 Task: Find connections with filter location Ábidos with filter topic #2021with filter profile language English with filter current company G R Infraprojects Limited with filter school Jawahar Navodaya Vidyalaya (JNV) with filter industry Blockchain Services with filter service category Commercial Real Estate with filter keywords title Bus Person
Action: Mouse moved to (552, 105)
Screenshot: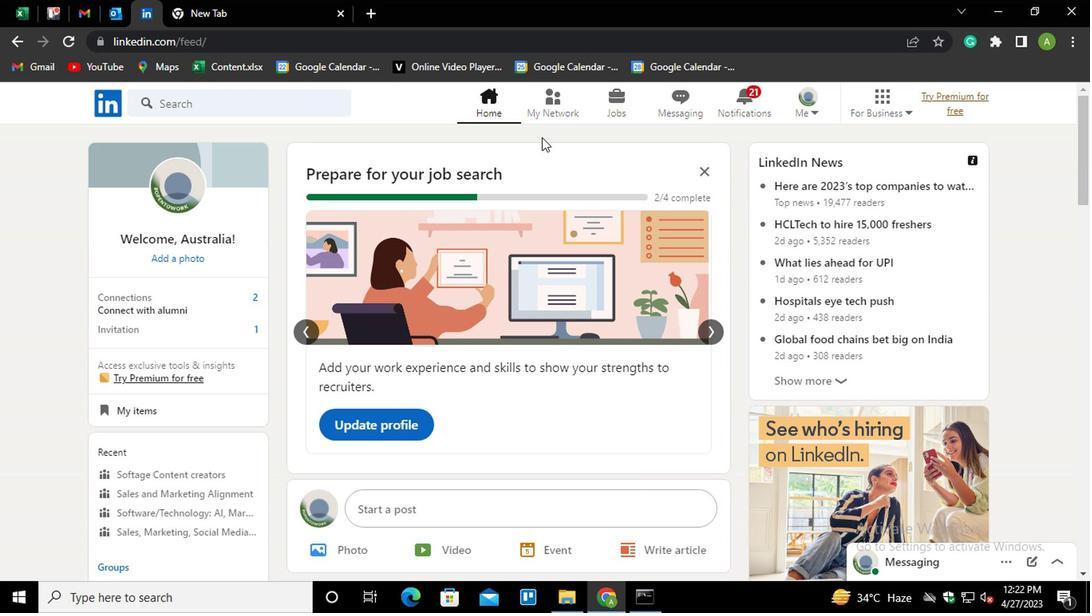 
Action: Mouse pressed left at (552, 105)
Screenshot: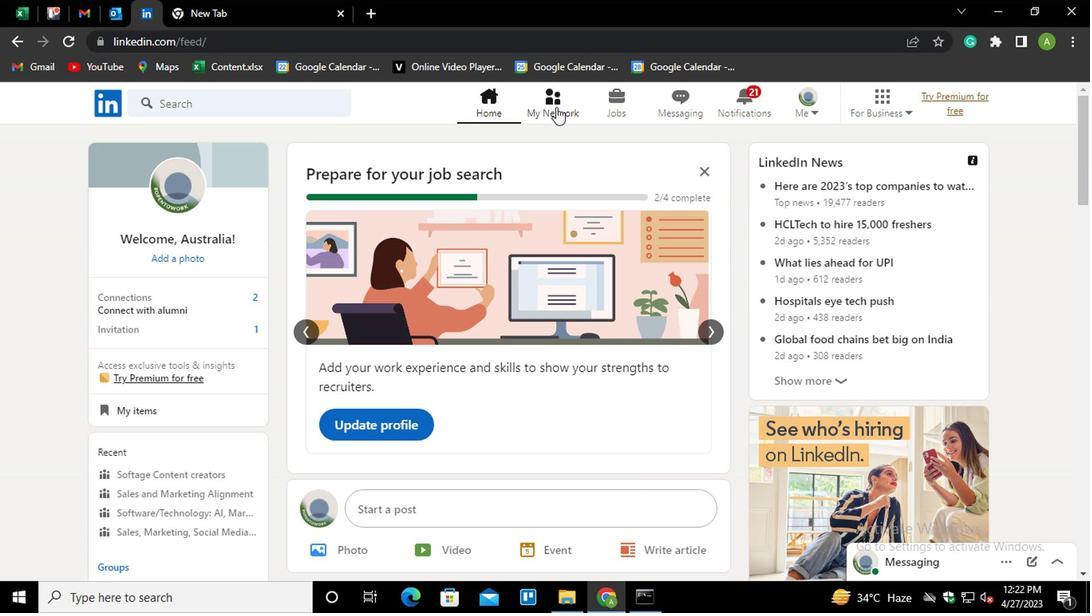 
Action: Mouse moved to (173, 194)
Screenshot: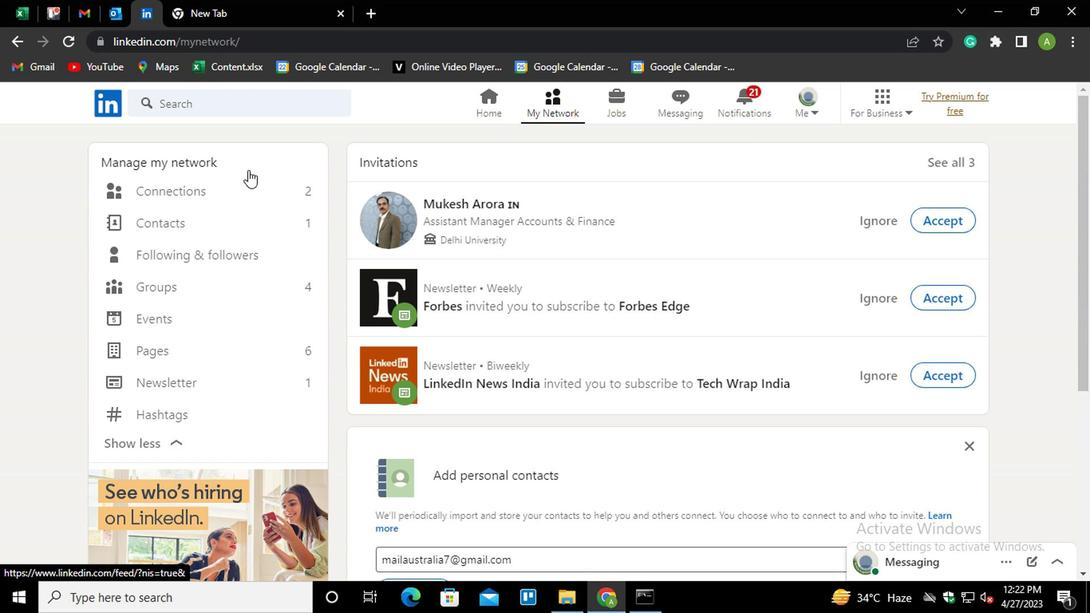
Action: Mouse pressed left at (173, 194)
Screenshot: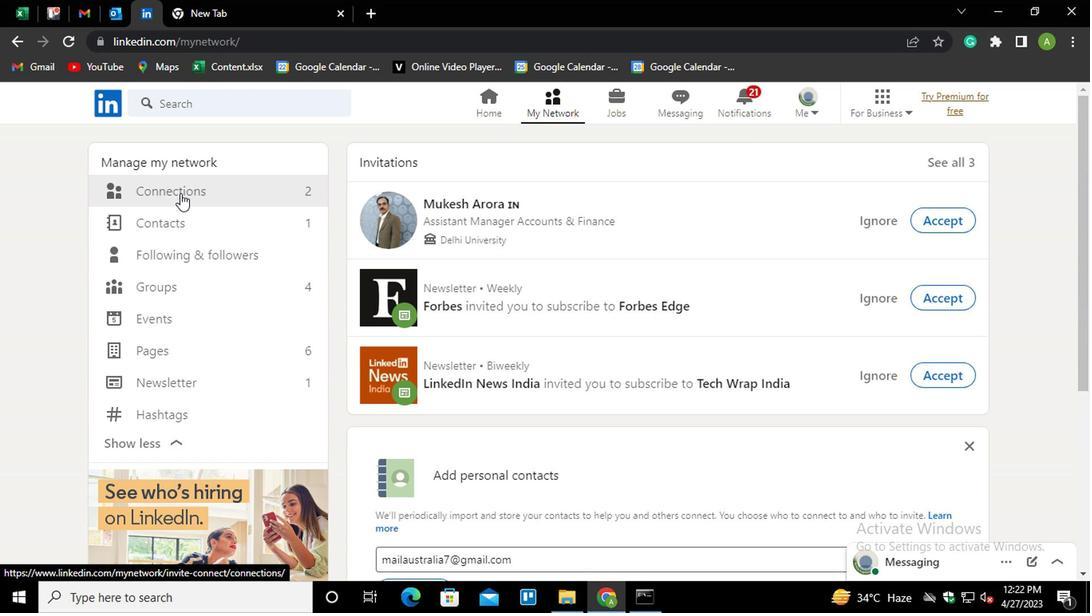 
Action: Mouse moved to (644, 197)
Screenshot: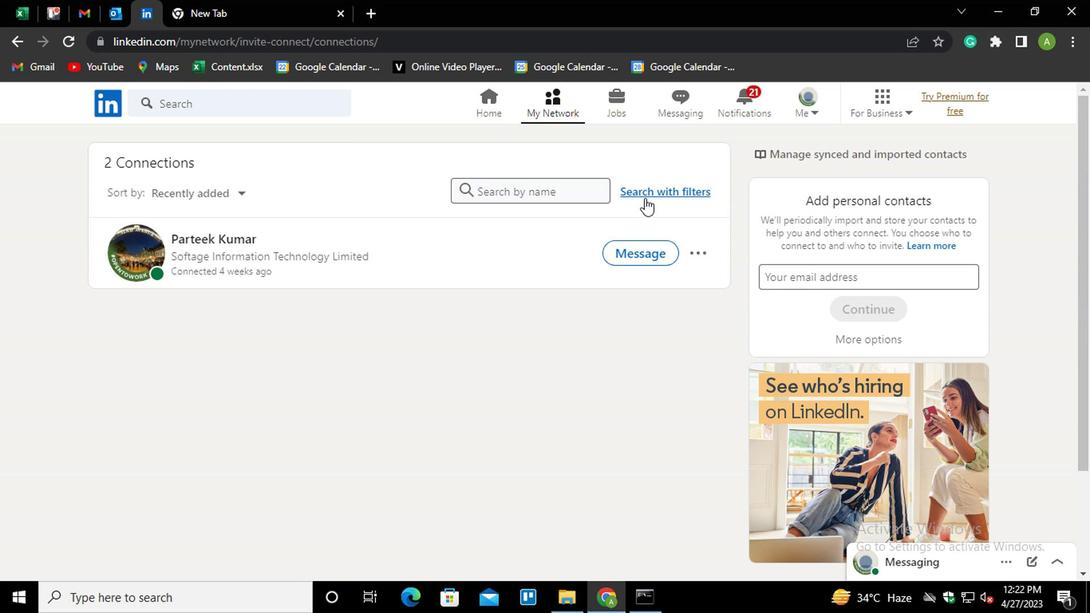 
Action: Mouse pressed left at (644, 197)
Screenshot: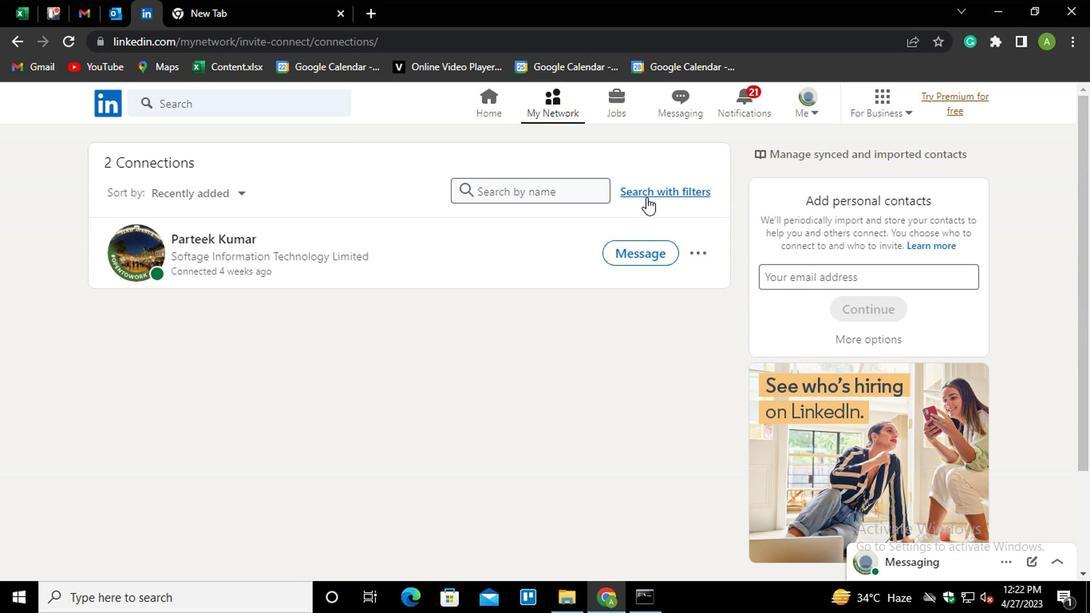 
Action: Mouse moved to (588, 146)
Screenshot: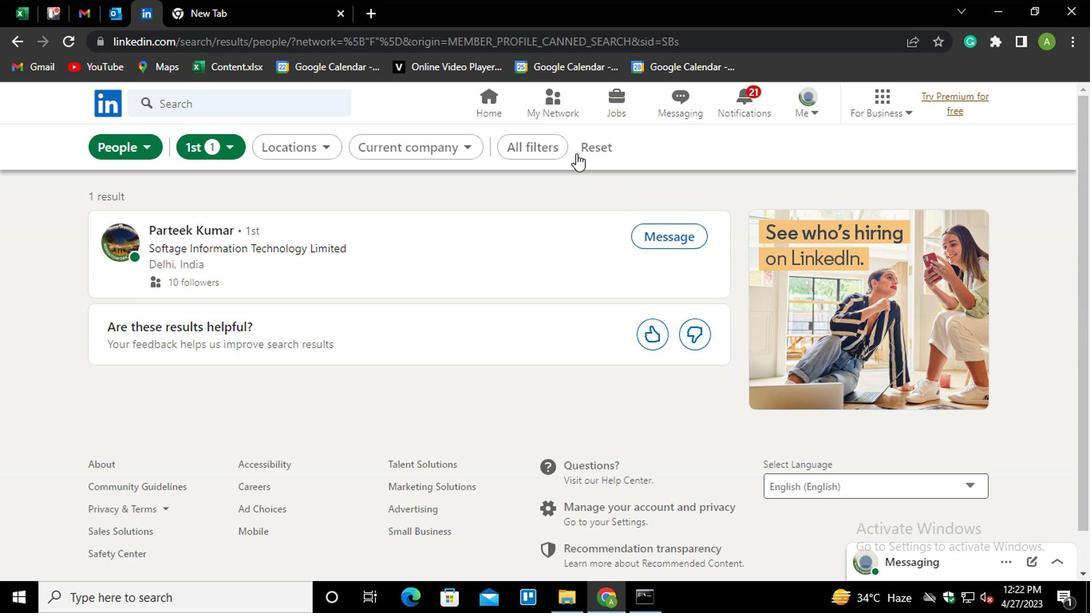 
Action: Mouse pressed left at (588, 146)
Screenshot: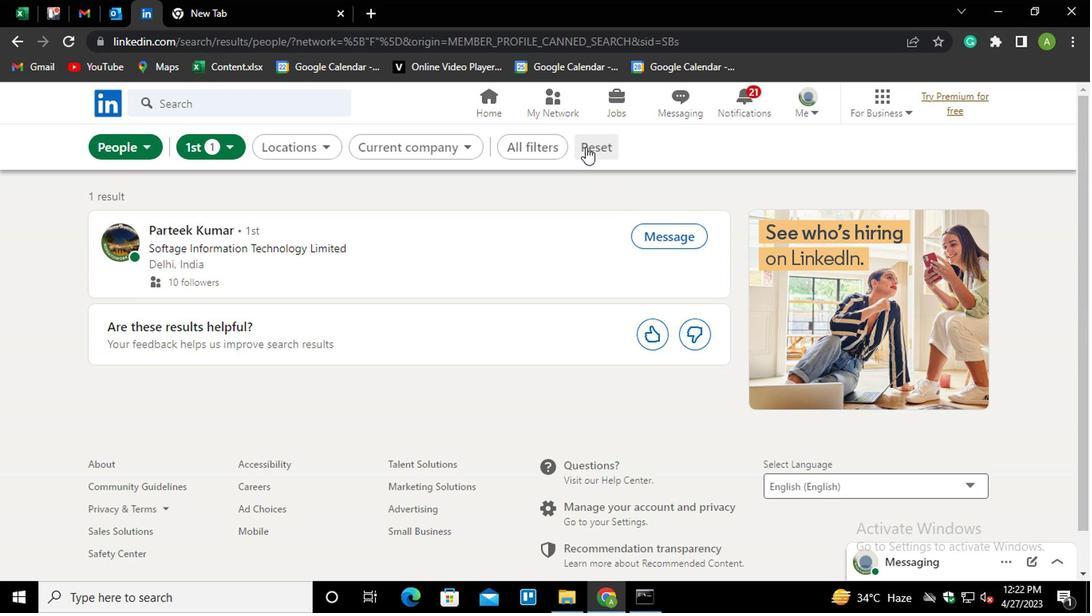 
Action: Mouse moved to (588, 146)
Screenshot: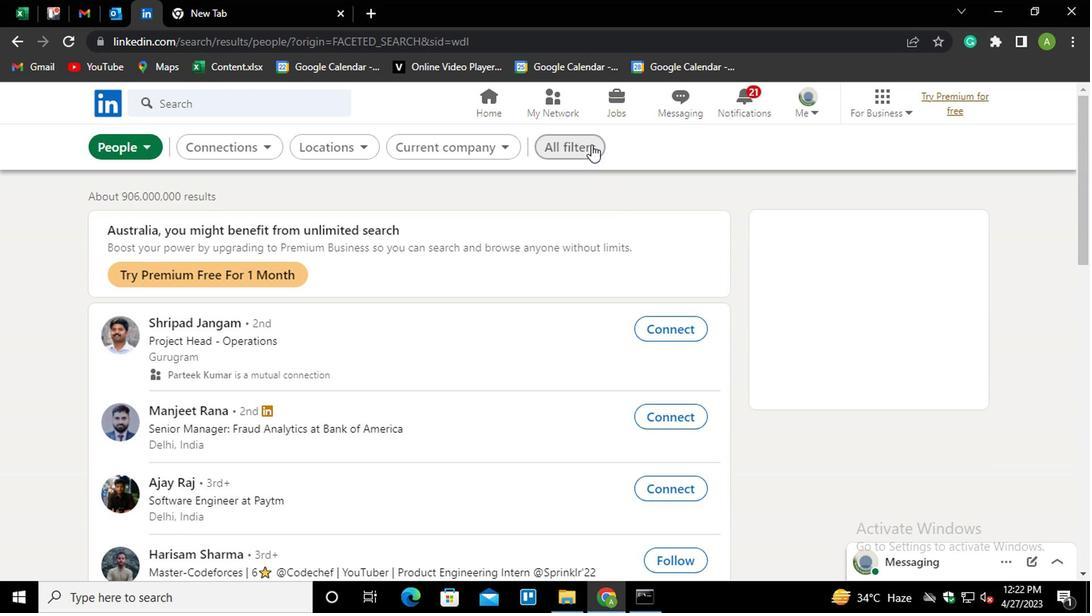 
Action: Mouse pressed left at (588, 146)
Screenshot: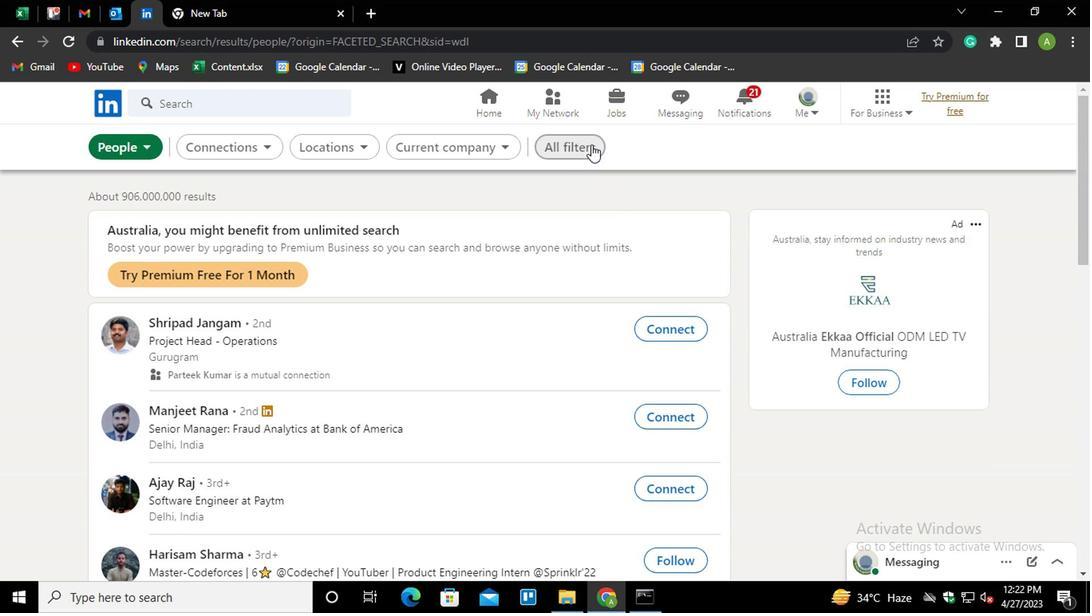 
Action: Mouse moved to (573, 149)
Screenshot: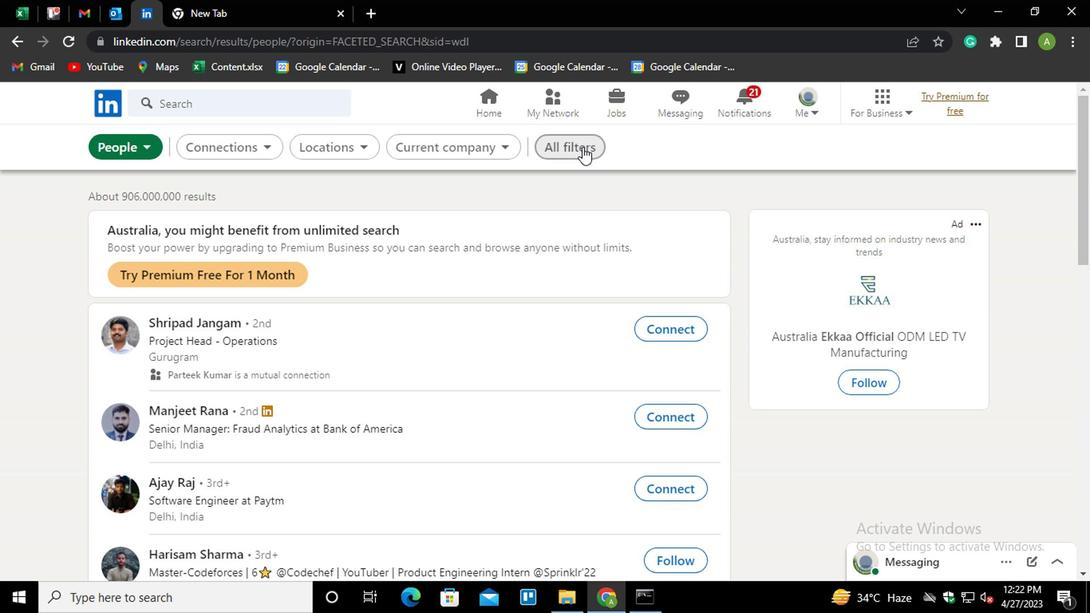 
Action: Mouse pressed left at (573, 149)
Screenshot: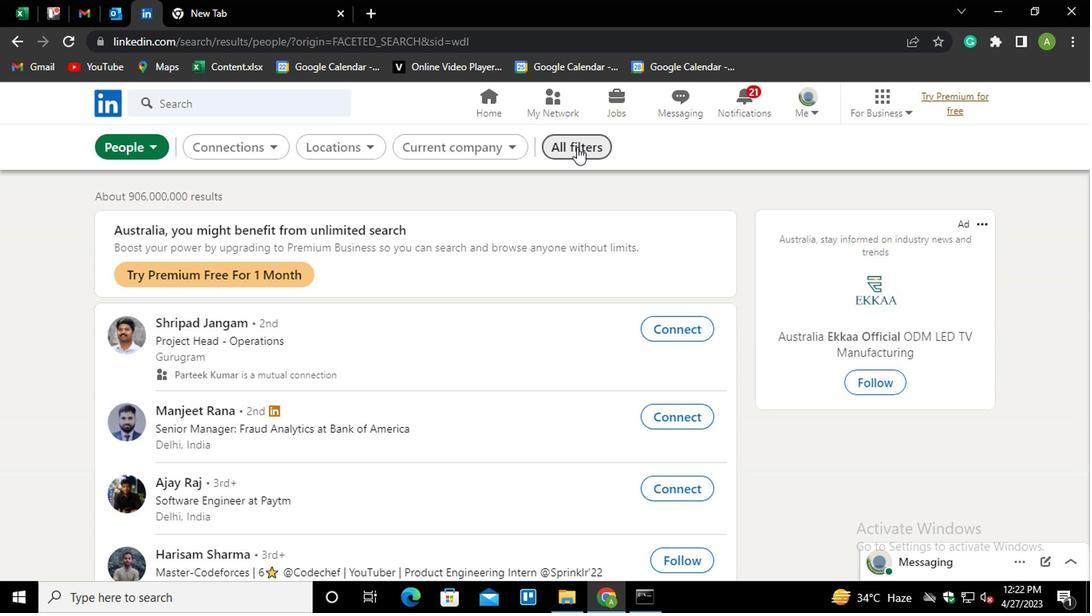 
Action: Mouse moved to (734, 306)
Screenshot: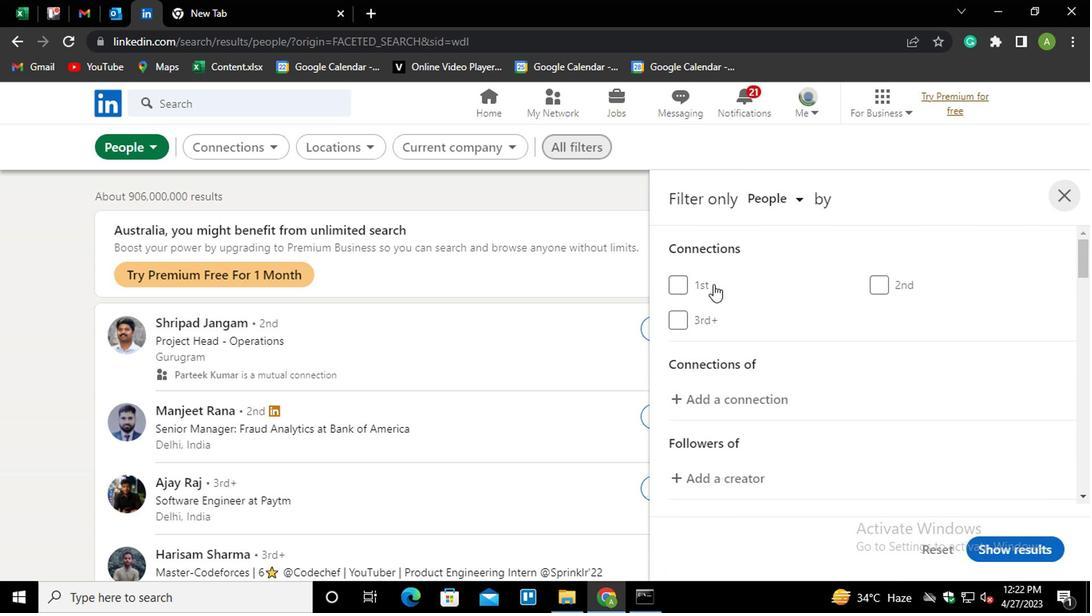
Action: Mouse scrolled (734, 305) with delta (0, 0)
Screenshot: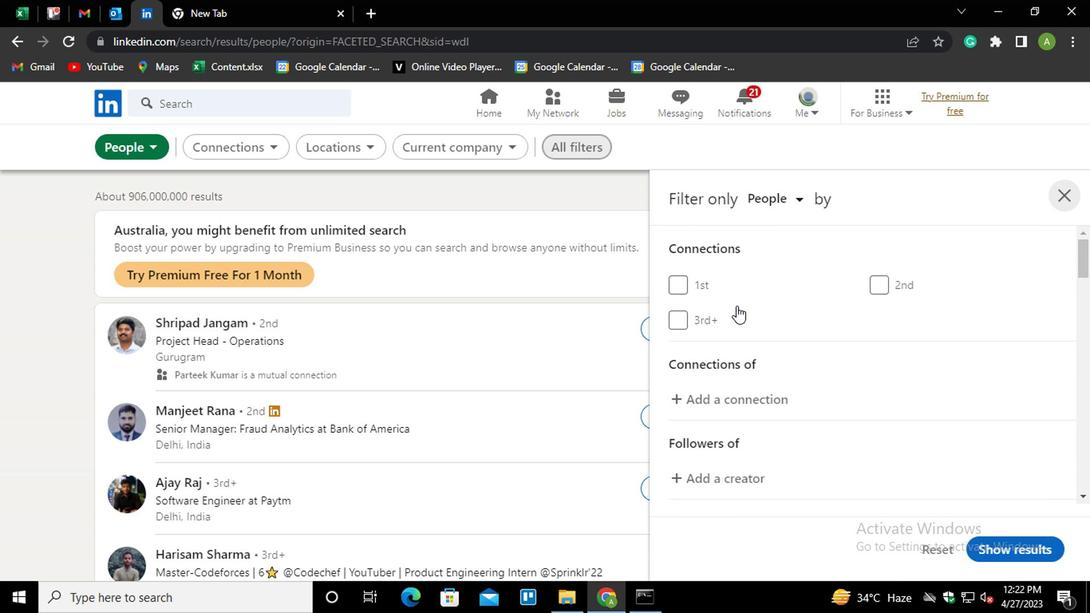 
Action: Mouse moved to (567, 143)
Screenshot: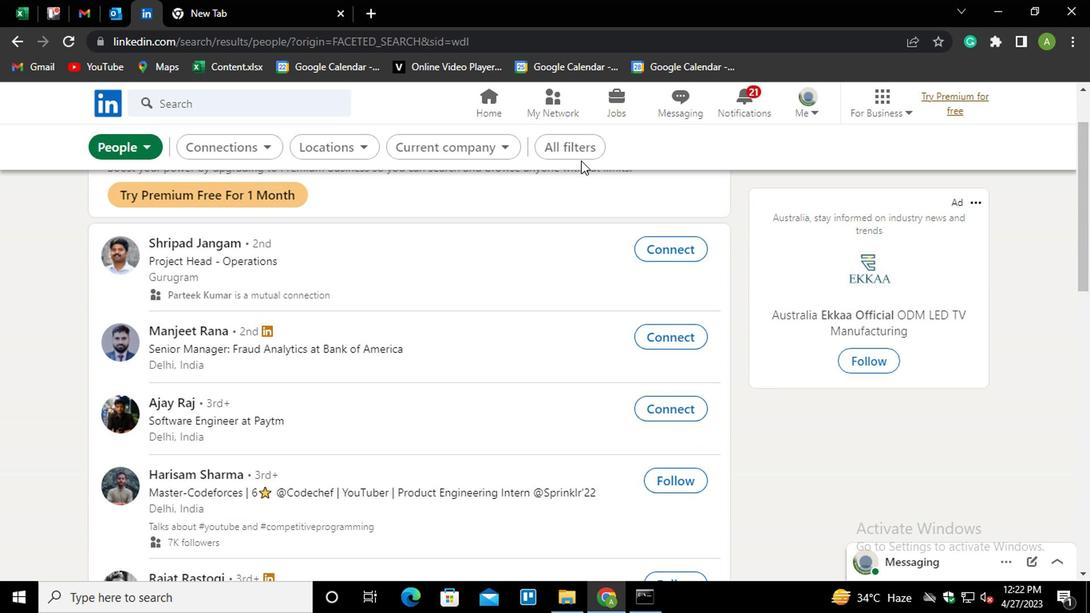 
Action: Mouse pressed left at (567, 143)
Screenshot: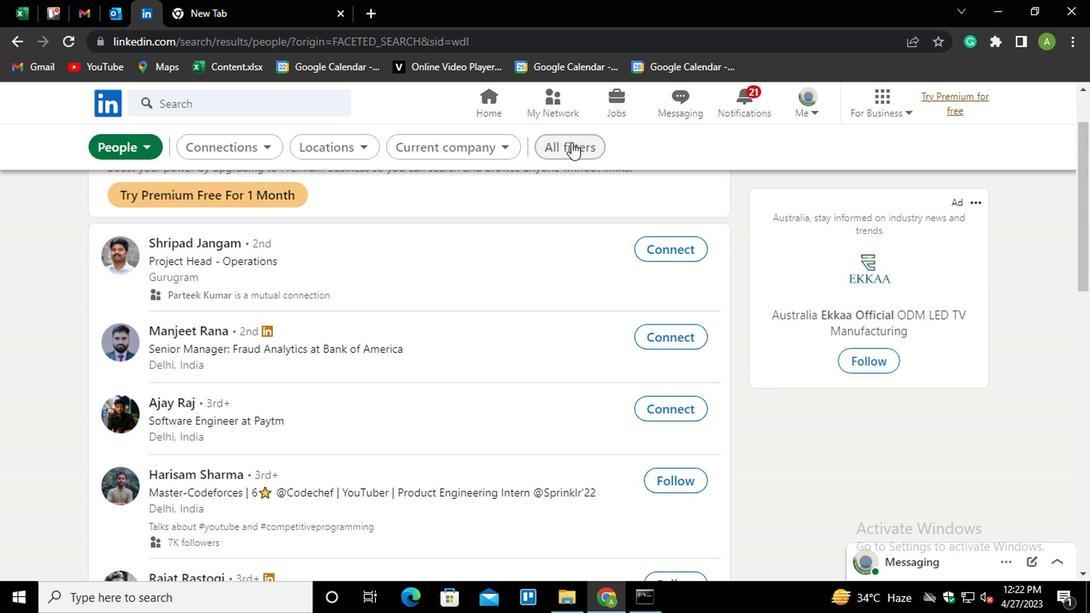 
Action: Mouse moved to (731, 270)
Screenshot: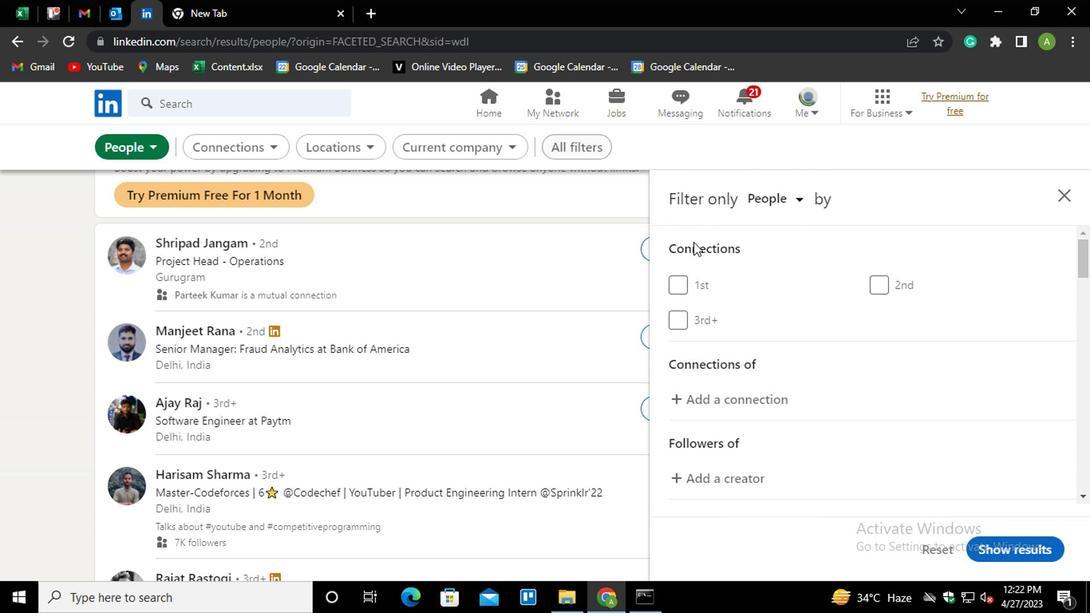 
Action: Mouse scrolled (731, 269) with delta (0, -1)
Screenshot: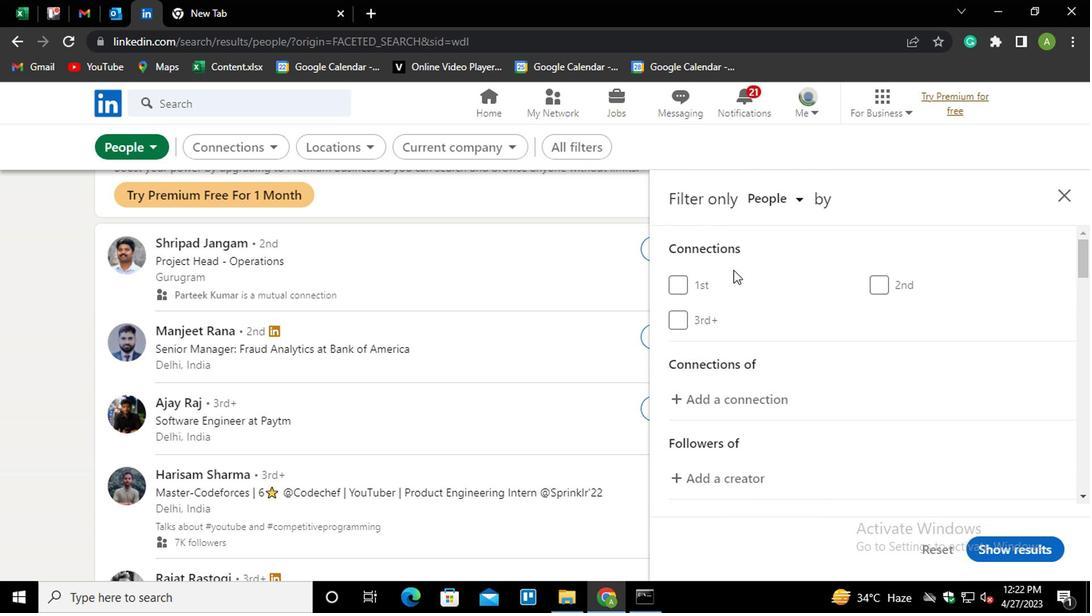 
Action: Mouse scrolled (731, 269) with delta (0, -1)
Screenshot: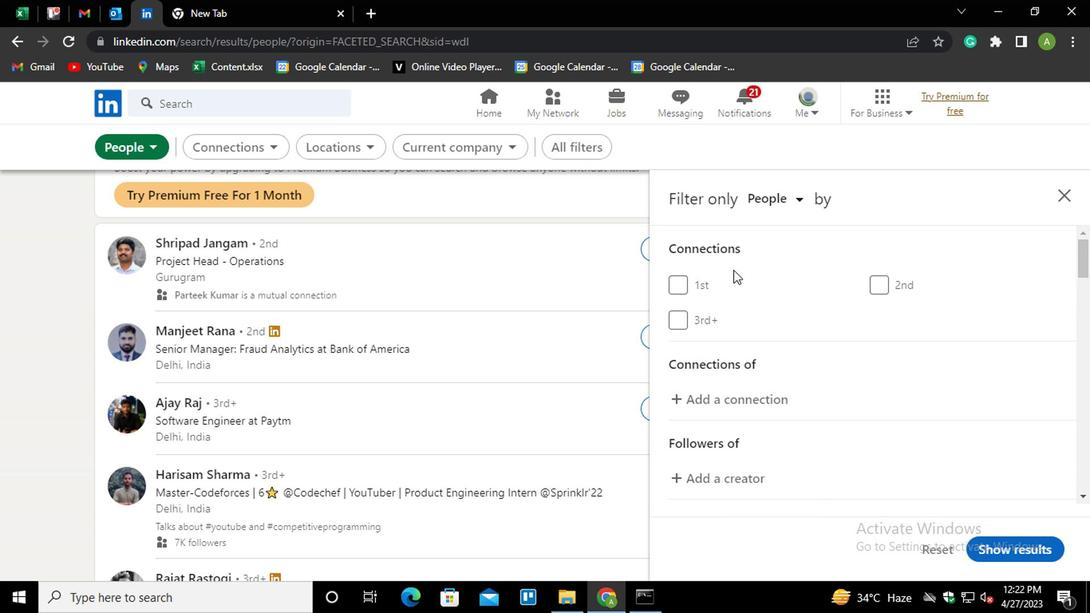 
Action: Mouse scrolled (731, 269) with delta (0, -1)
Screenshot: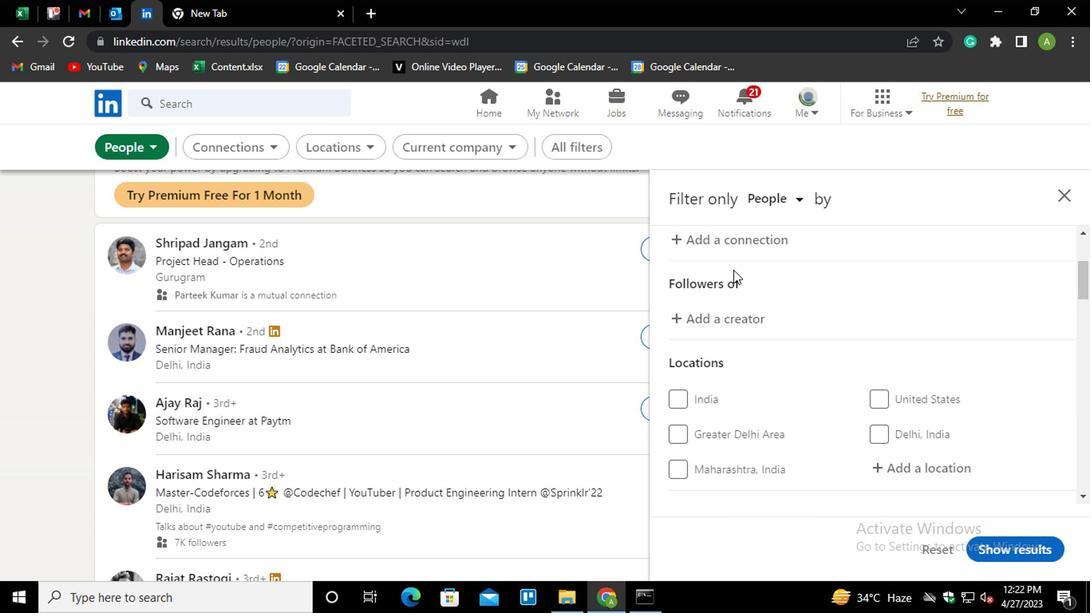
Action: Mouse moved to (902, 380)
Screenshot: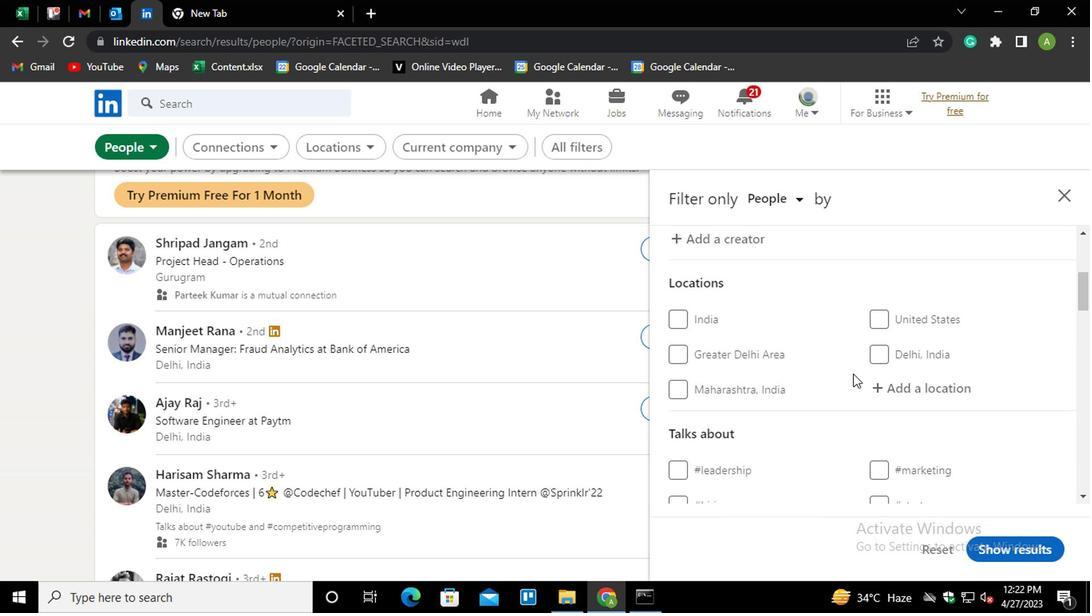 
Action: Mouse pressed left at (902, 380)
Screenshot: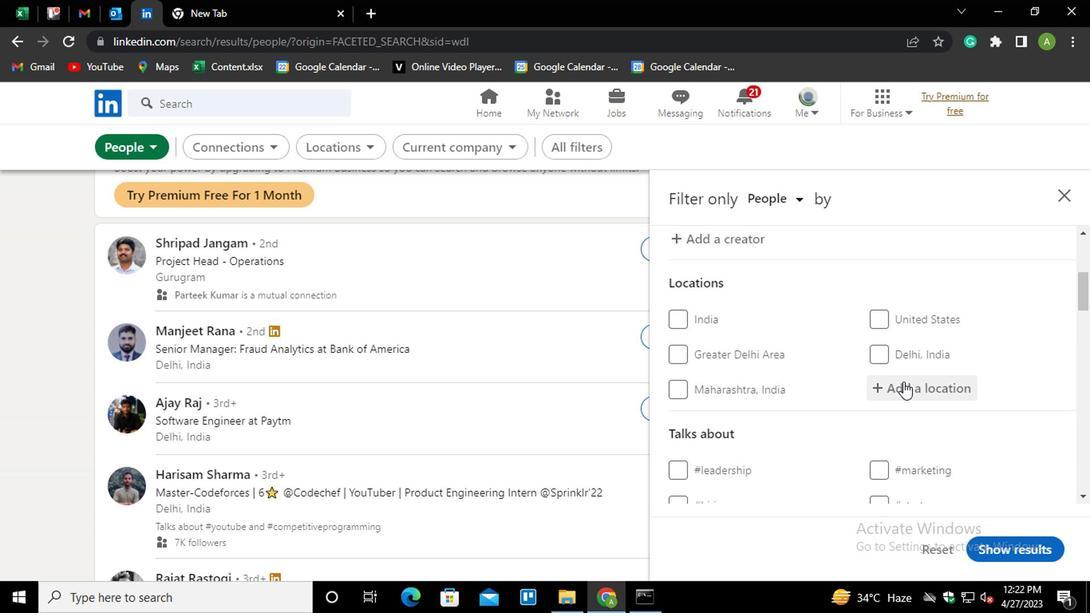 
Action: Mouse moved to (903, 388)
Screenshot: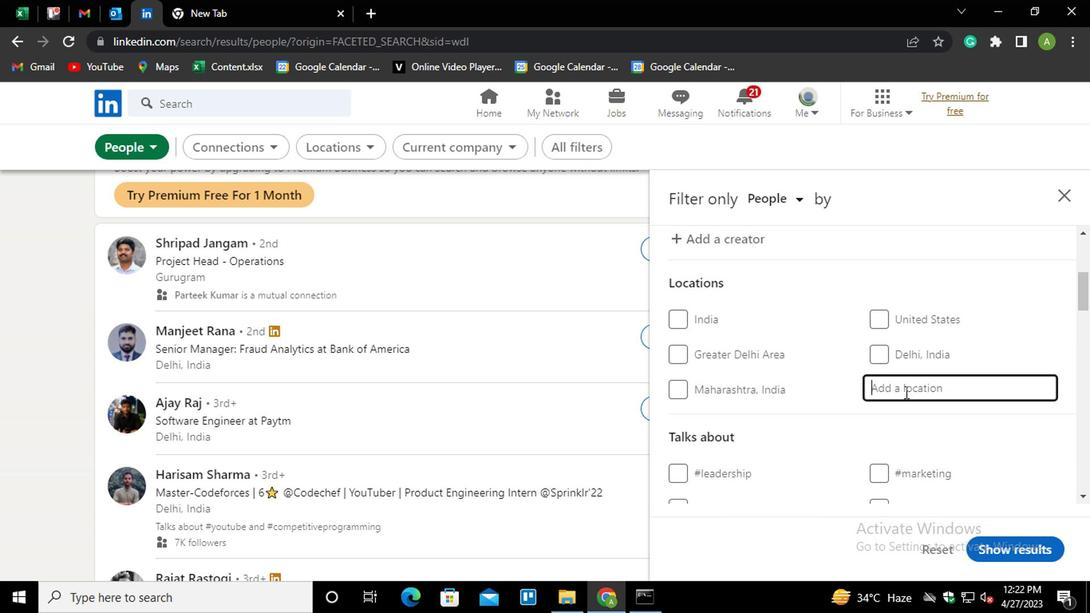 
Action: Mouse pressed left at (903, 388)
Screenshot: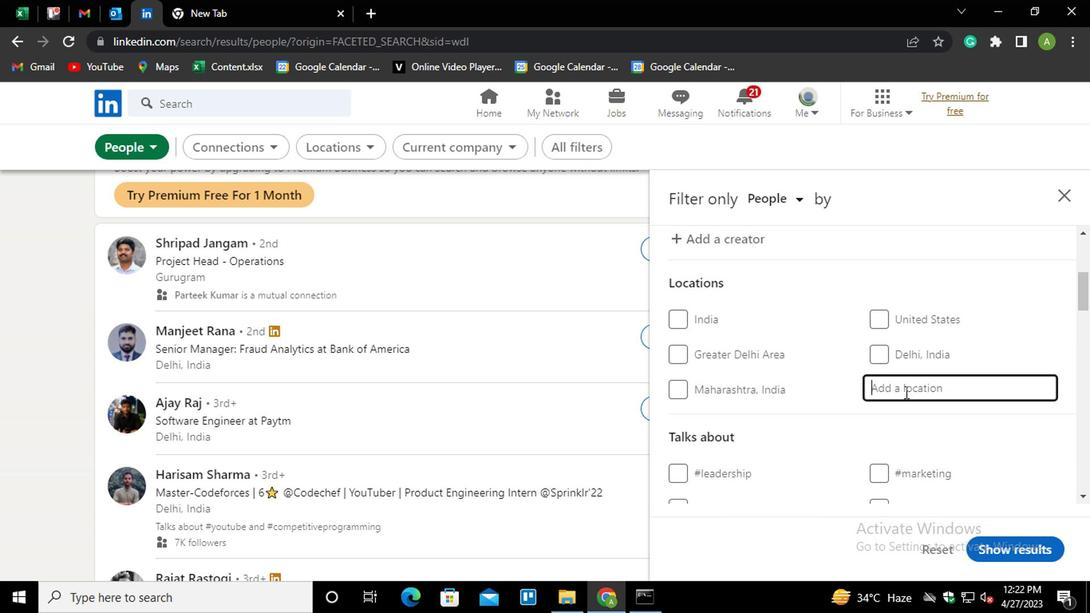 
Action: Mouse moved to (931, 370)
Screenshot: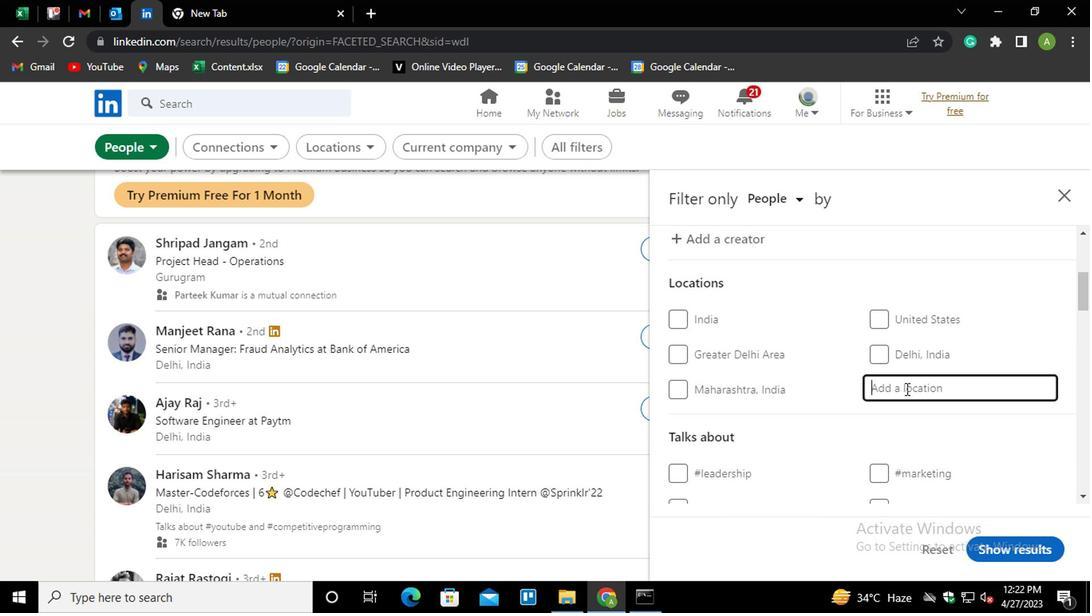 
Action: Key pressed <Key.shift>ABIDOS<Key.down><Key.enter>
Screenshot: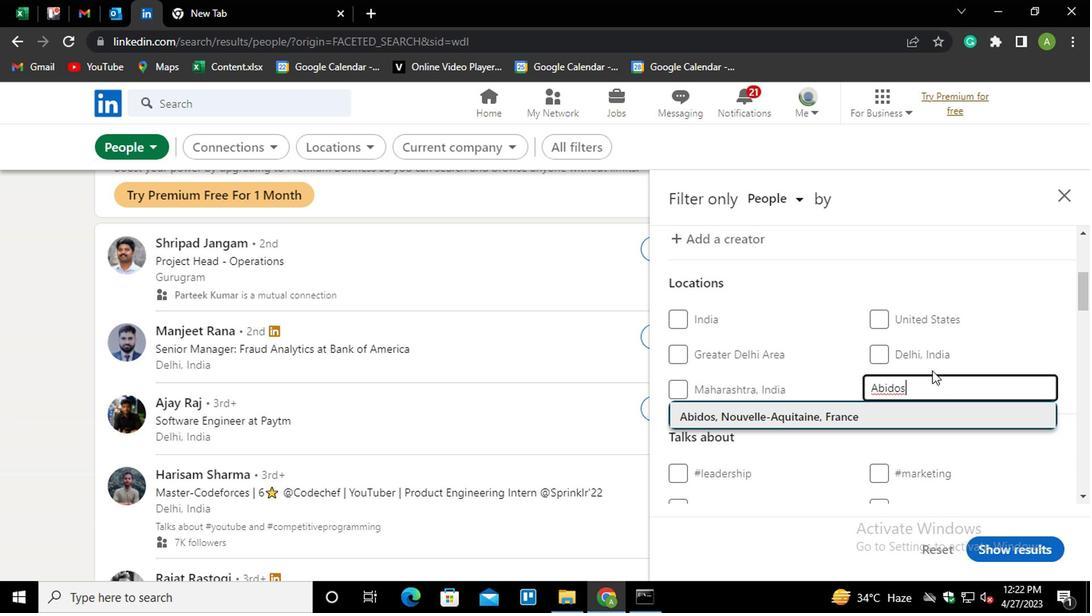 
Action: Mouse moved to (932, 369)
Screenshot: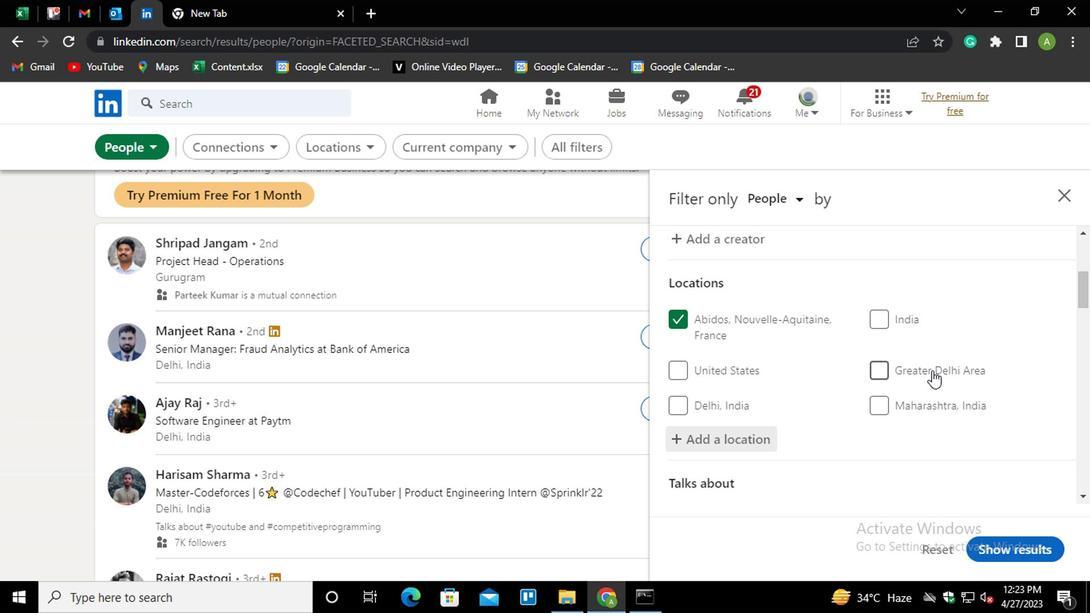 
Action: Mouse scrolled (932, 368) with delta (0, 0)
Screenshot: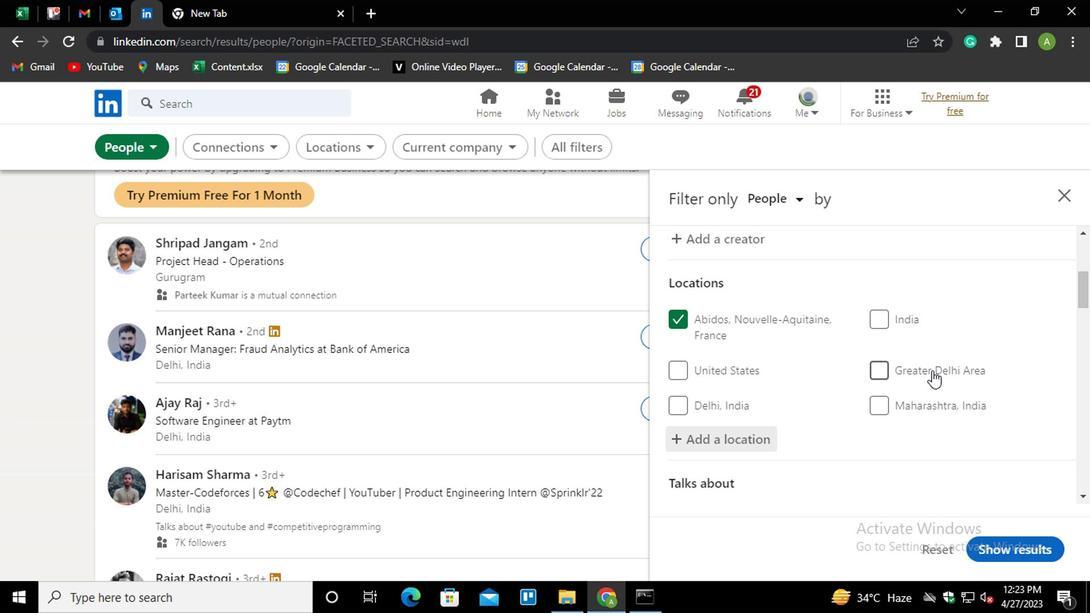 
Action: Mouse scrolled (932, 368) with delta (0, 0)
Screenshot: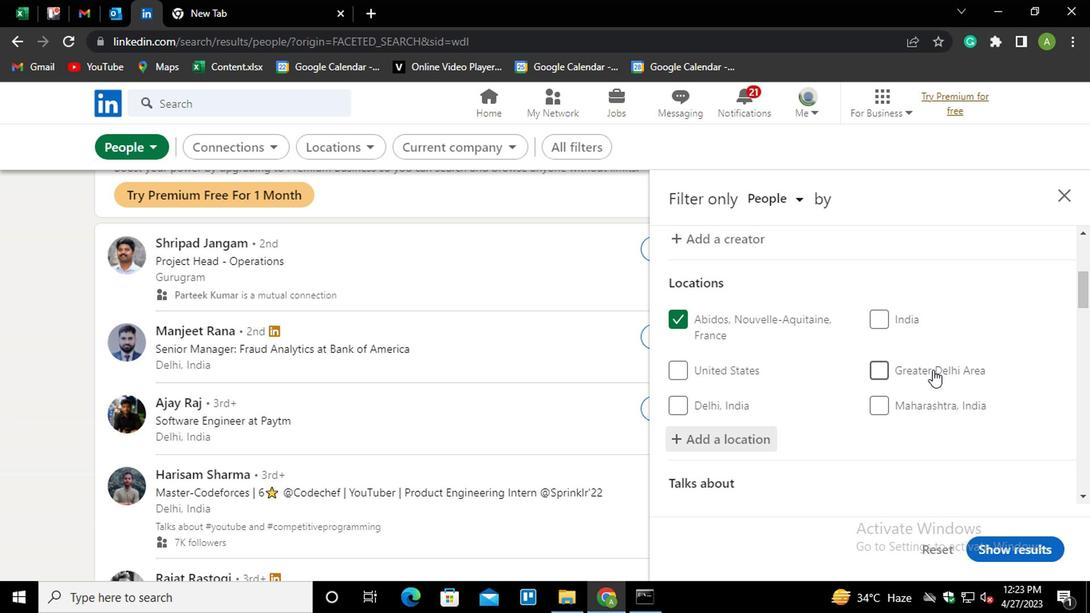 
Action: Mouse moved to (932, 369)
Screenshot: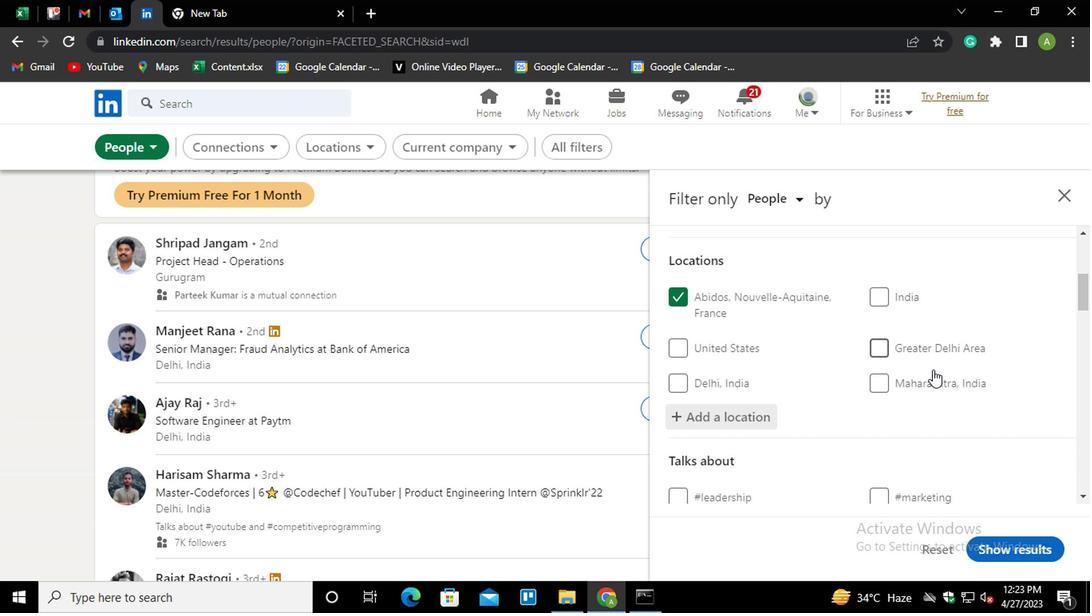 
Action: Mouse scrolled (932, 368) with delta (0, 0)
Screenshot: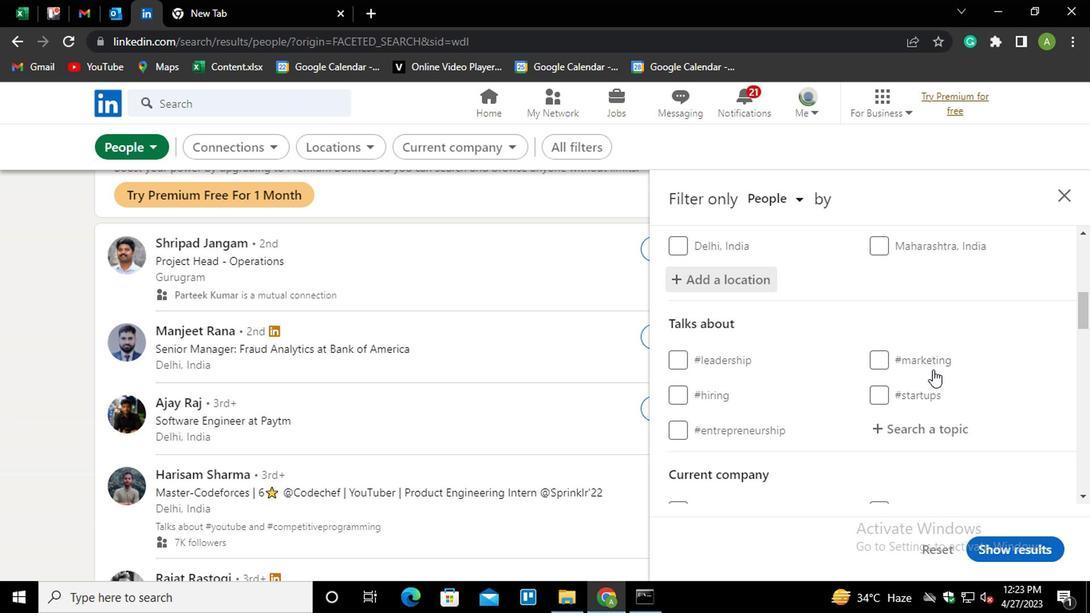 
Action: Mouse moved to (913, 350)
Screenshot: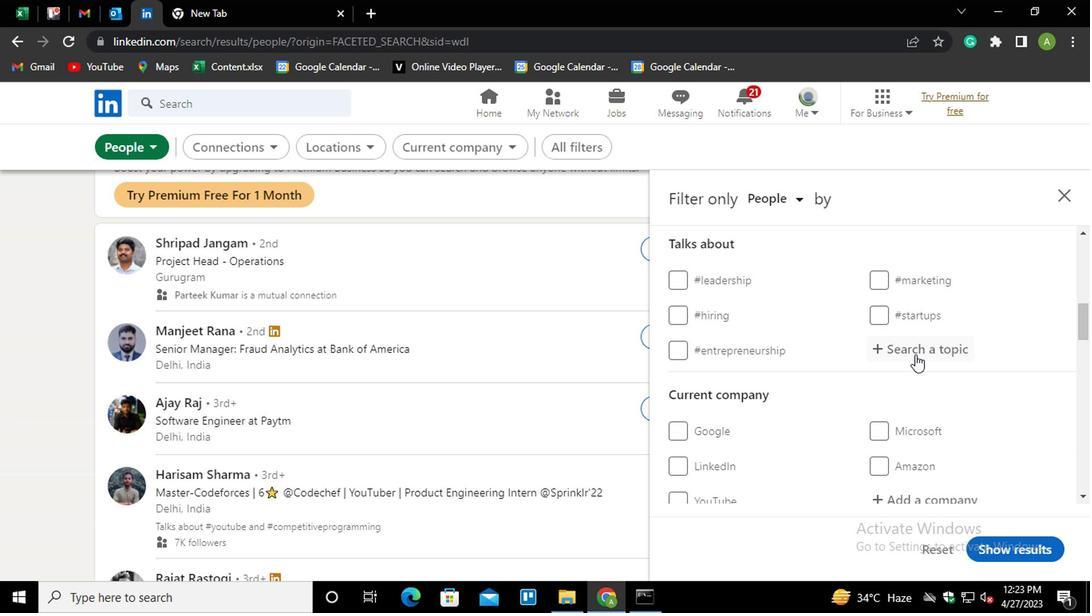 
Action: Mouse pressed left at (913, 350)
Screenshot: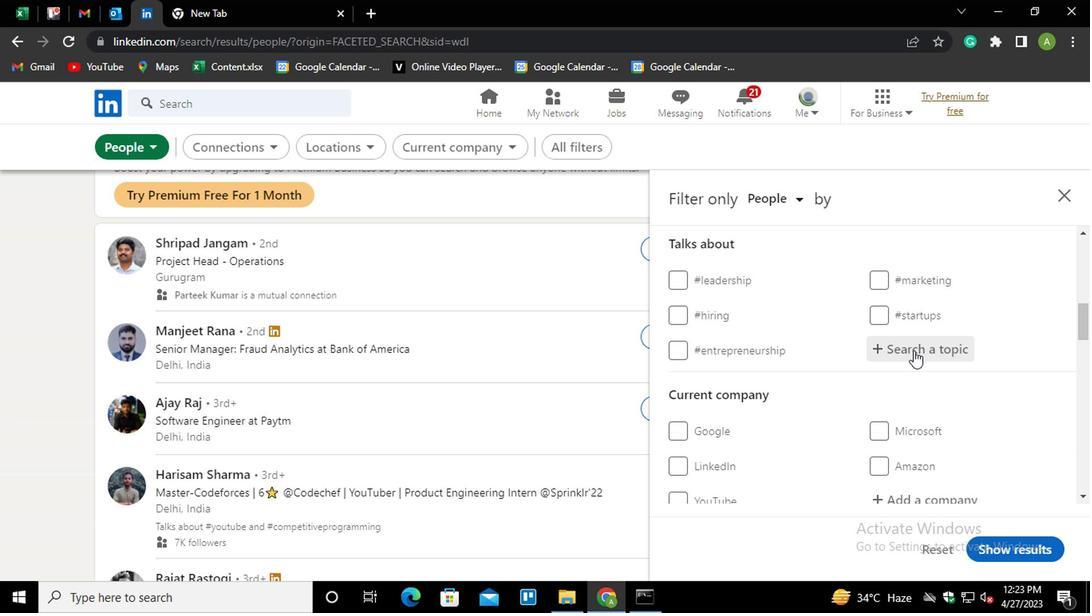
Action: Key pressed <Key.shift>
Screenshot: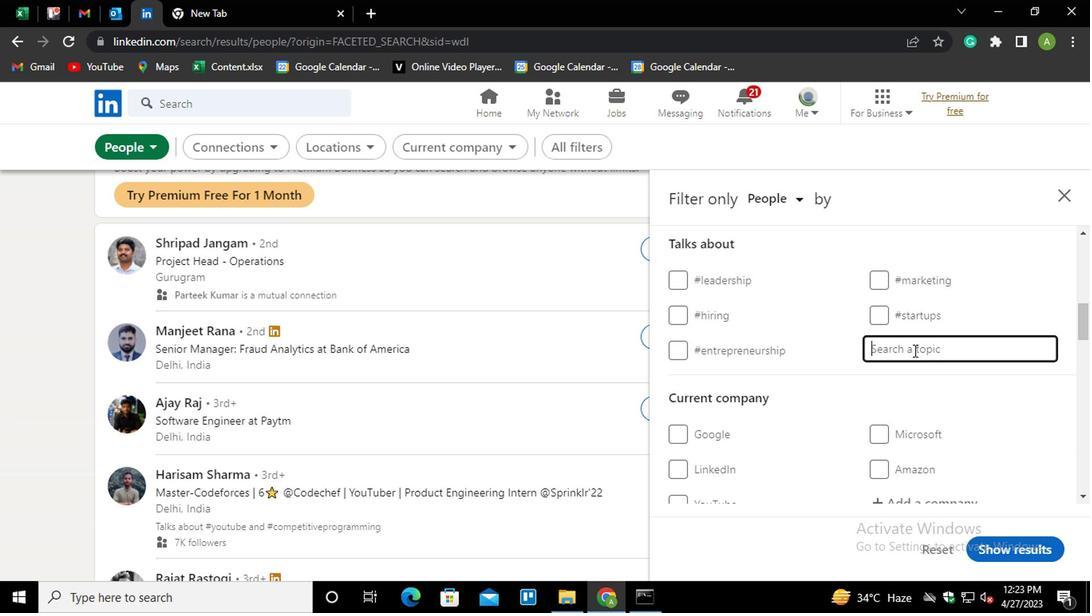 
Action: Mouse moved to (906, 353)
Screenshot: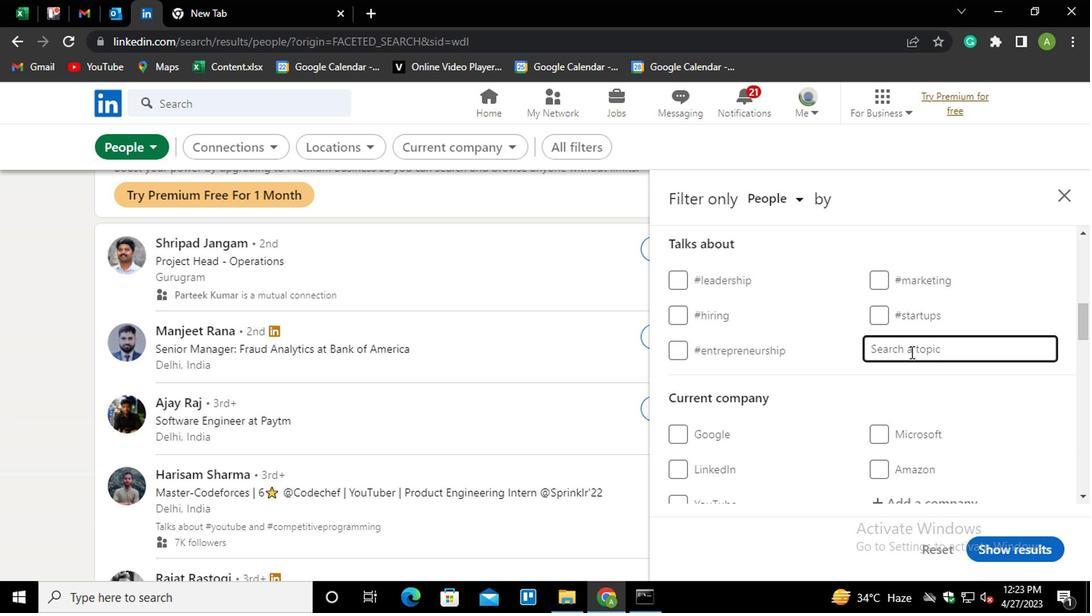 
Action: Key pressed <Key.shift><Key.shift><Key.shift><Key.shift><Key.shift><Key.shift><Key.shift>#2O2<Key.backspace><Key.backspace>021
Screenshot: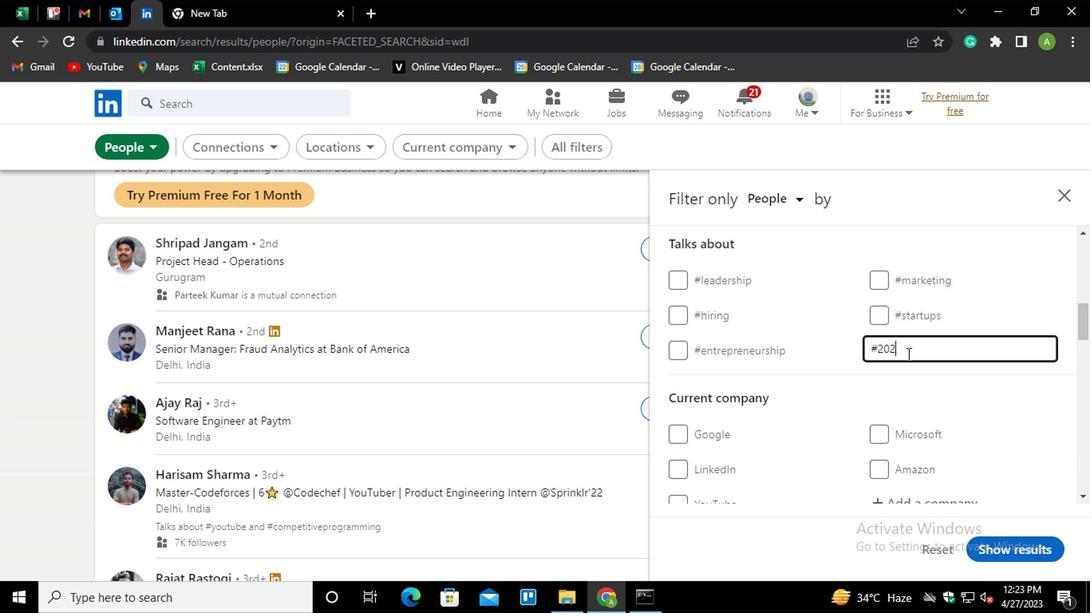 
Action: Mouse moved to (965, 386)
Screenshot: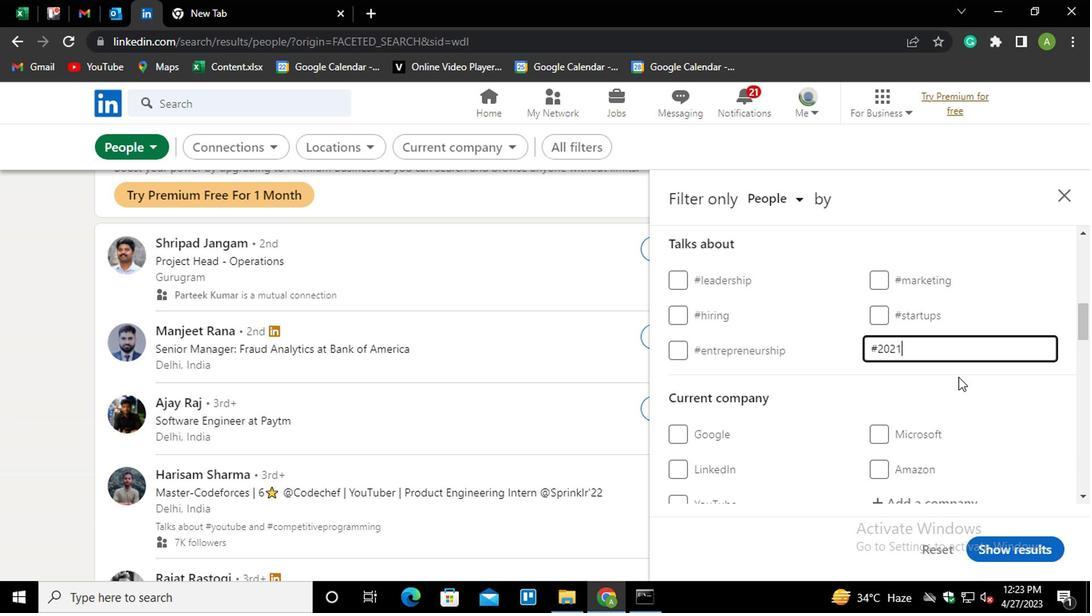 
Action: Mouse pressed left at (965, 386)
Screenshot: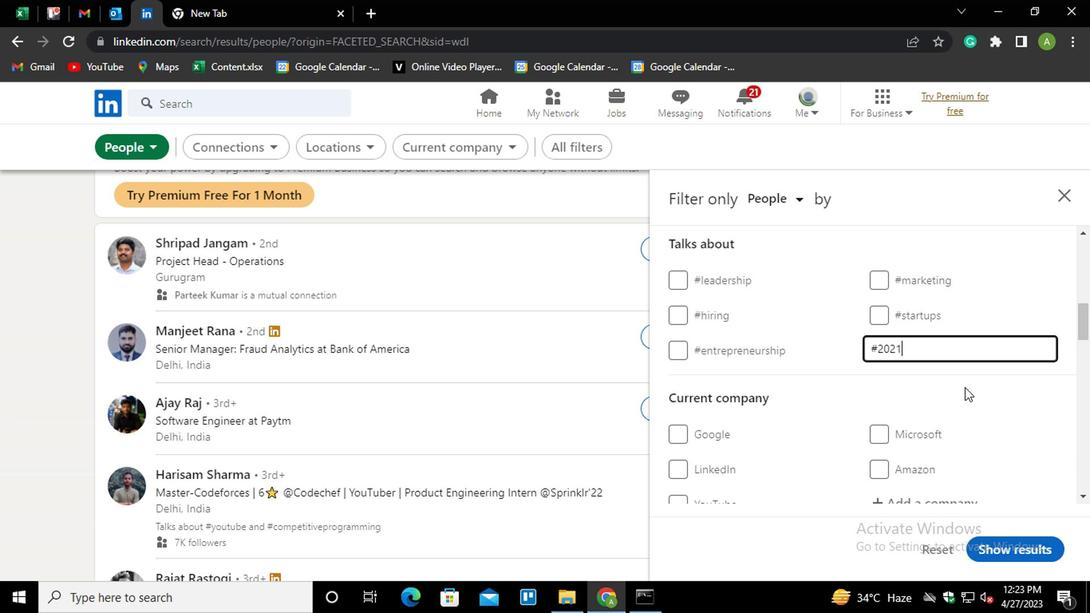 
Action: Mouse moved to (965, 386)
Screenshot: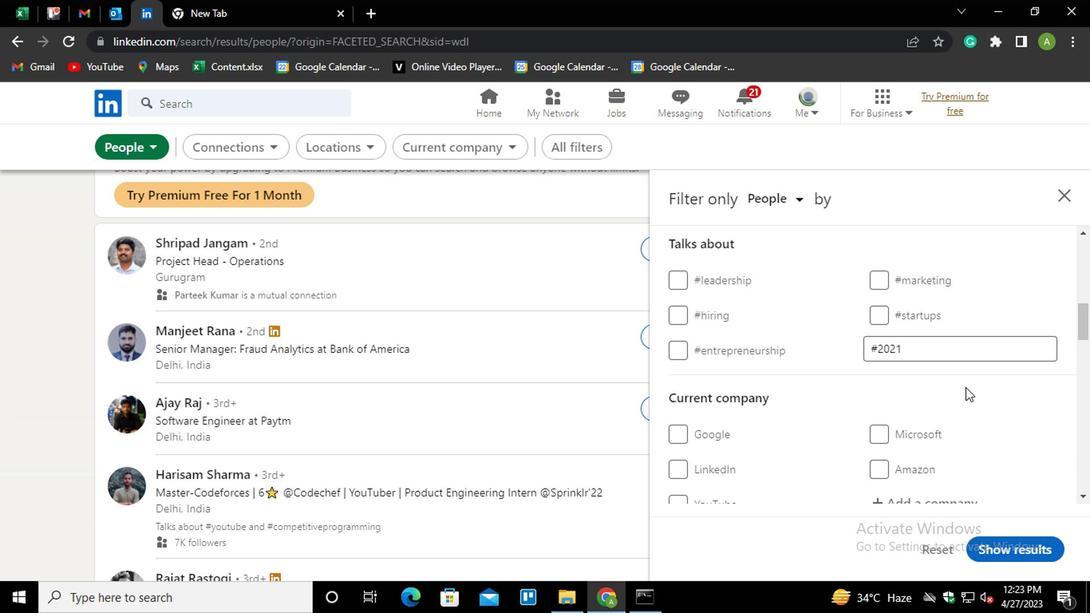
Action: Mouse scrolled (965, 385) with delta (0, -1)
Screenshot: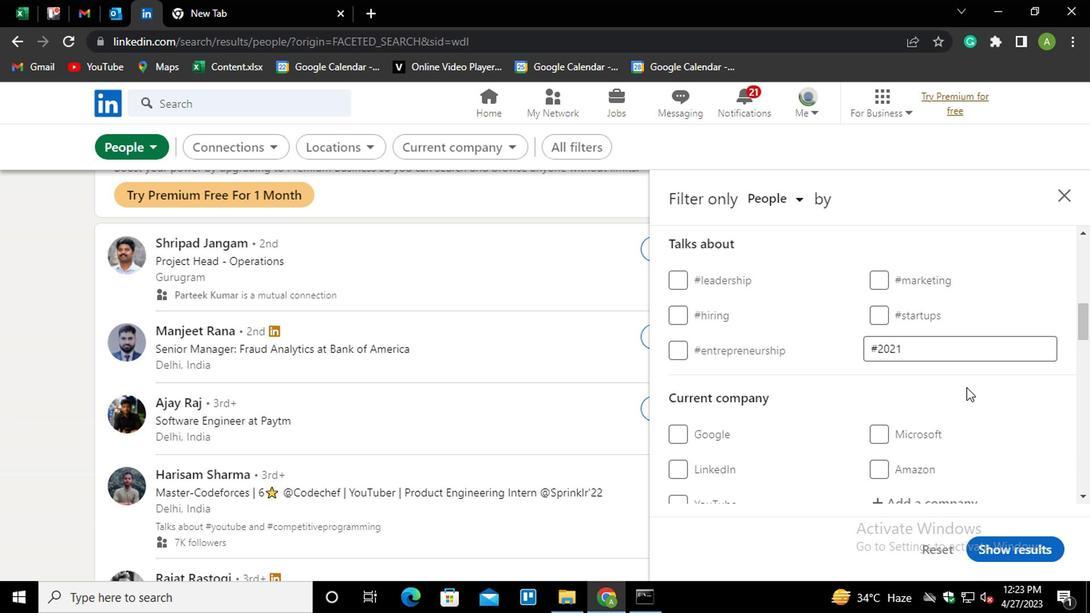 
Action: Mouse scrolled (965, 385) with delta (0, -1)
Screenshot: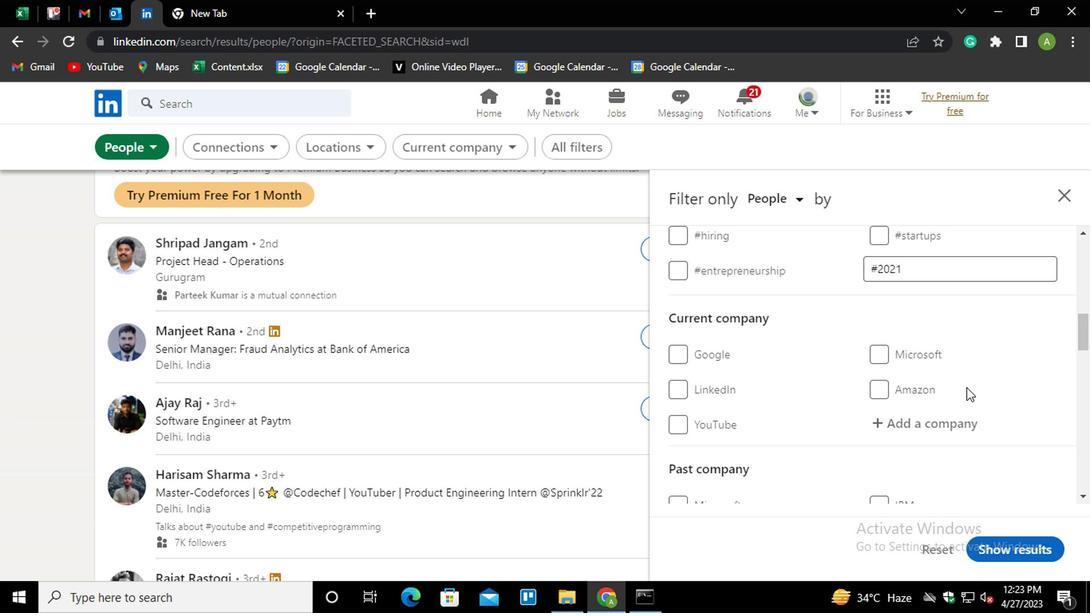 
Action: Mouse scrolled (965, 385) with delta (0, -1)
Screenshot: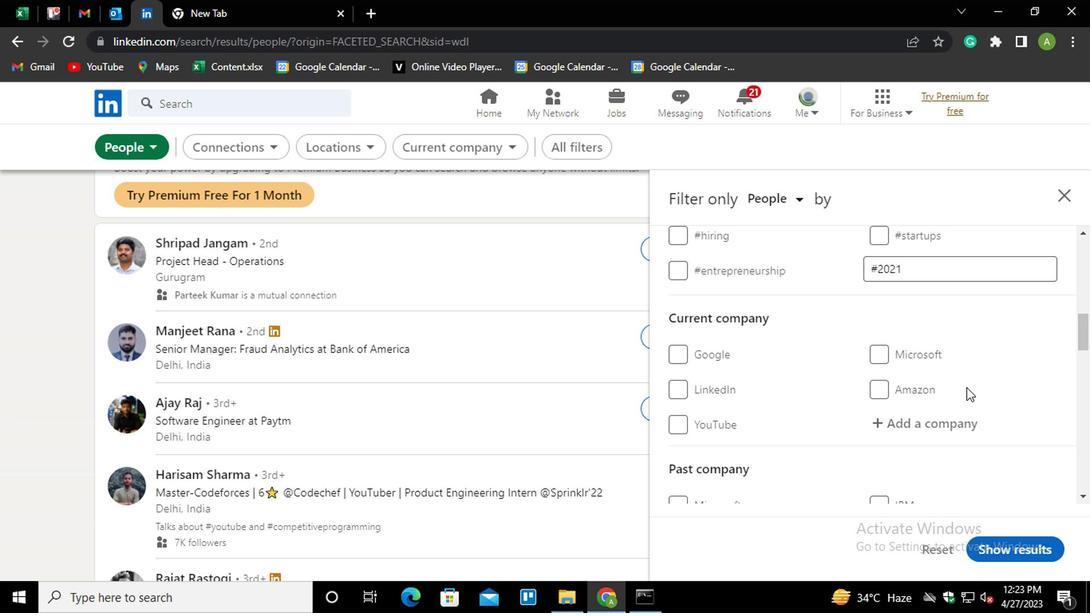 
Action: Mouse scrolled (965, 385) with delta (0, -1)
Screenshot: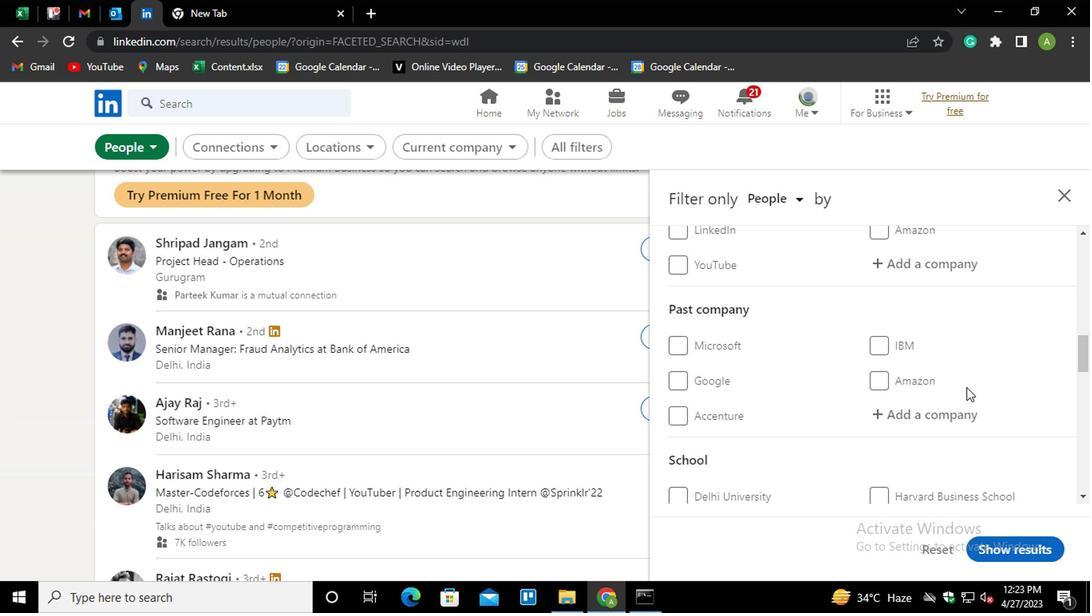 
Action: Mouse scrolled (965, 385) with delta (0, -1)
Screenshot: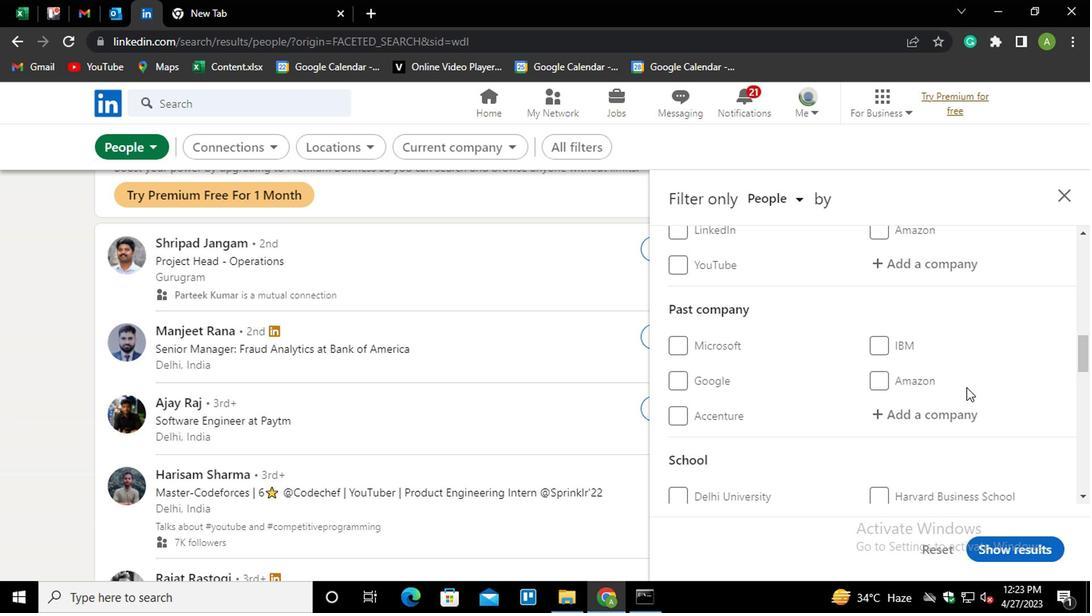 
Action: Mouse scrolled (965, 385) with delta (0, -1)
Screenshot: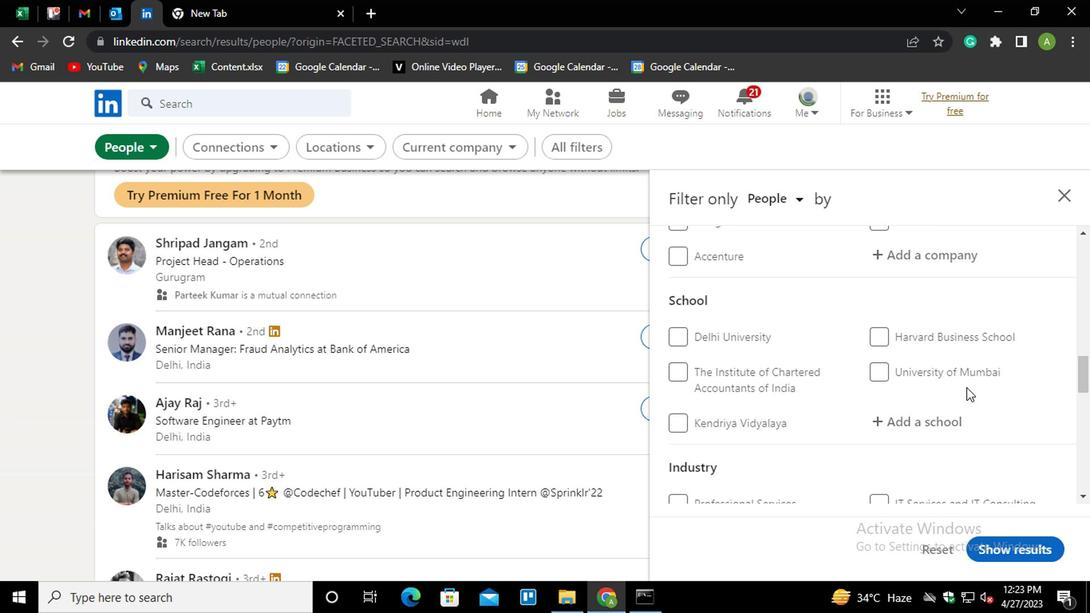 
Action: Mouse scrolled (965, 385) with delta (0, -1)
Screenshot: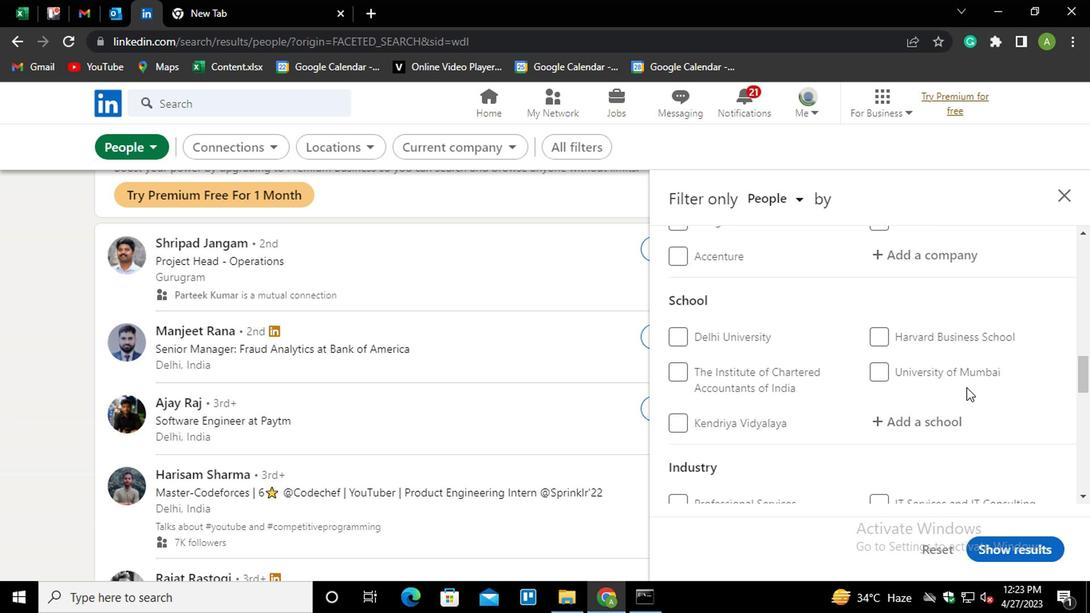 
Action: Mouse scrolled (965, 385) with delta (0, -1)
Screenshot: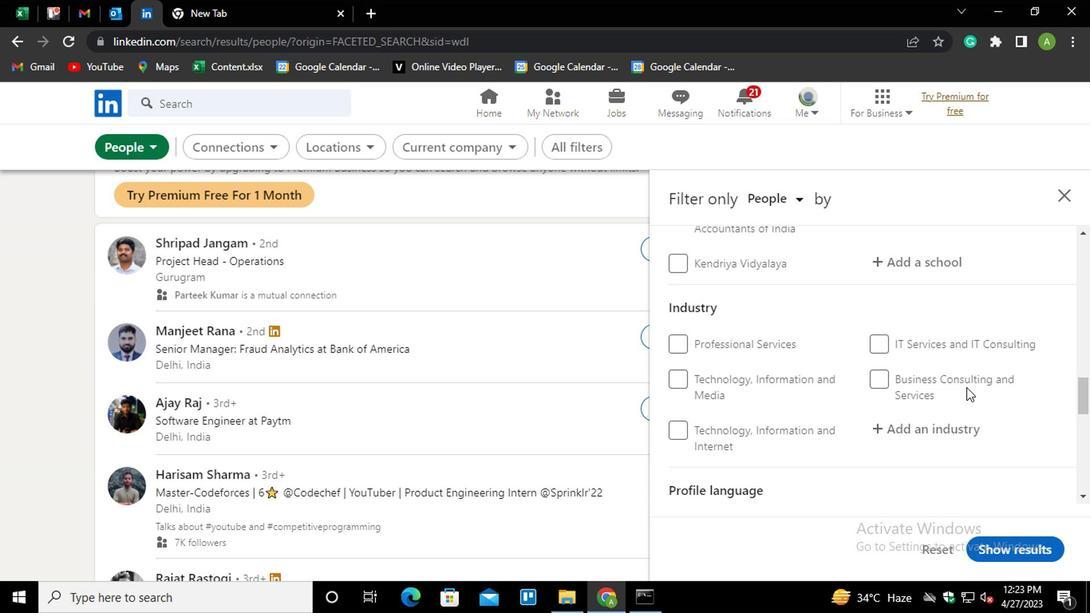 
Action: Mouse scrolled (965, 385) with delta (0, -1)
Screenshot: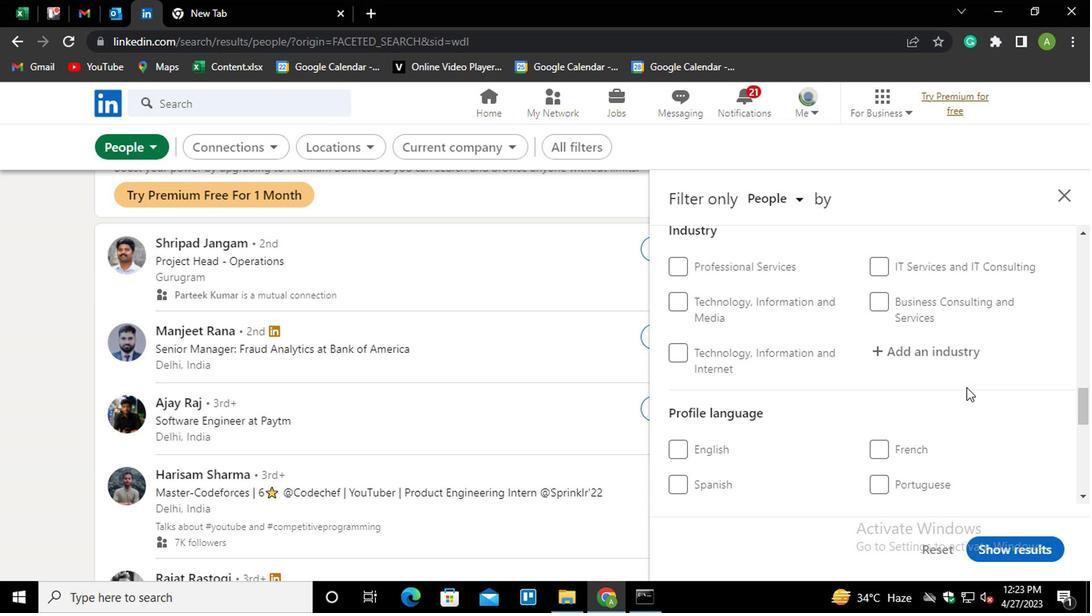 
Action: Mouse scrolled (965, 385) with delta (0, -1)
Screenshot: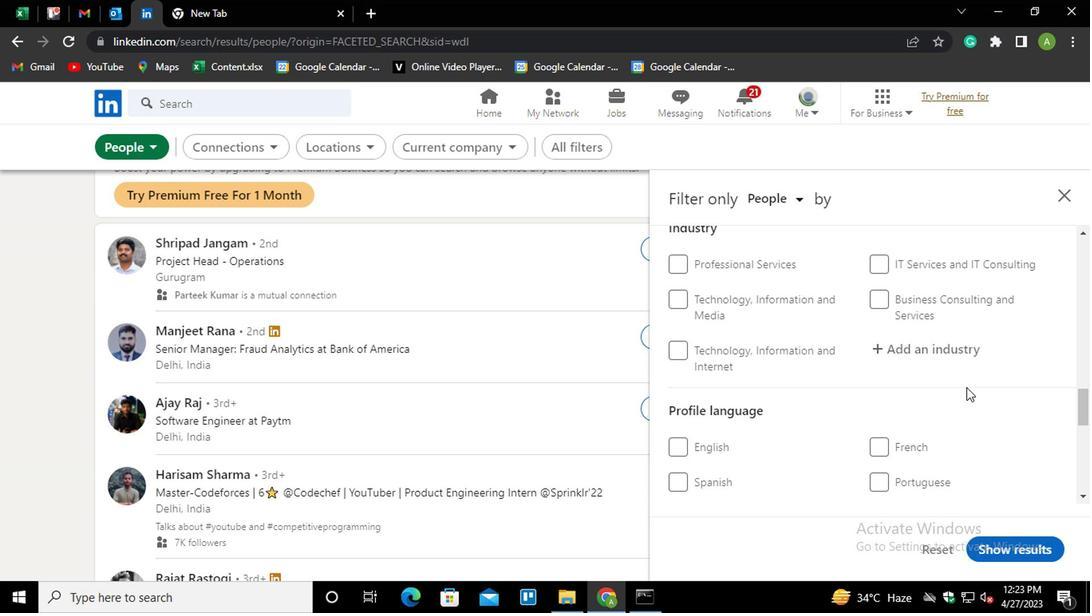 
Action: Mouse moved to (688, 292)
Screenshot: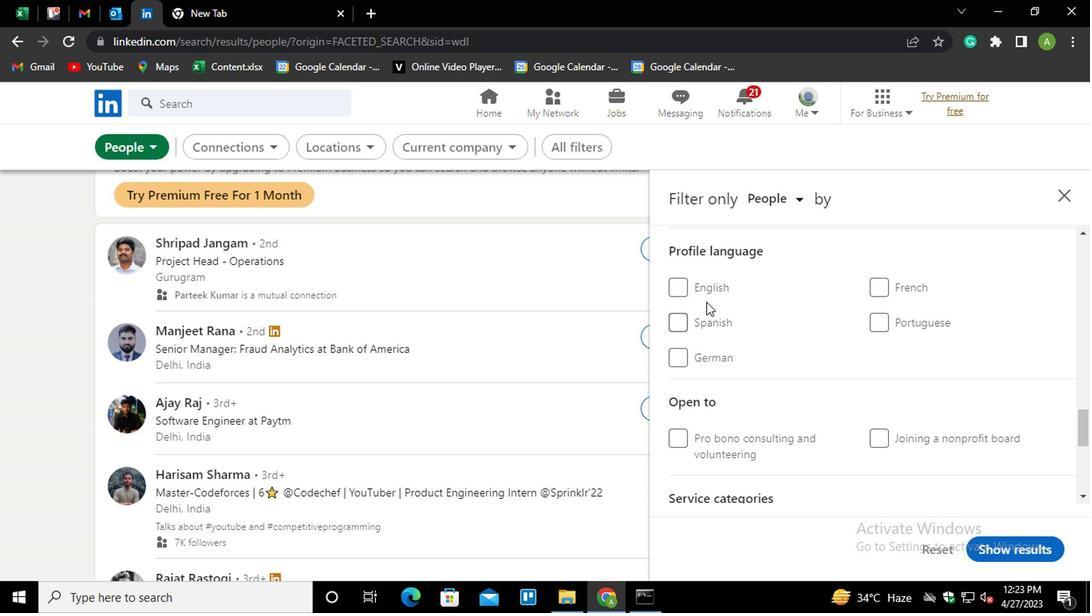 
Action: Mouse pressed left at (688, 292)
Screenshot: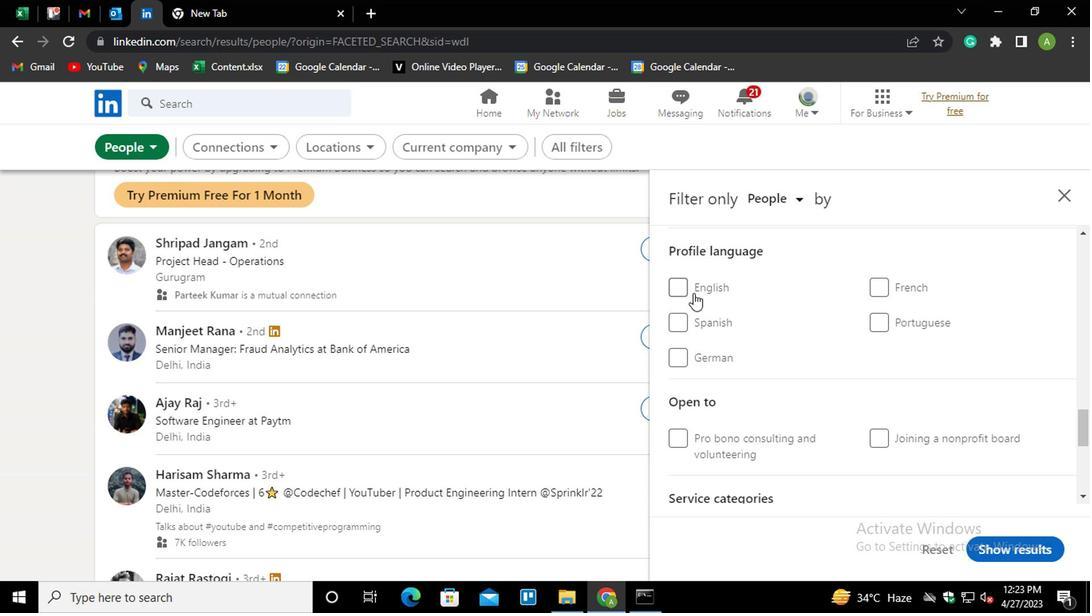 
Action: Mouse moved to (830, 380)
Screenshot: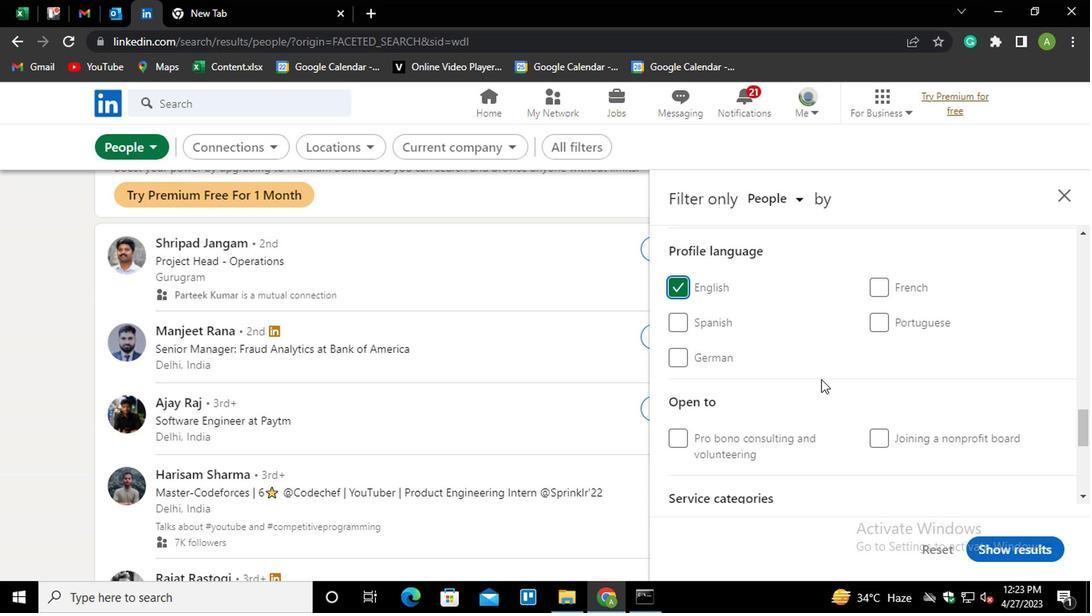 
Action: Mouse scrolled (830, 382) with delta (0, 1)
Screenshot: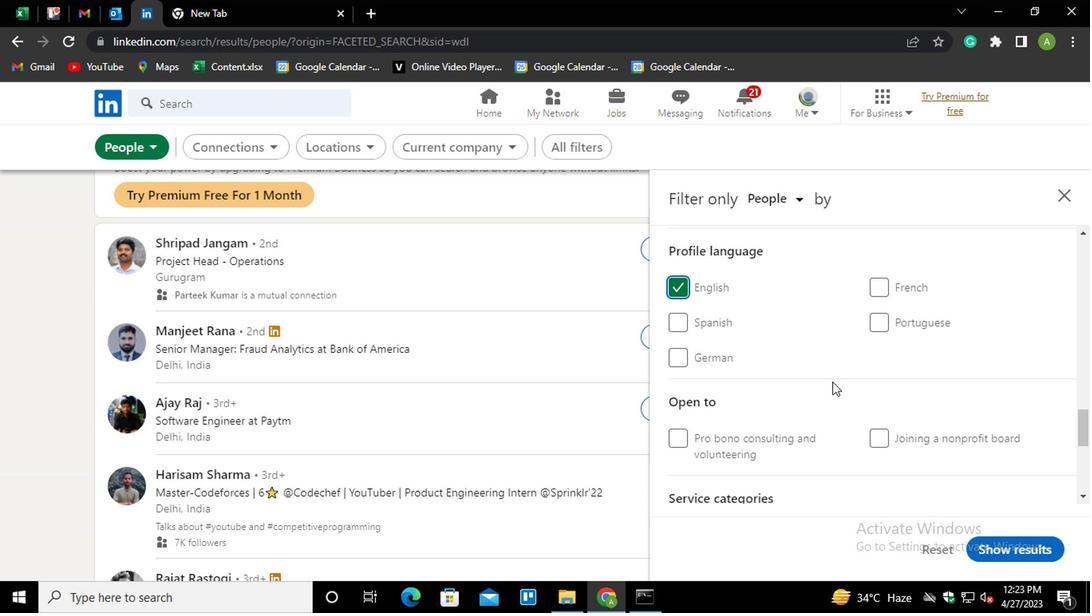 
Action: Mouse scrolled (830, 382) with delta (0, 1)
Screenshot: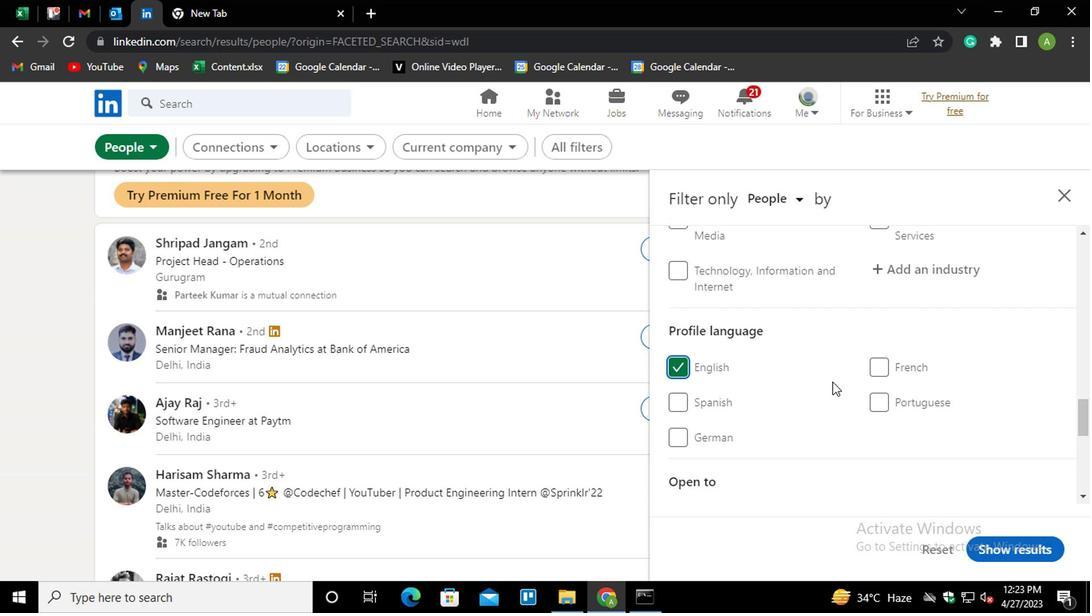 
Action: Mouse scrolled (830, 382) with delta (0, 1)
Screenshot: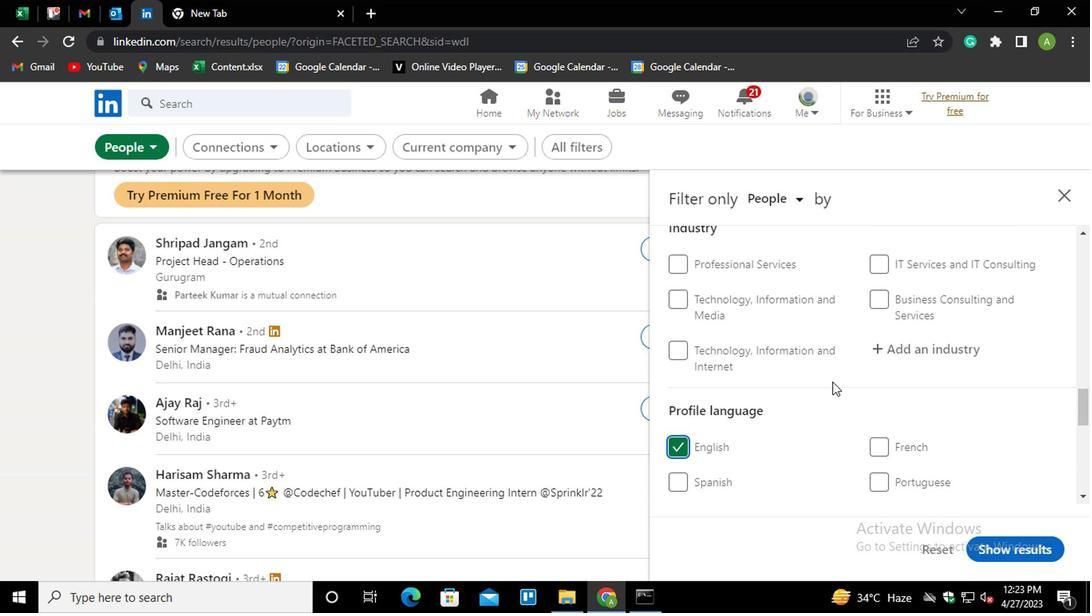
Action: Mouse scrolled (830, 382) with delta (0, 1)
Screenshot: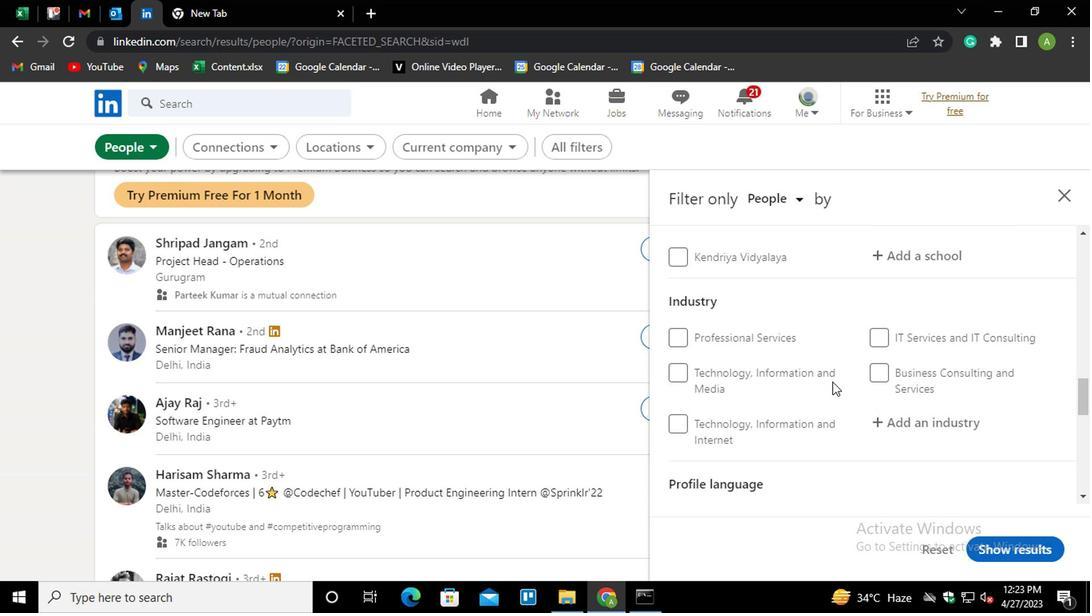
Action: Mouse scrolled (830, 382) with delta (0, 1)
Screenshot: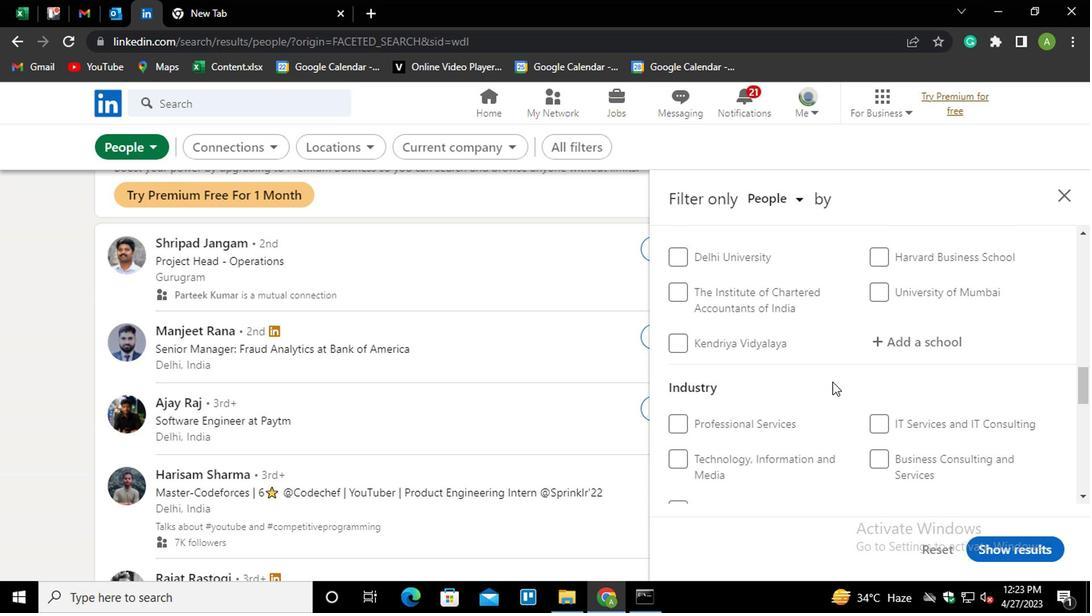 
Action: Mouse scrolled (830, 382) with delta (0, 1)
Screenshot: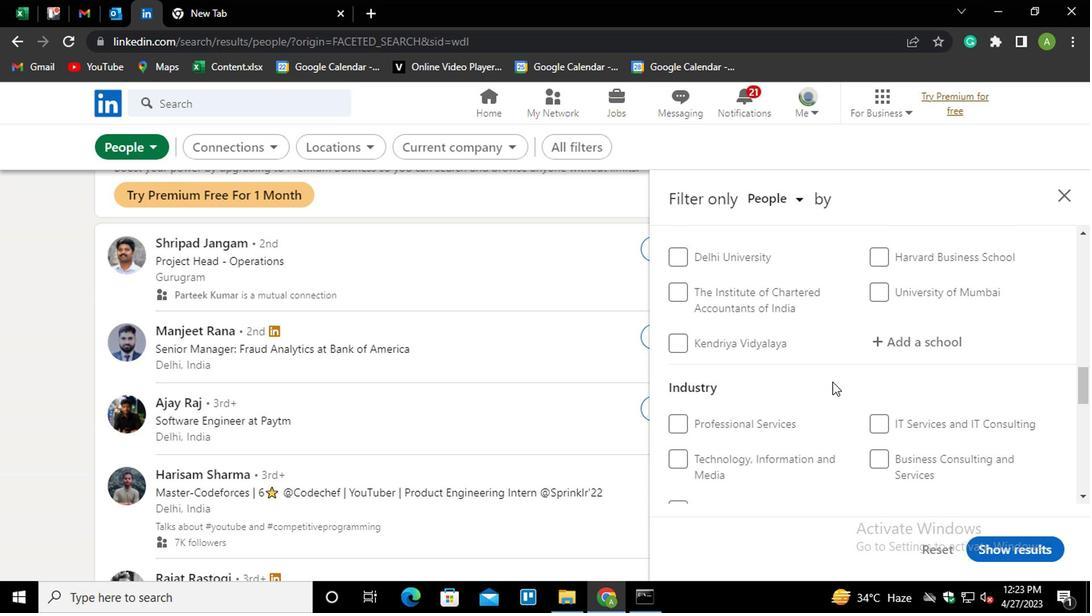 
Action: Mouse scrolled (830, 382) with delta (0, 1)
Screenshot: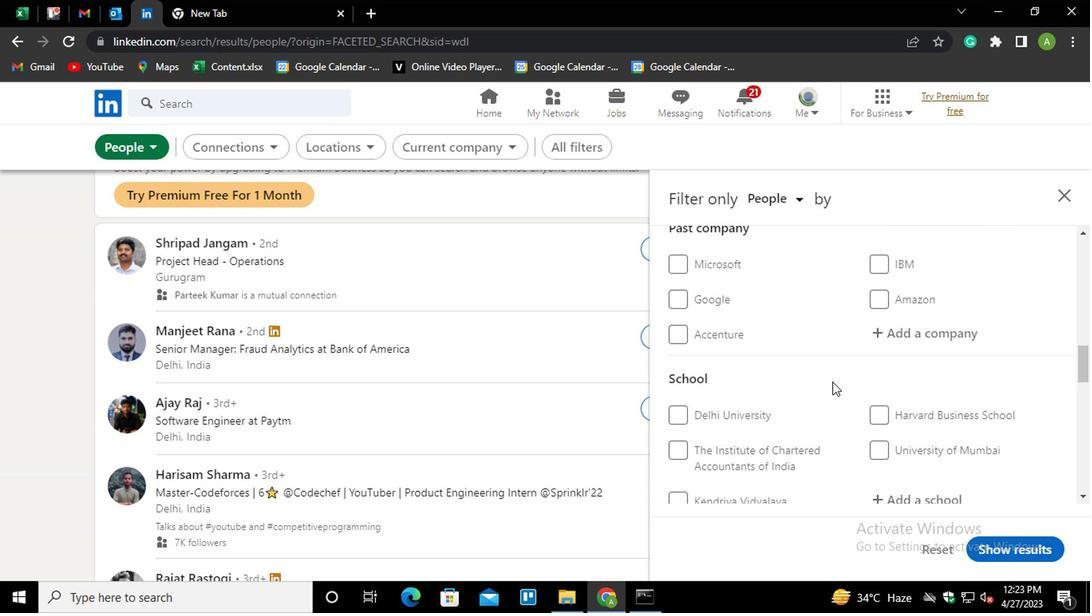 
Action: Mouse moved to (832, 399)
Screenshot: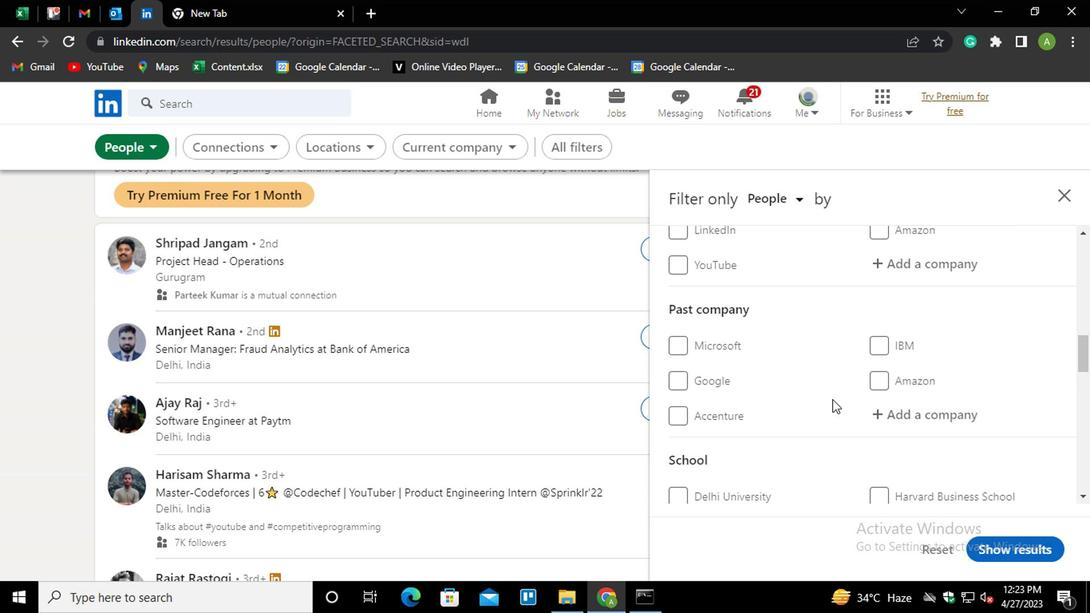 
Action: Mouse scrolled (832, 399) with delta (0, 0)
Screenshot: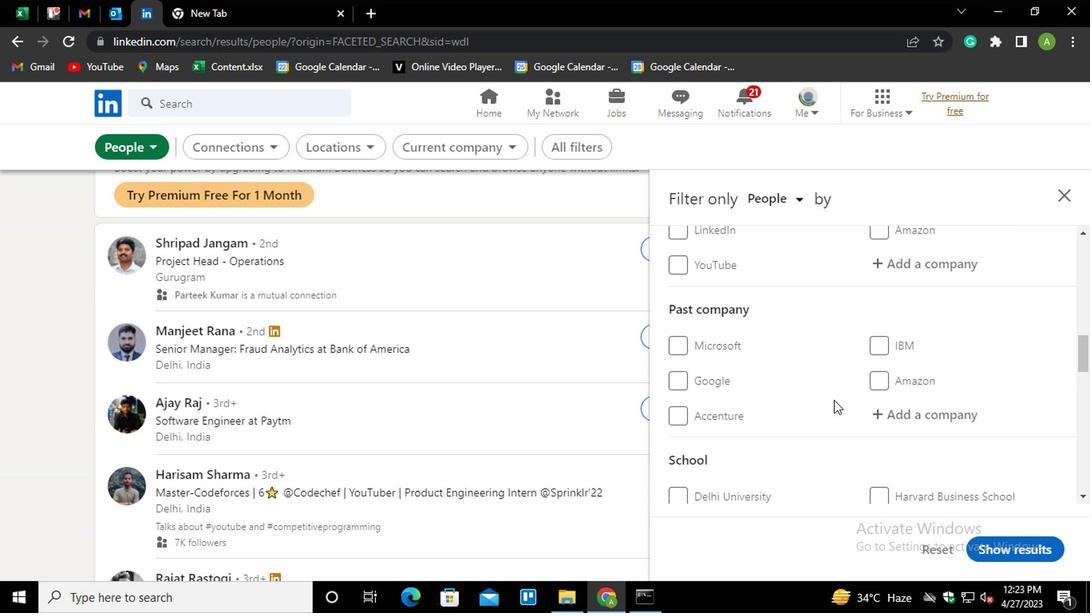 
Action: Mouse moved to (892, 350)
Screenshot: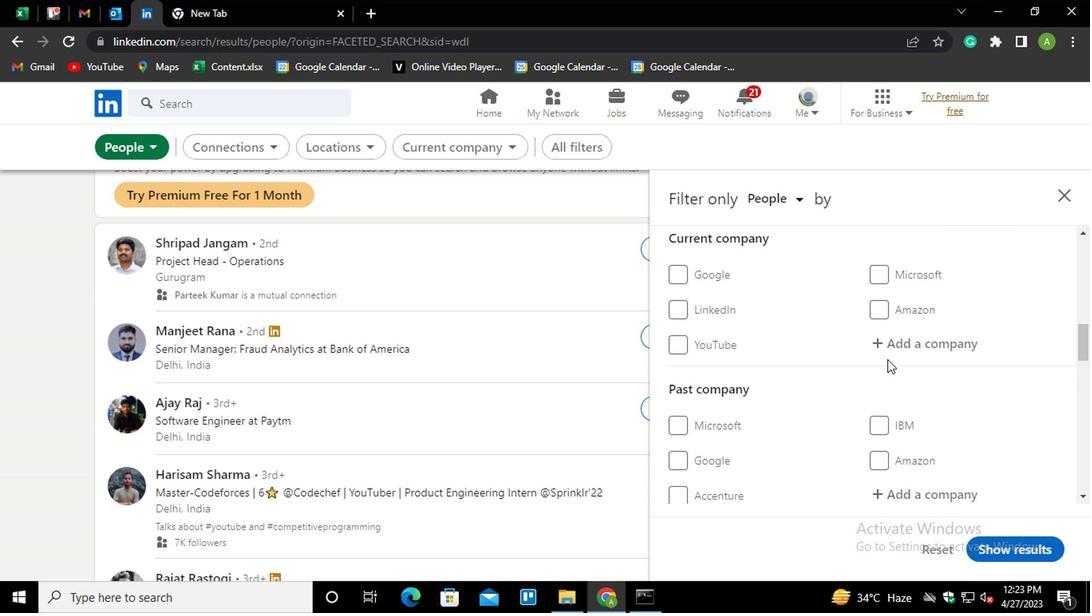 
Action: Mouse pressed left at (892, 350)
Screenshot: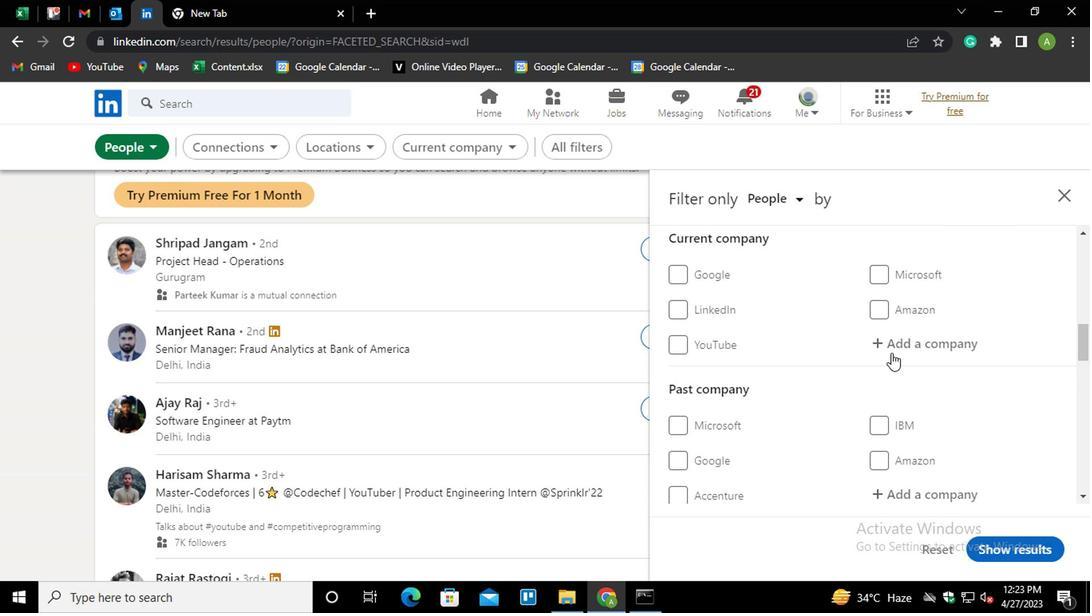 
Action: Key pressed <Key.shift>G
Screenshot: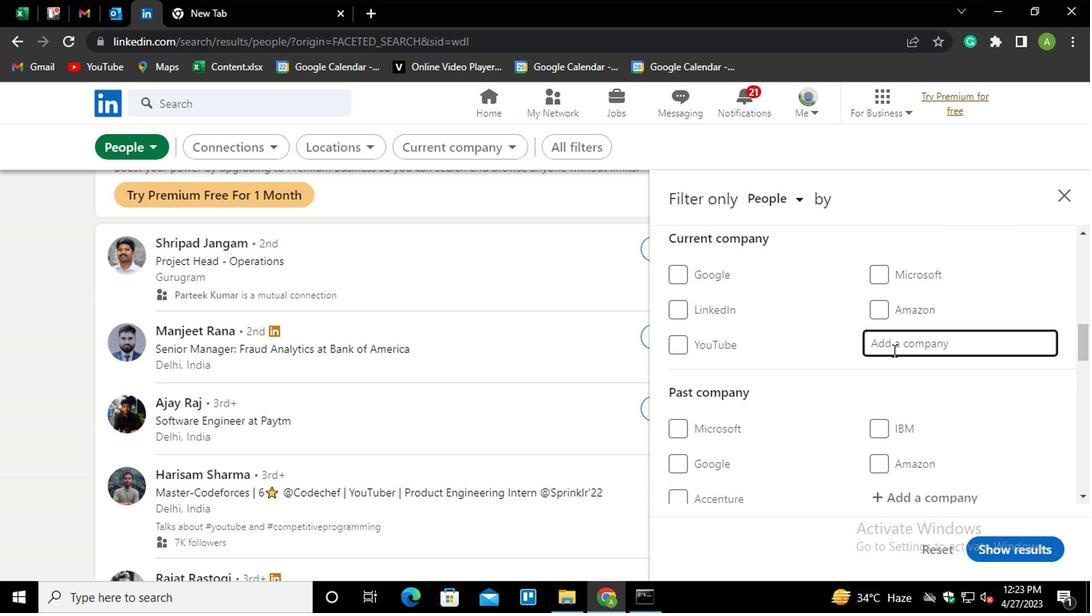
Action: Mouse moved to (961, 303)
Screenshot: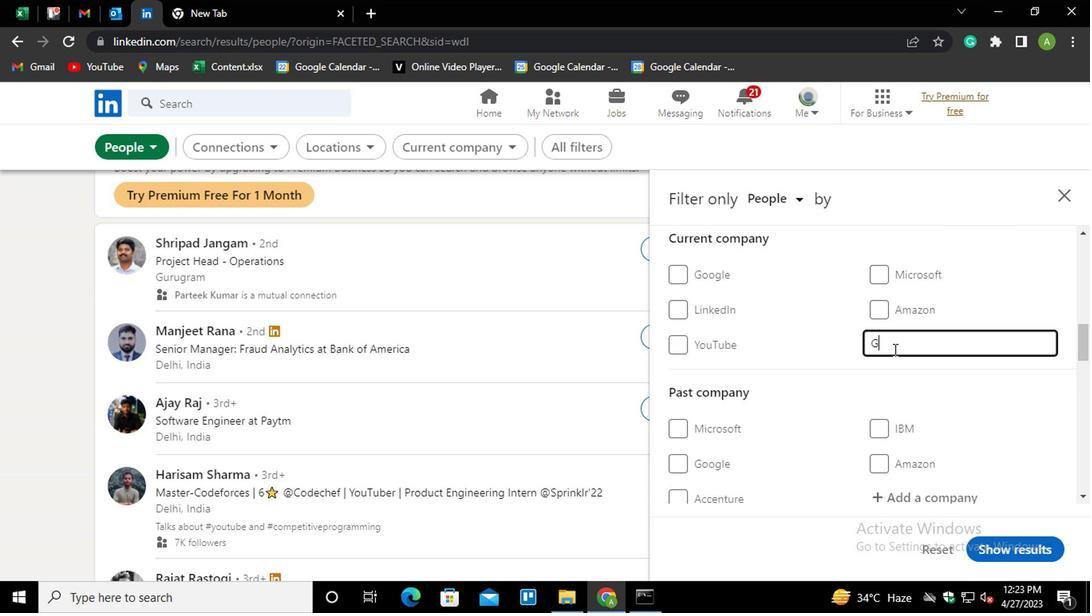
Action: Key pressed R<Key.space>INFRA<Key.down><Key.enter>
Screenshot: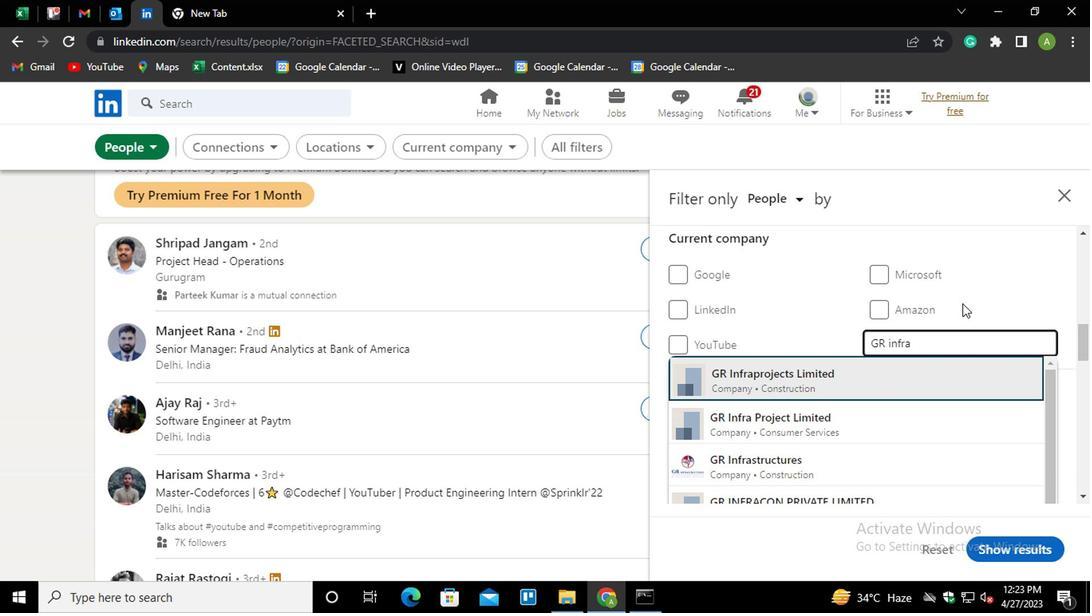 
Action: Mouse moved to (965, 302)
Screenshot: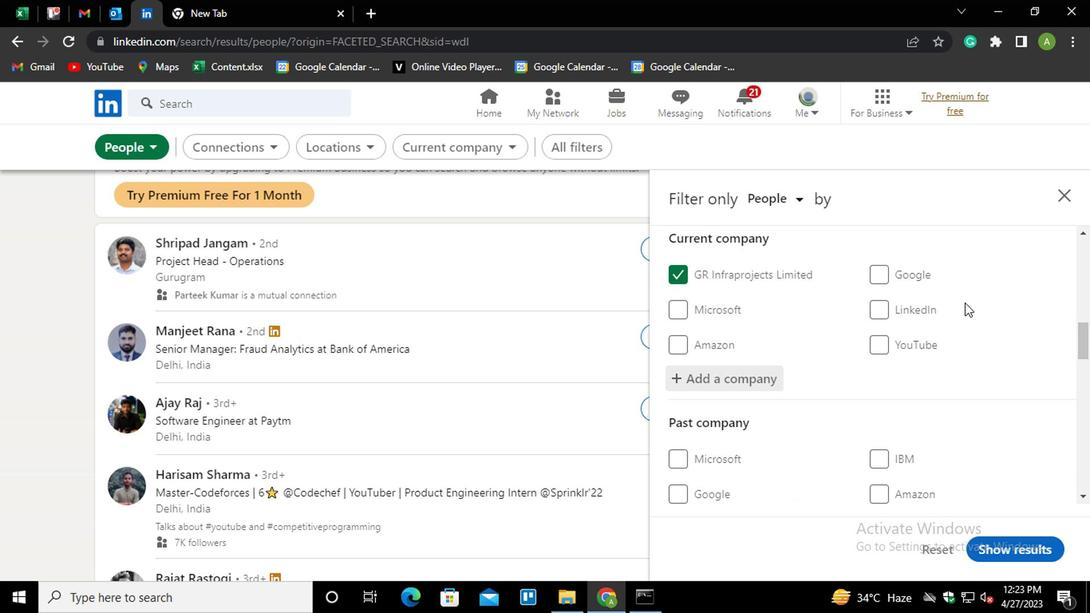 
Action: Mouse scrolled (965, 301) with delta (0, 0)
Screenshot: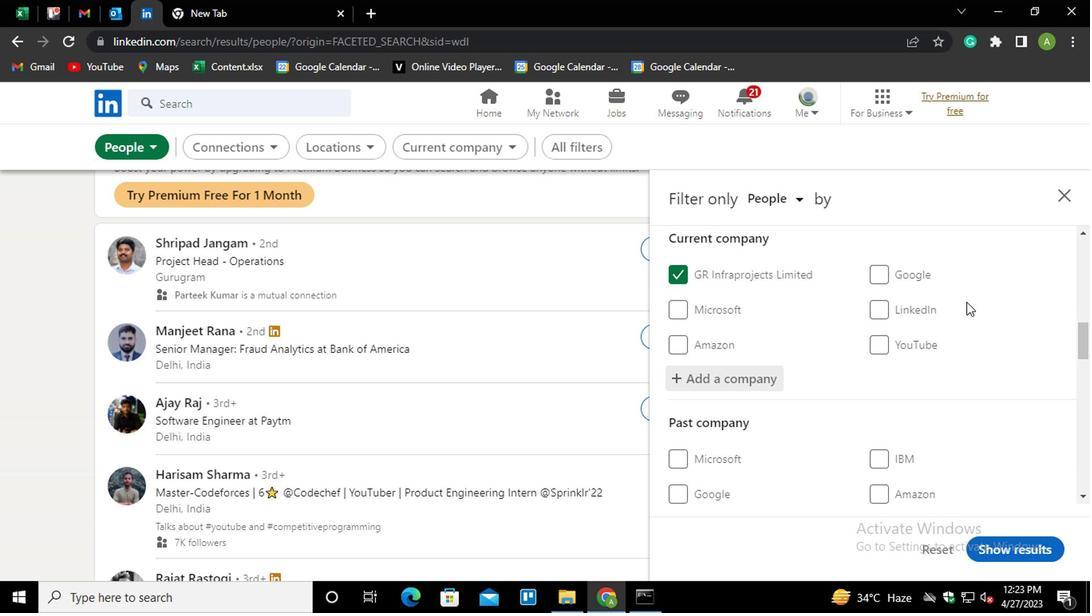
Action: Mouse scrolled (965, 301) with delta (0, 0)
Screenshot: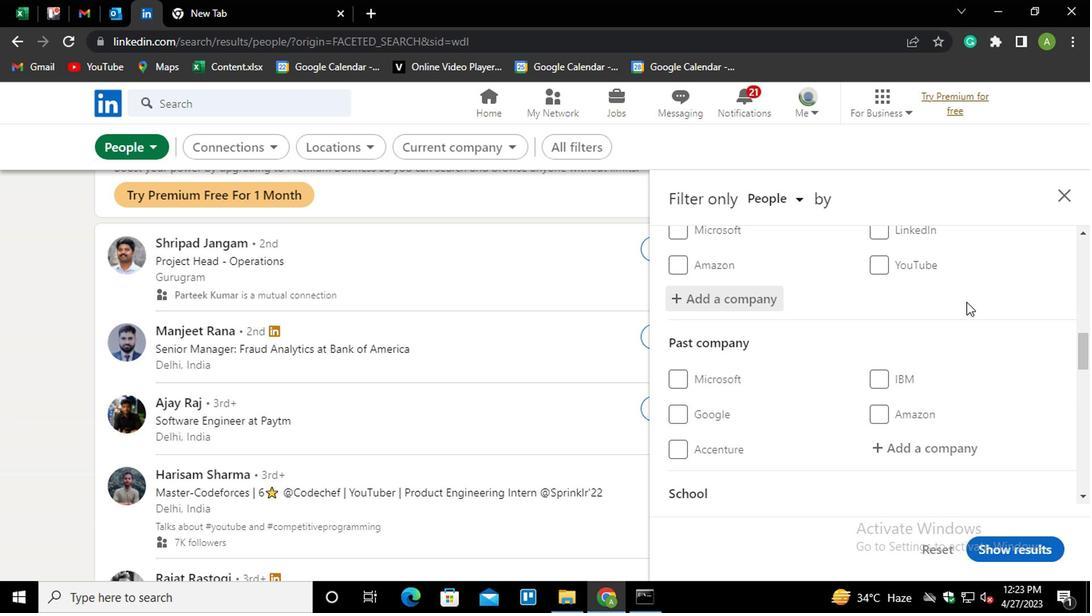 
Action: Mouse moved to (966, 302)
Screenshot: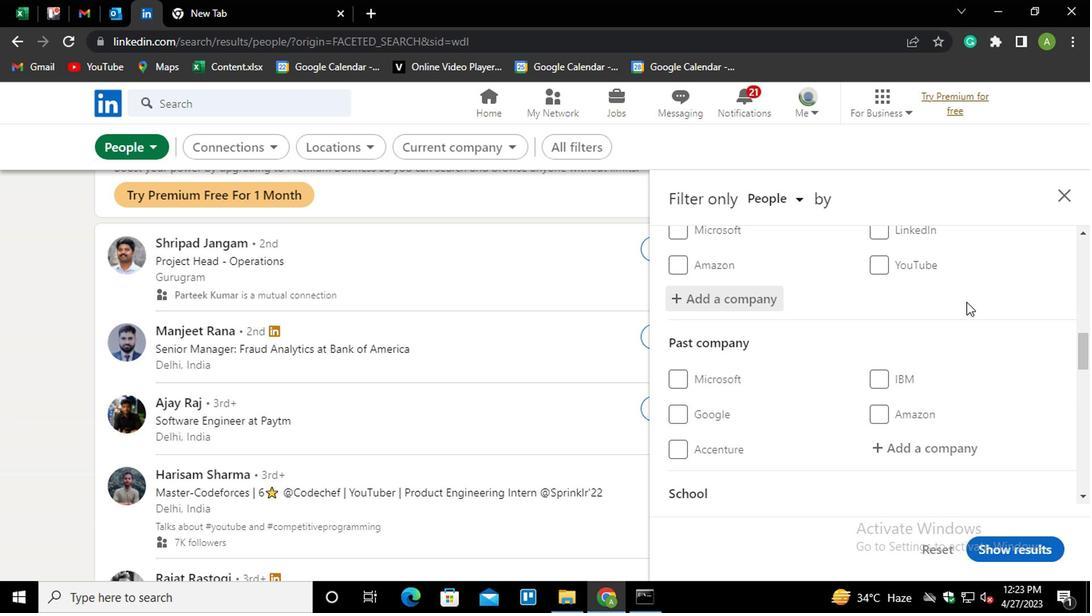 
Action: Mouse scrolled (966, 301) with delta (0, 0)
Screenshot: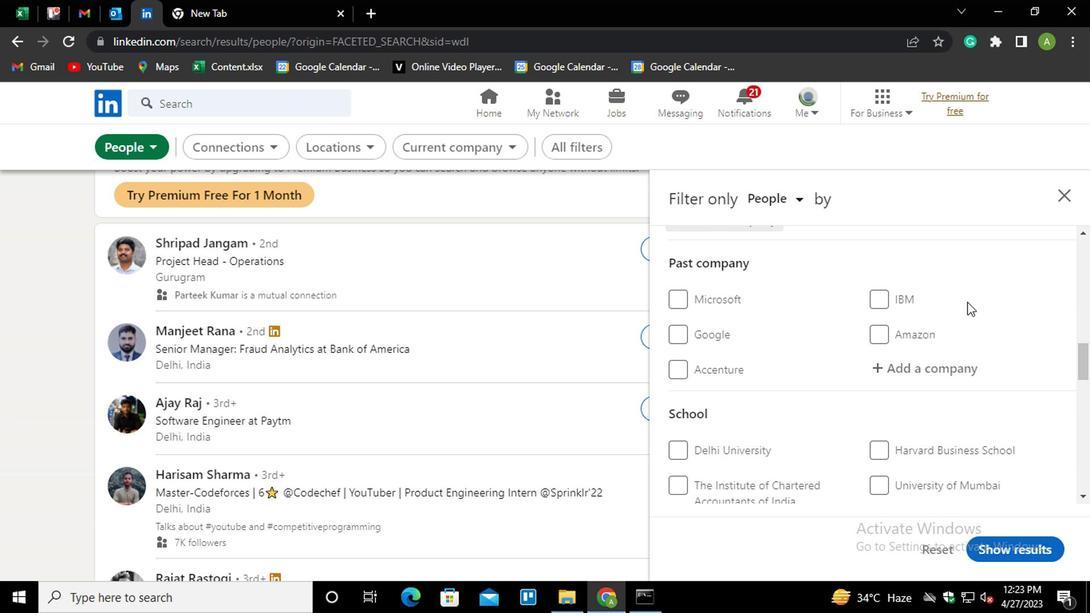 
Action: Mouse scrolled (966, 301) with delta (0, 0)
Screenshot: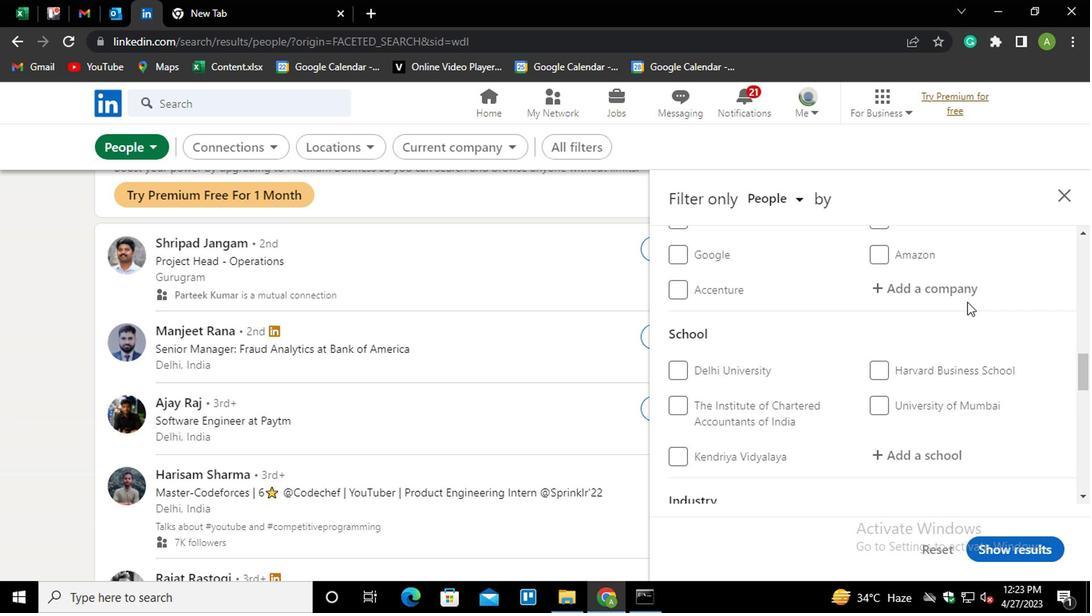 
Action: Mouse moved to (914, 372)
Screenshot: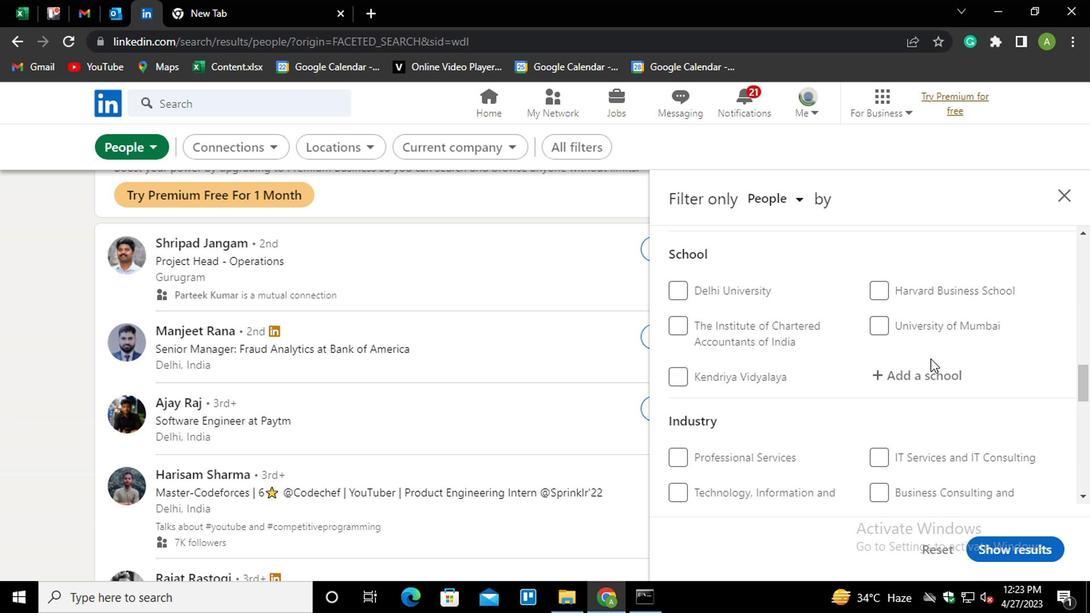 
Action: Mouse pressed left at (914, 372)
Screenshot: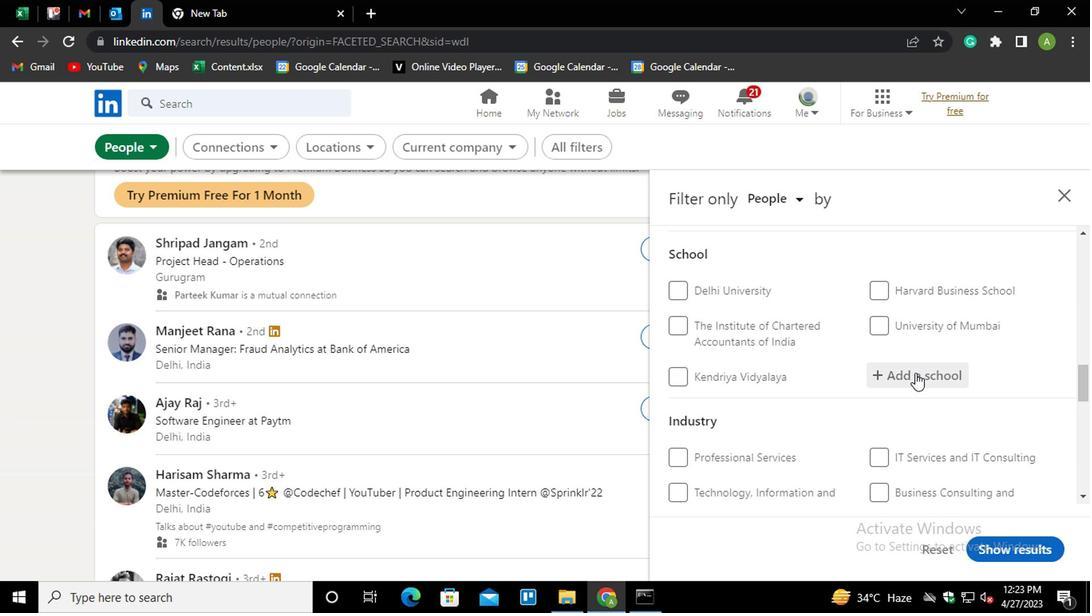 
Action: Mouse moved to (914, 373)
Screenshot: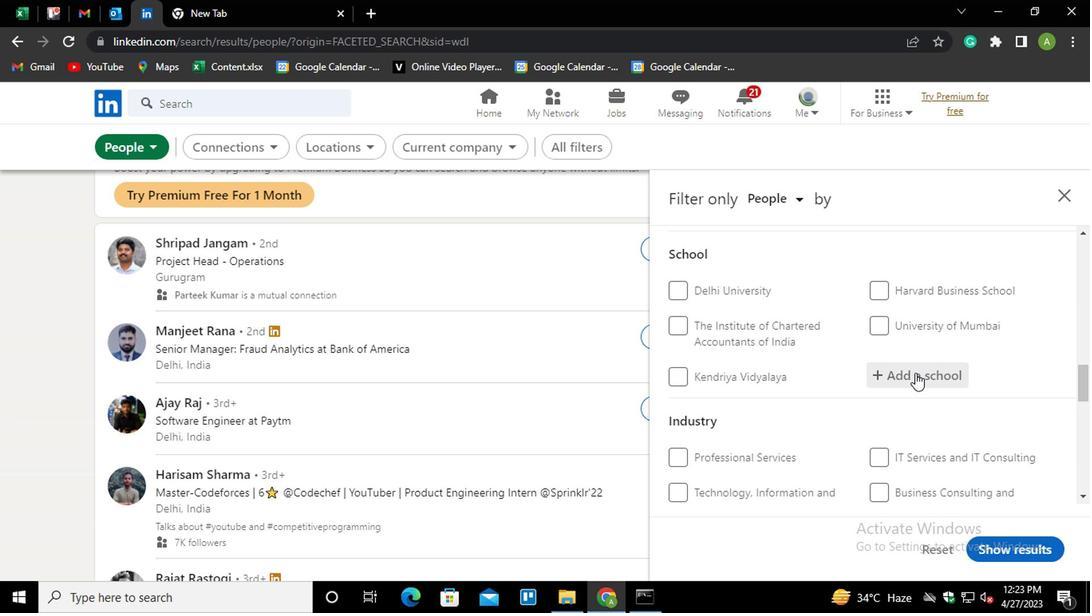
Action: Key pressed <Key.shift>JAWAHAR<Key.down><Key.enter>
Screenshot: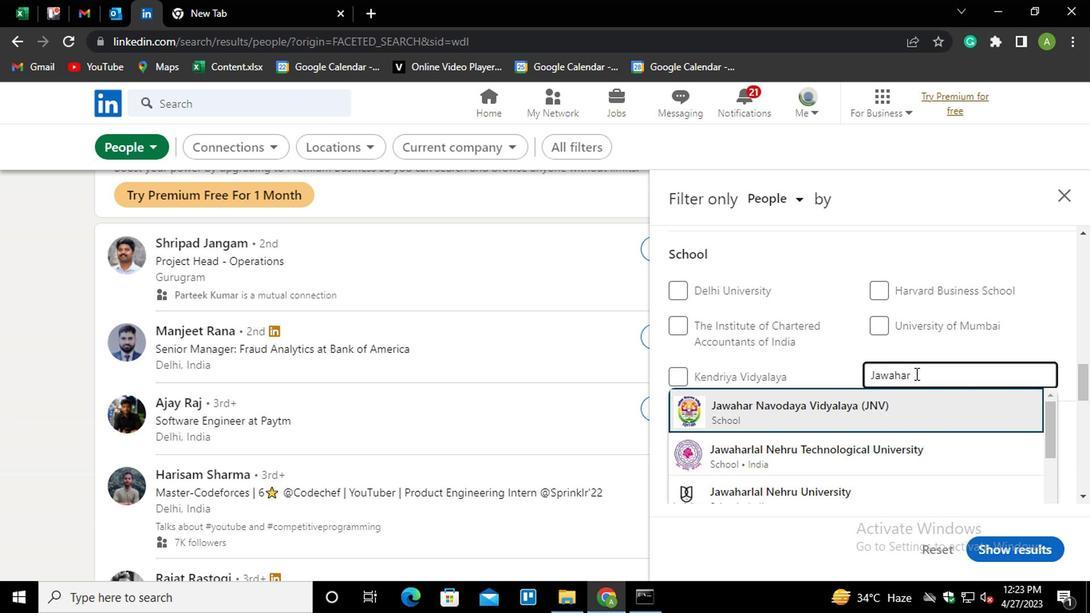 
Action: Mouse scrolled (914, 372) with delta (0, 0)
Screenshot: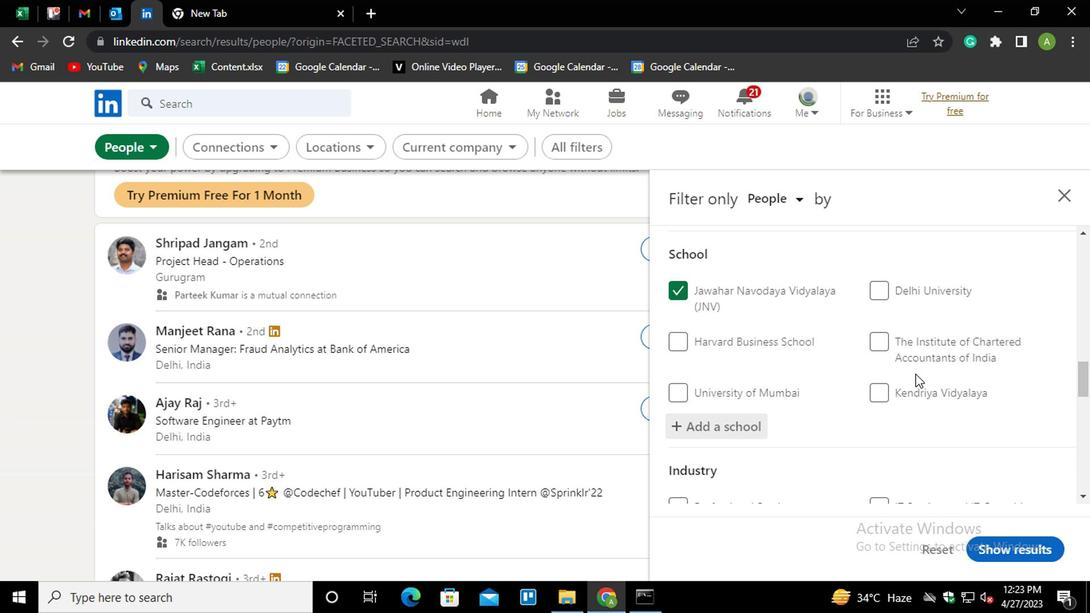 
Action: Mouse scrolled (914, 372) with delta (0, 0)
Screenshot: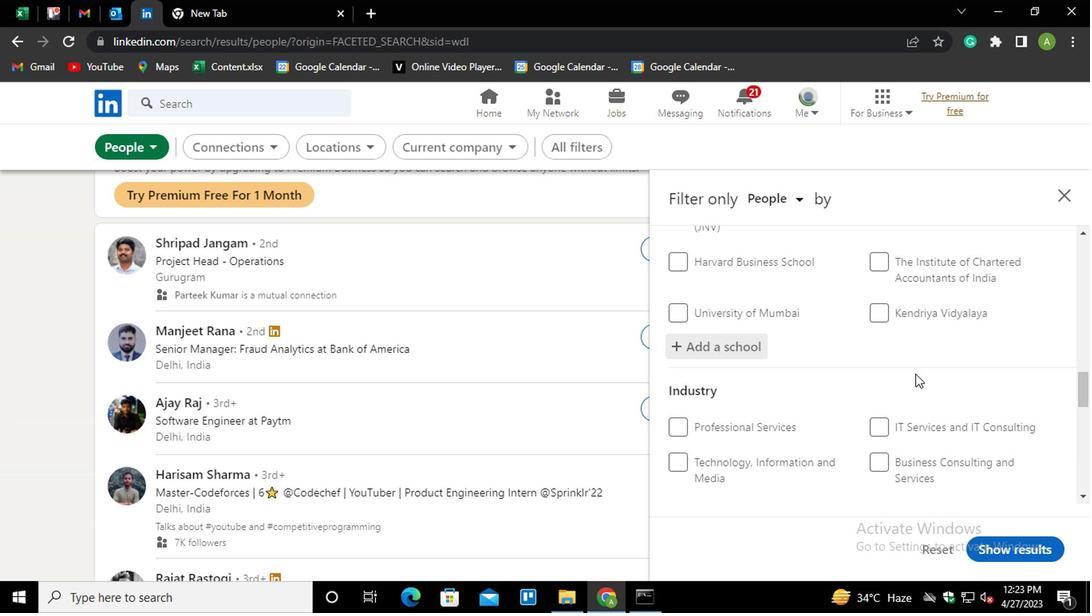
Action: Mouse moved to (902, 432)
Screenshot: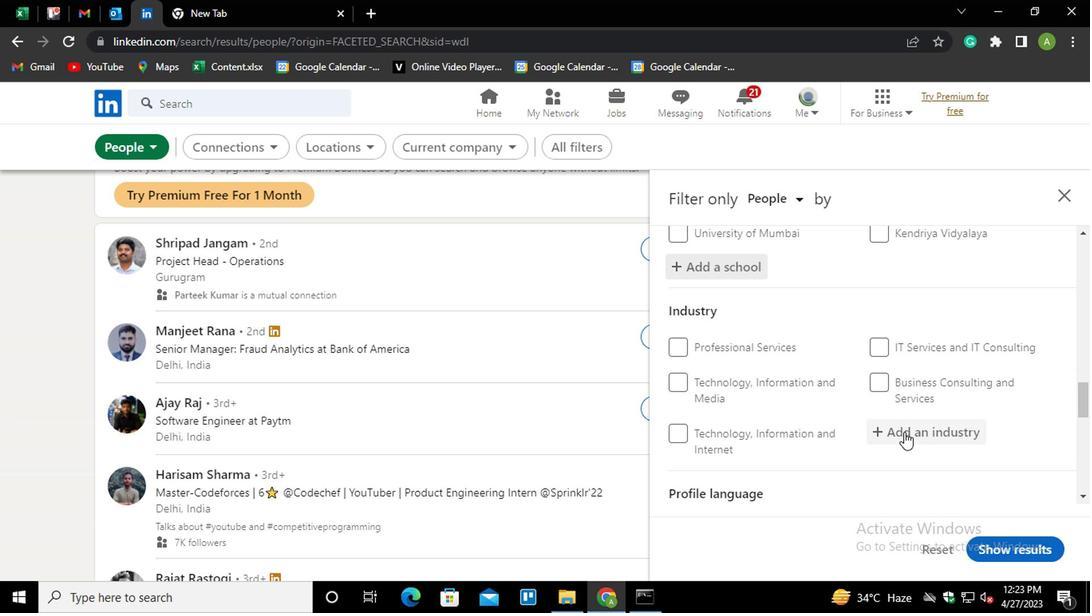 
Action: Mouse pressed left at (902, 432)
Screenshot: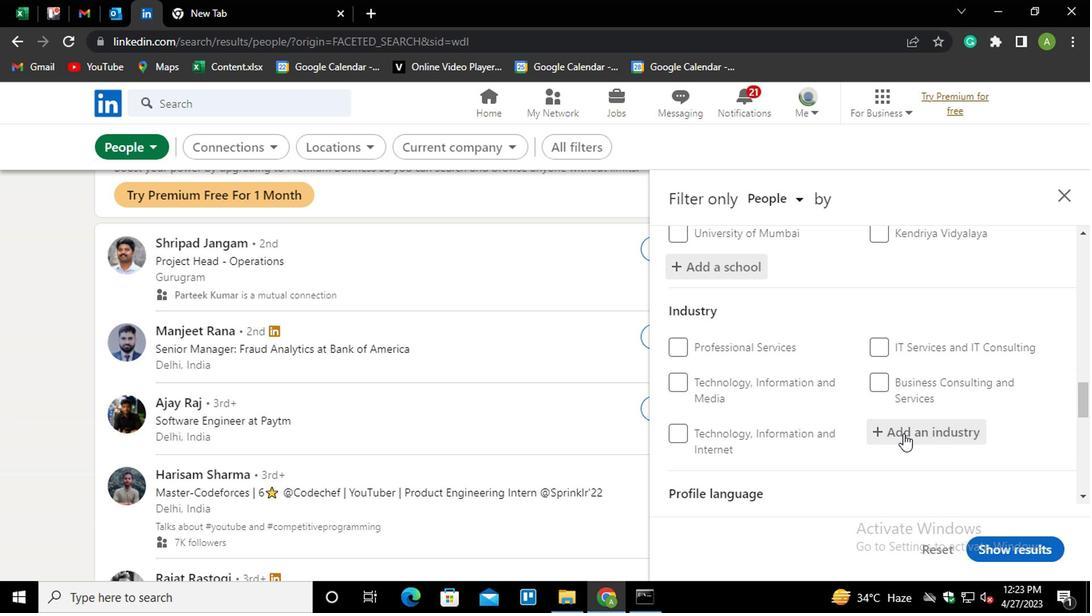 
Action: Mouse moved to (906, 426)
Screenshot: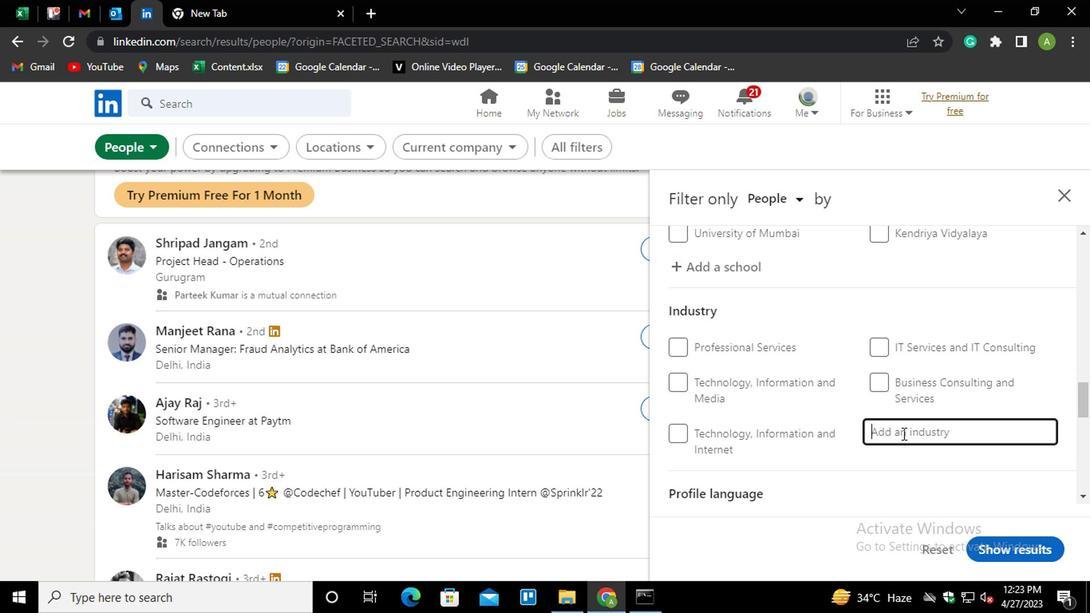 
Action: Mouse scrolled (906, 425) with delta (0, -1)
Screenshot: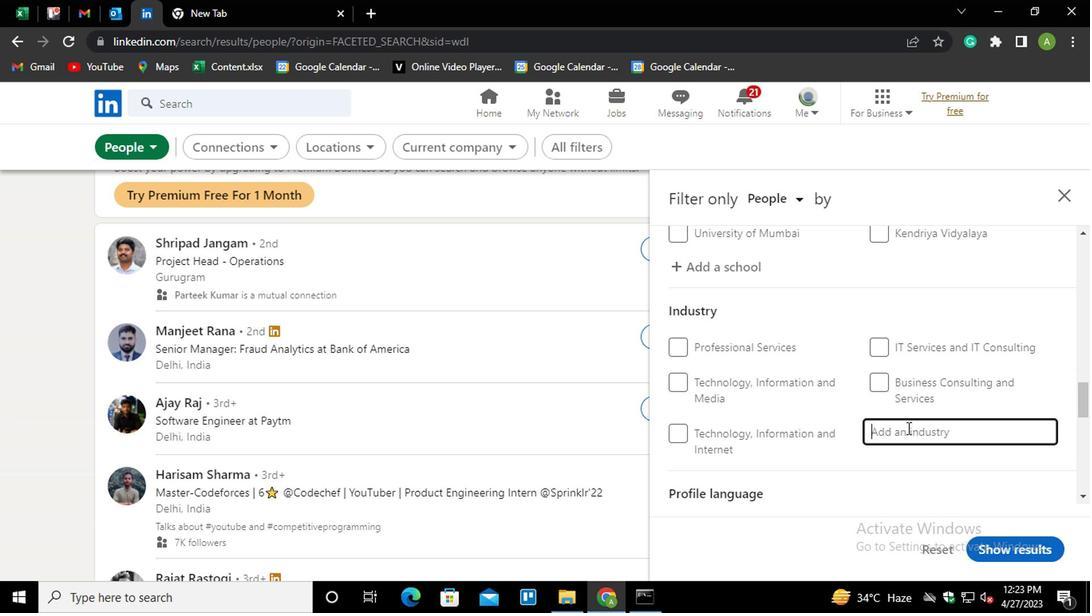 
Action: Key pressed <Key.shift>BLOCKCHAN<Key.backspace><Key.down><Key.enter>
Screenshot: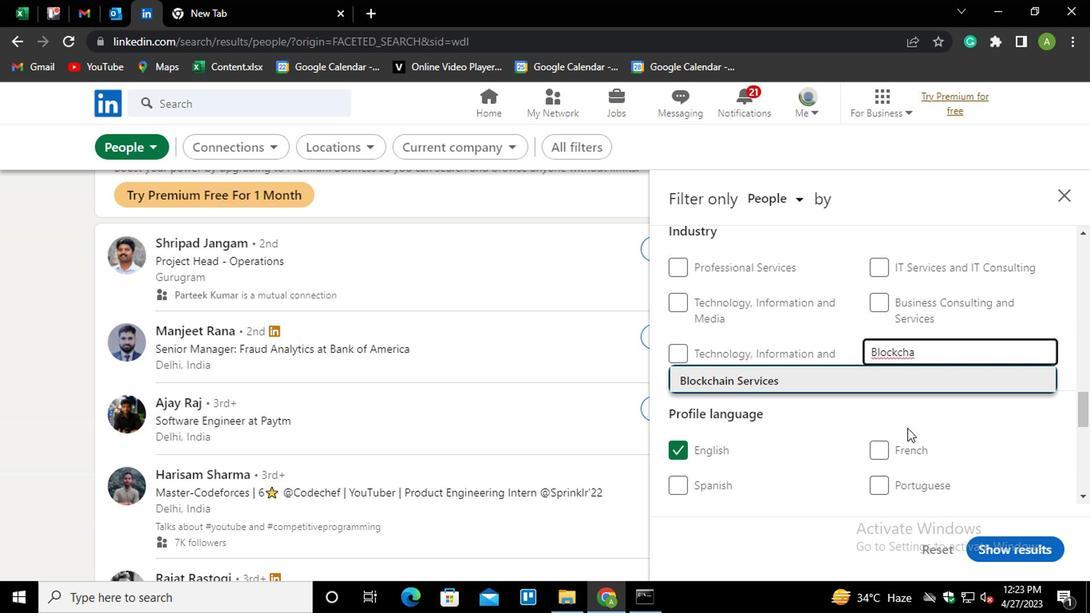 
Action: Mouse scrolled (906, 425) with delta (0, -1)
Screenshot: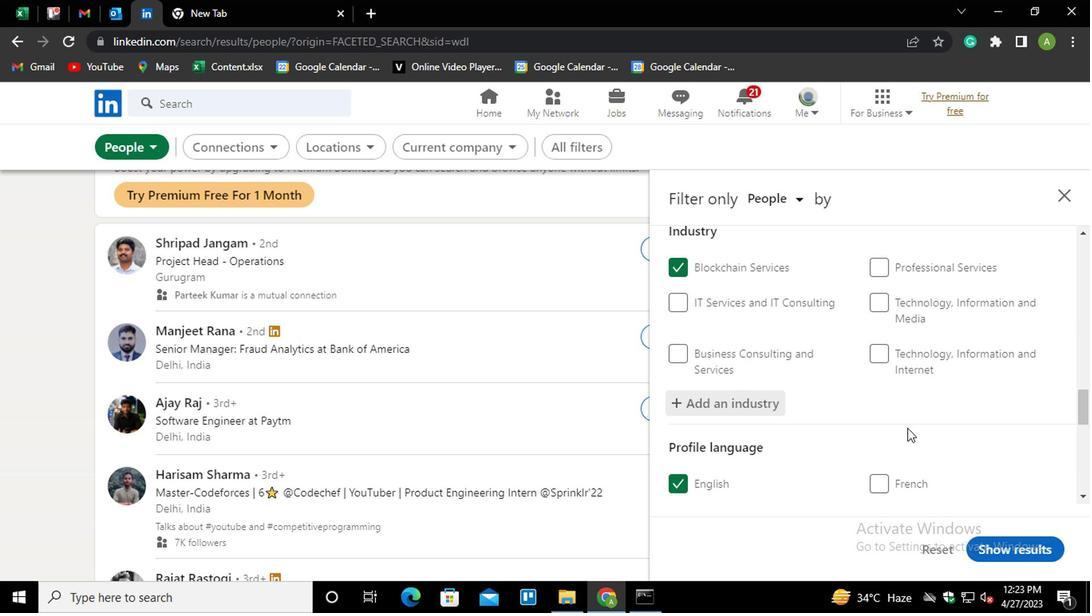 
Action: Mouse moved to (905, 427)
Screenshot: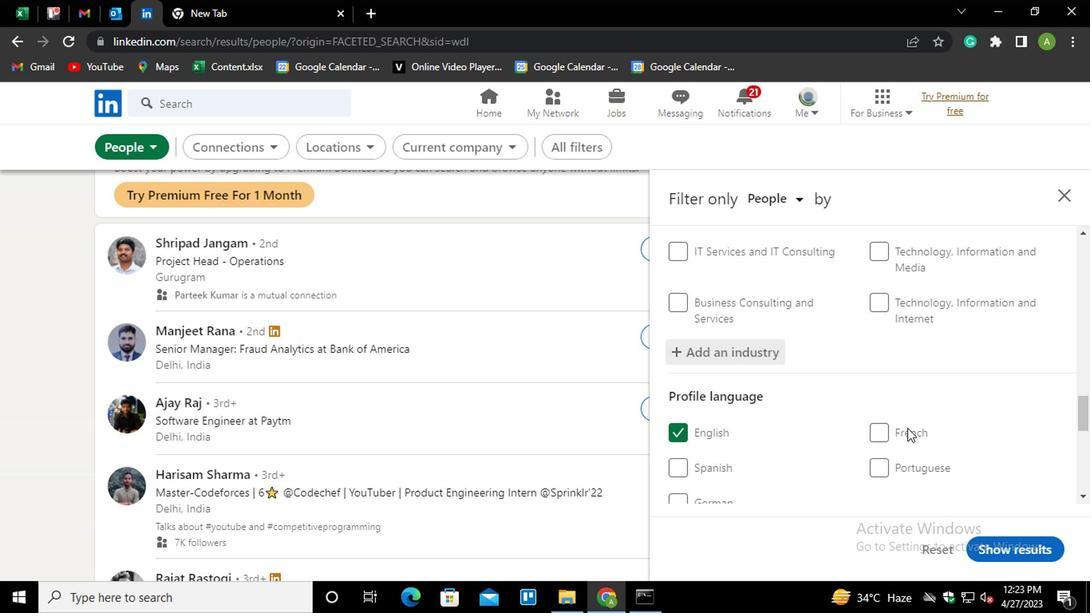 
Action: Mouse scrolled (905, 426) with delta (0, 0)
Screenshot: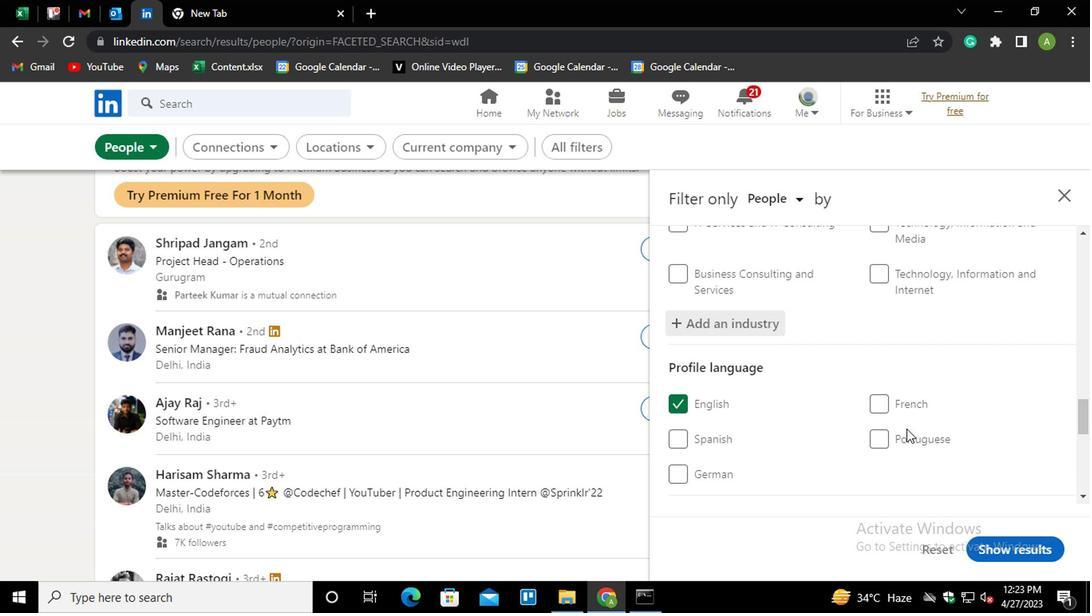 
Action: Mouse scrolled (905, 426) with delta (0, 0)
Screenshot: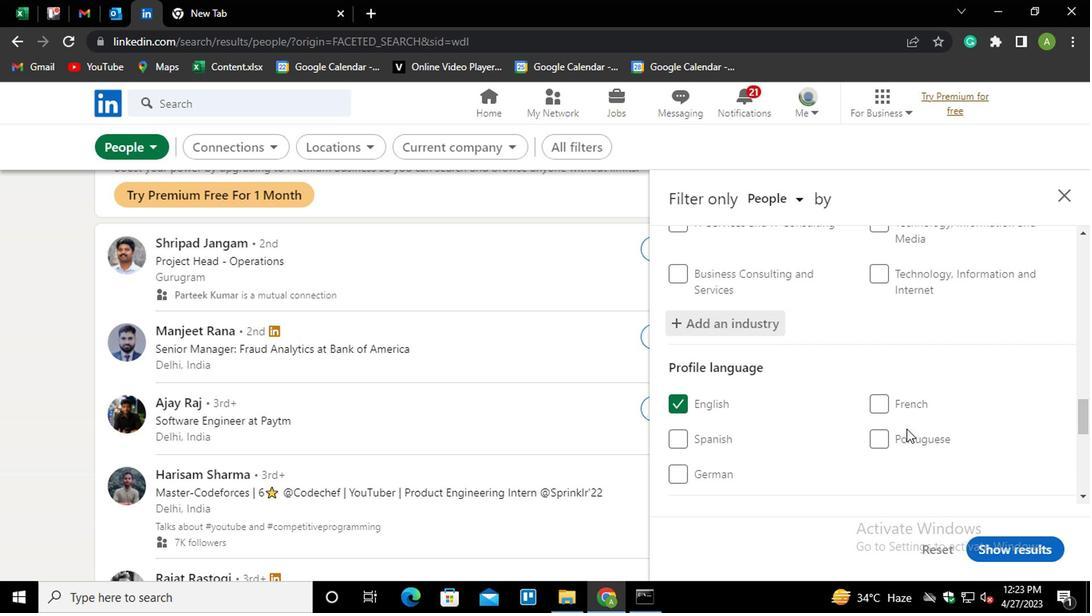 
Action: Mouse moved to (905, 427)
Screenshot: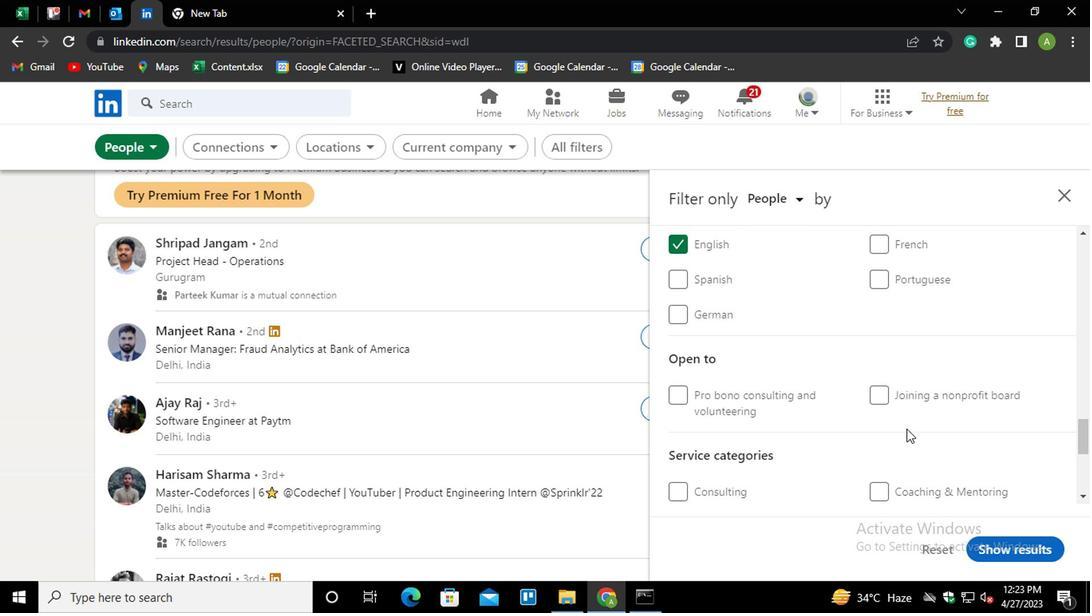 
Action: Mouse scrolled (905, 426) with delta (0, 0)
Screenshot: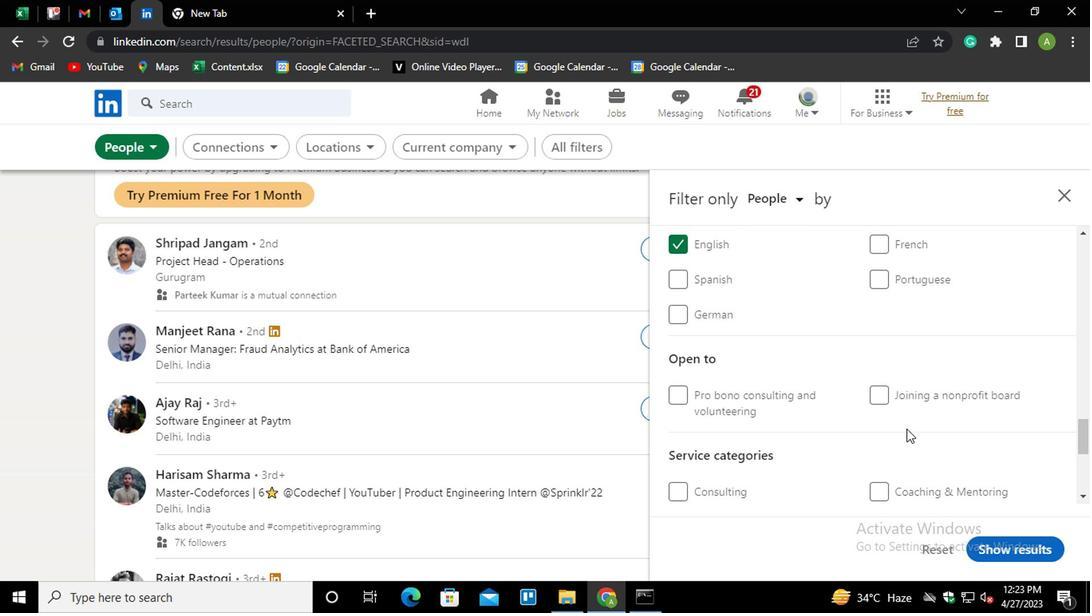 
Action: Mouse scrolled (905, 426) with delta (0, 0)
Screenshot: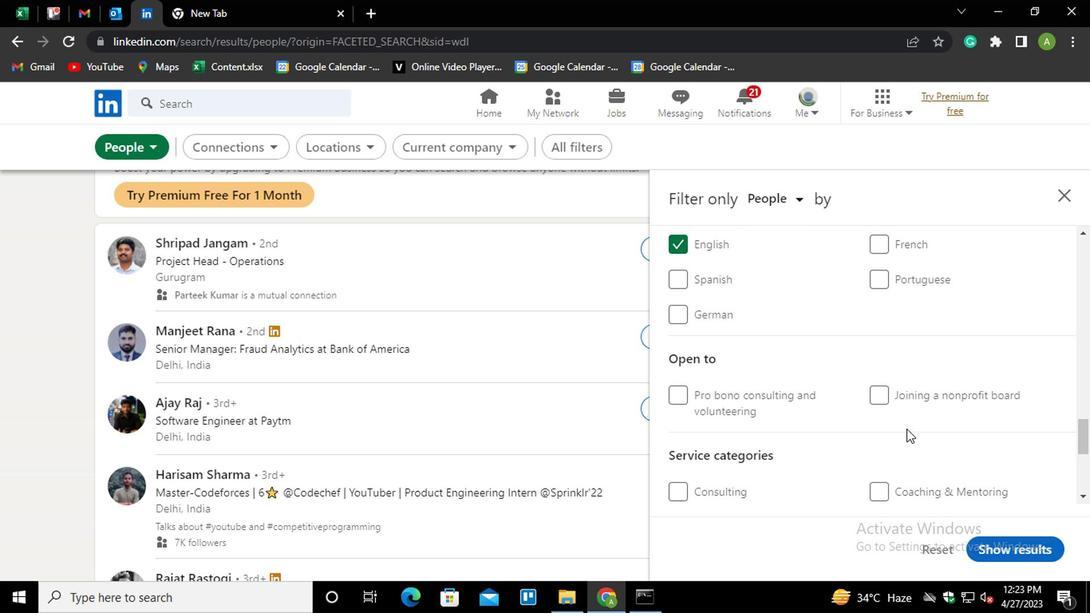 
Action: Mouse moved to (924, 399)
Screenshot: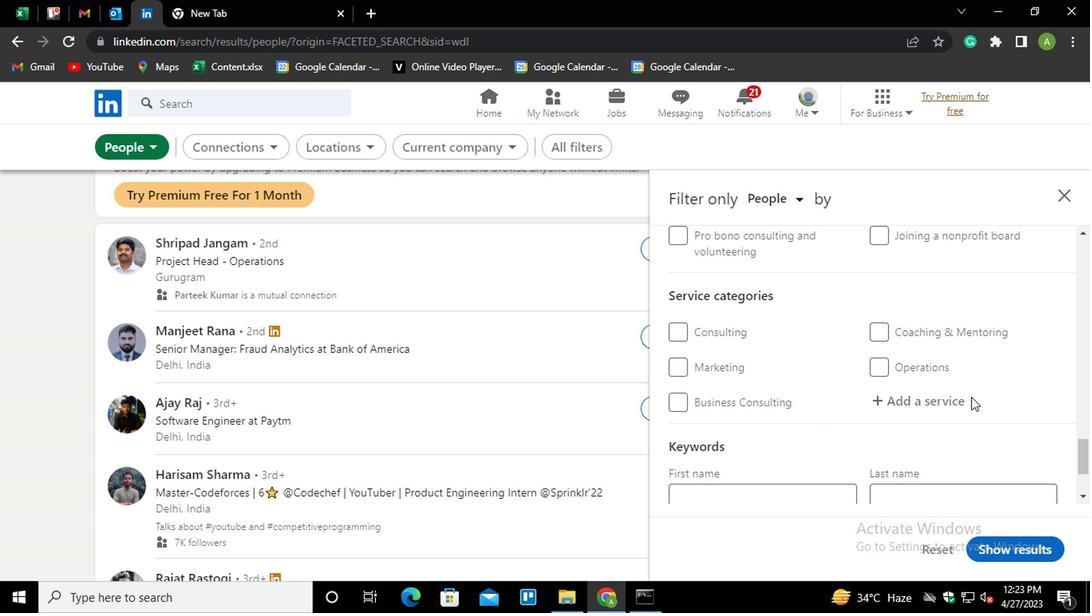 
Action: Mouse pressed left at (924, 399)
Screenshot: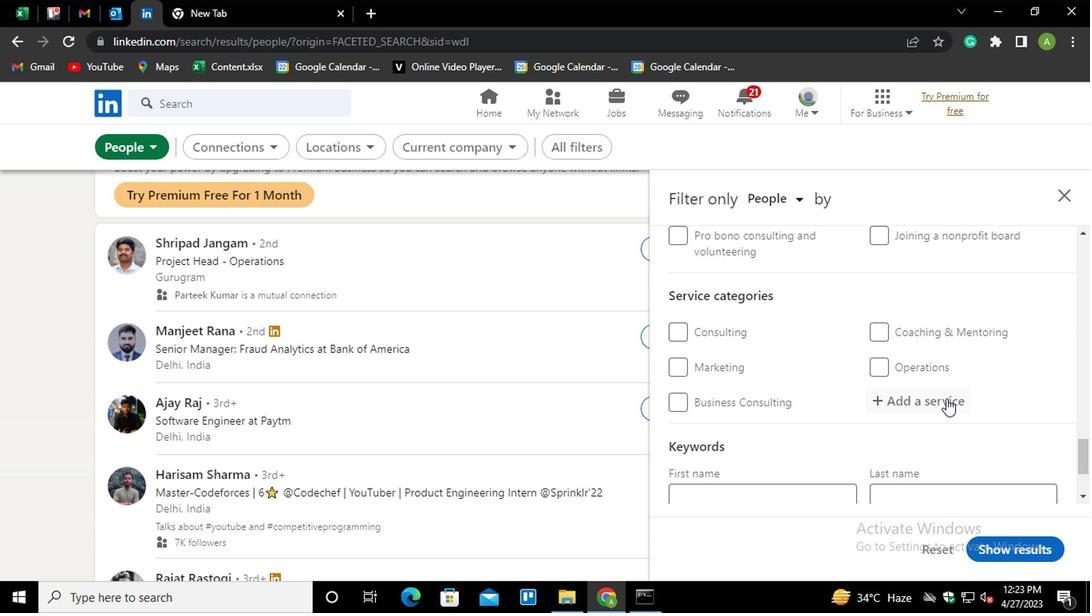 
Action: Key pressed <Key.shift>COMMERCIAL<Key.space><Key.down><Key.enter>
Screenshot: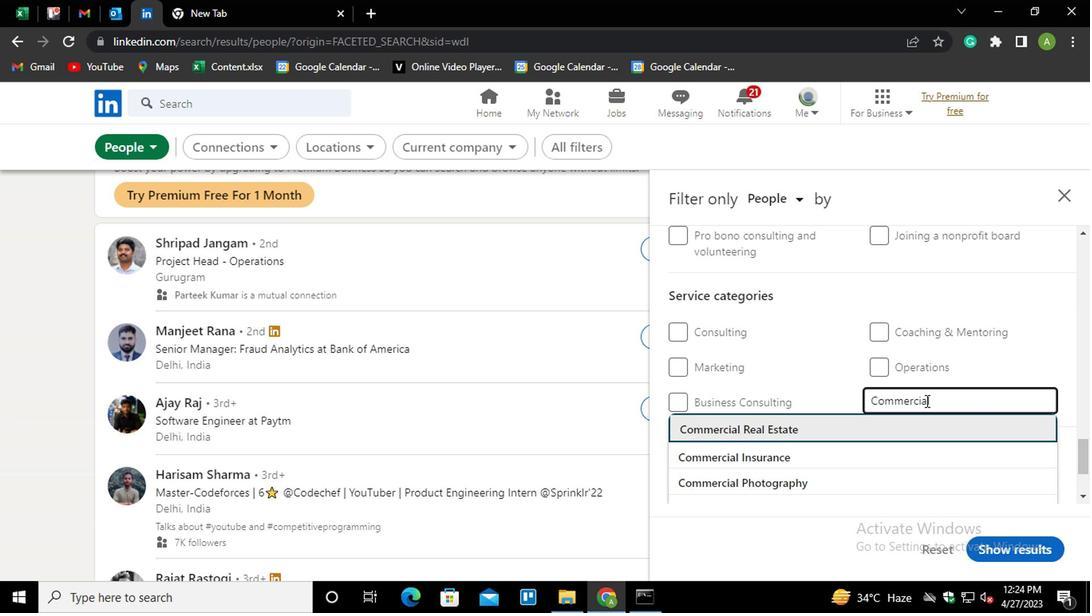 
Action: Mouse scrolled (924, 399) with delta (0, 0)
Screenshot: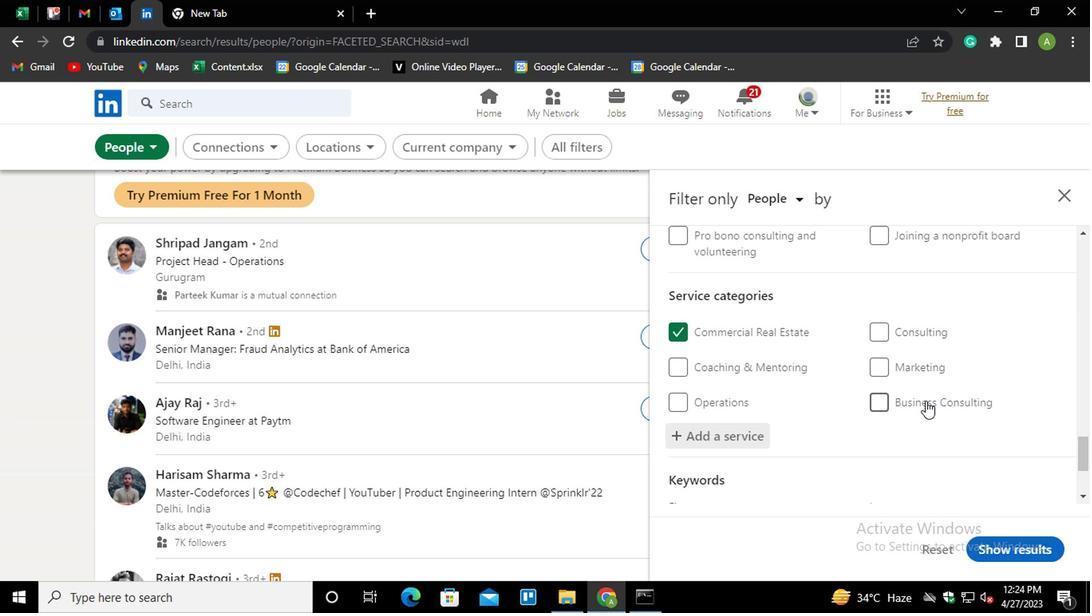 
Action: Mouse scrolled (924, 399) with delta (0, 0)
Screenshot: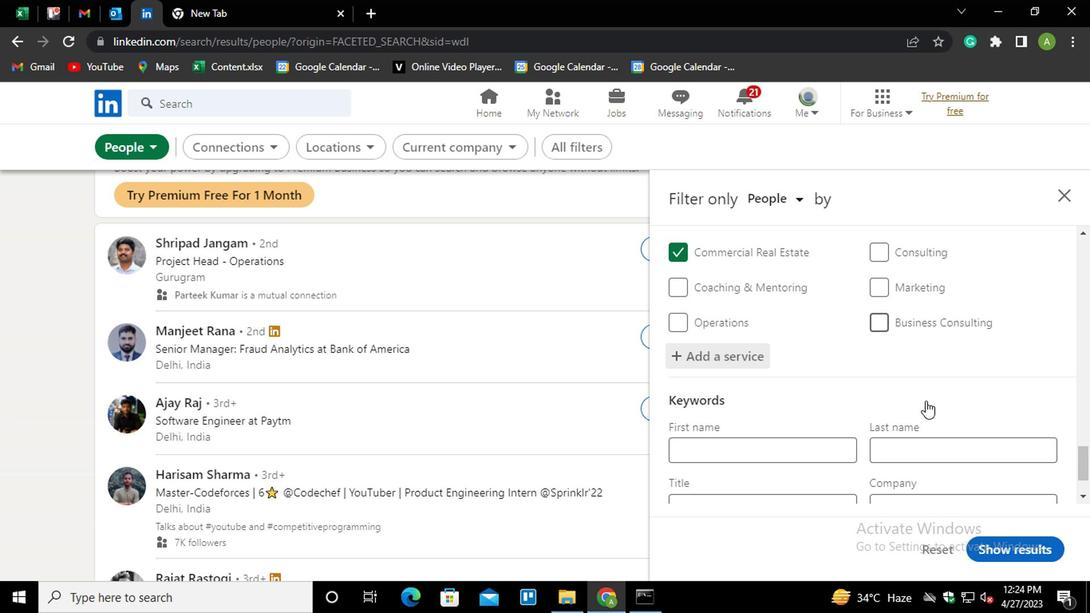 
Action: Mouse scrolled (924, 399) with delta (0, 0)
Screenshot: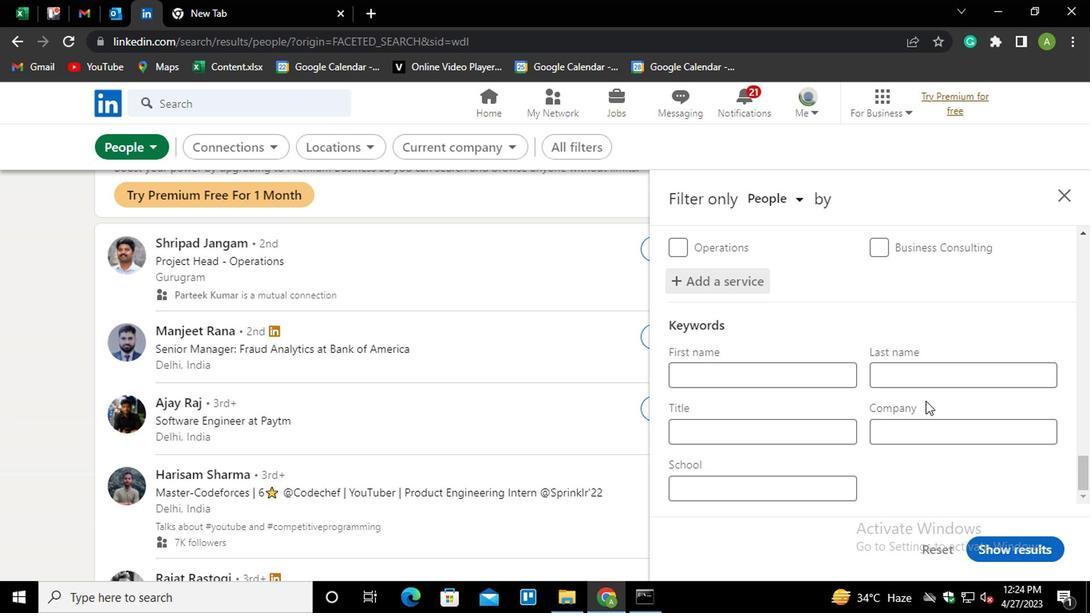 
Action: Mouse scrolled (924, 399) with delta (0, 0)
Screenshot: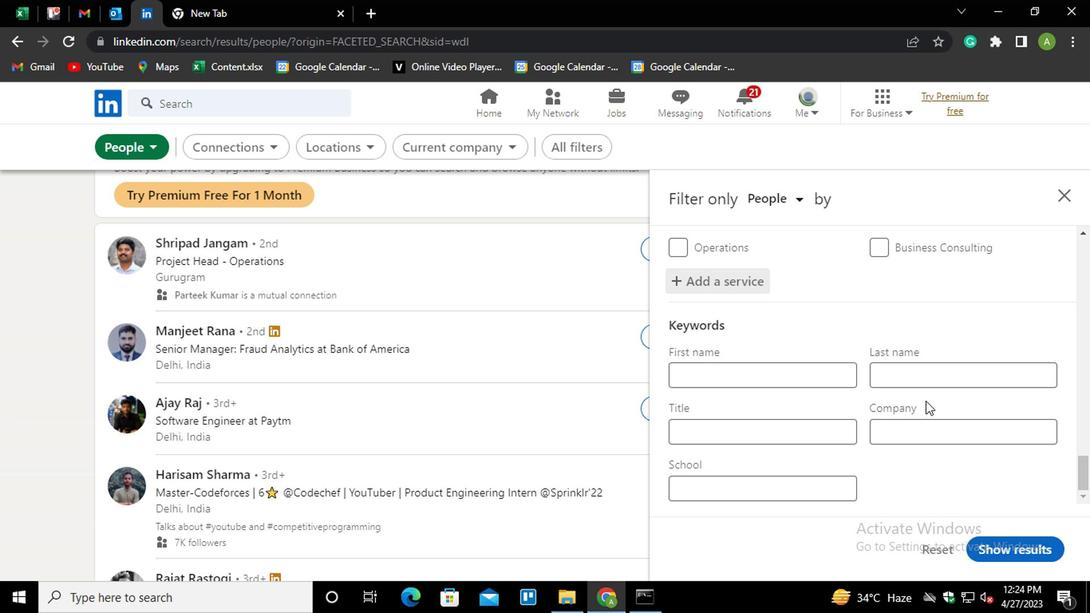 
Action: Mouse moved to (776, 424)
Screenshot: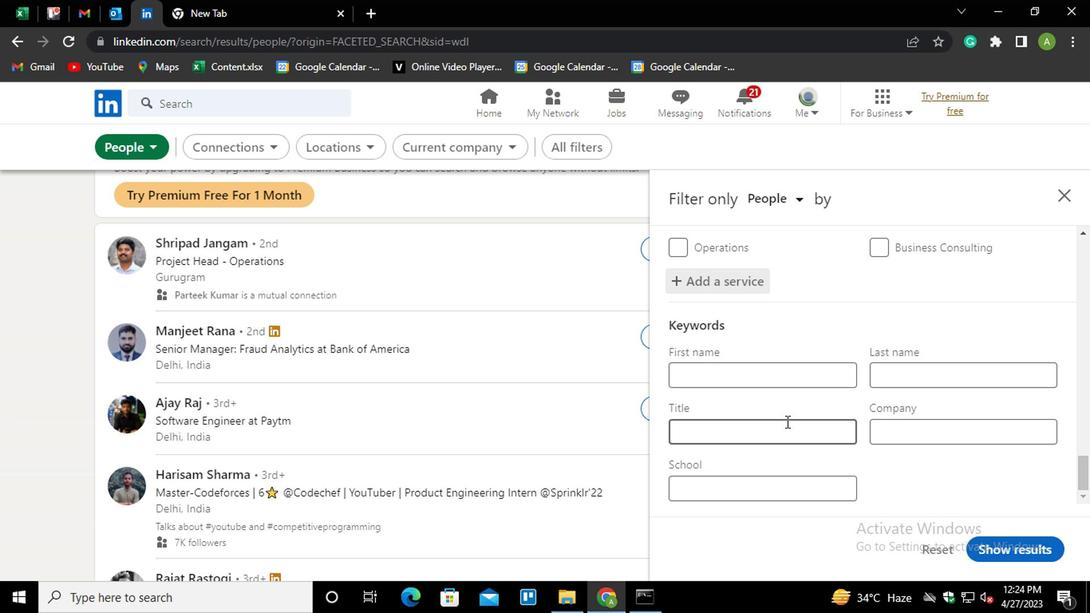 
Action: Mouse pressed left at (776, 424)
Screenshot: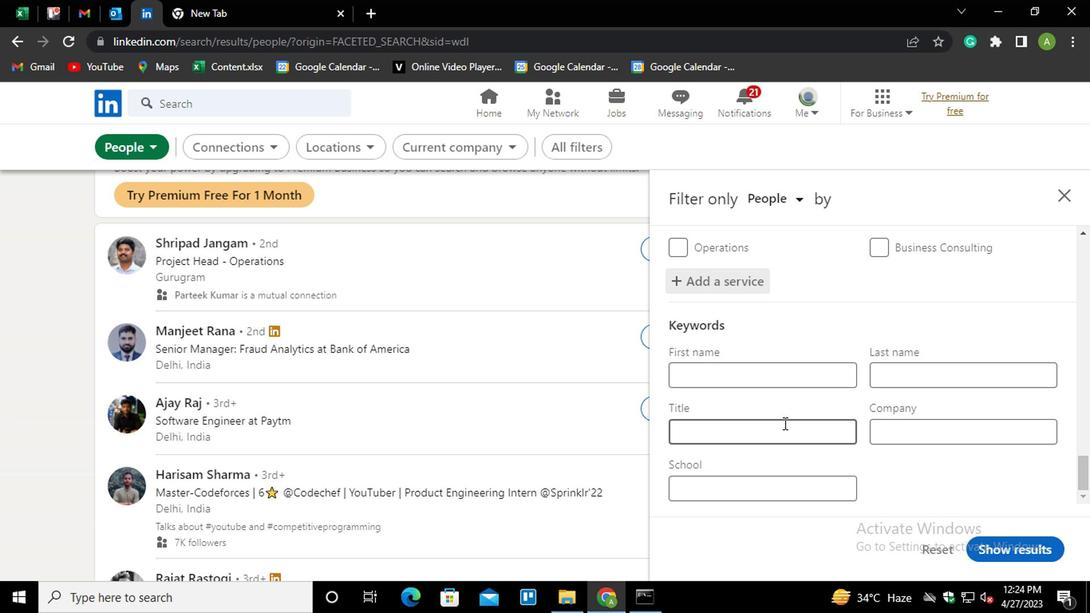 
Action: Mouse moved to (776, 425)
Screenshot: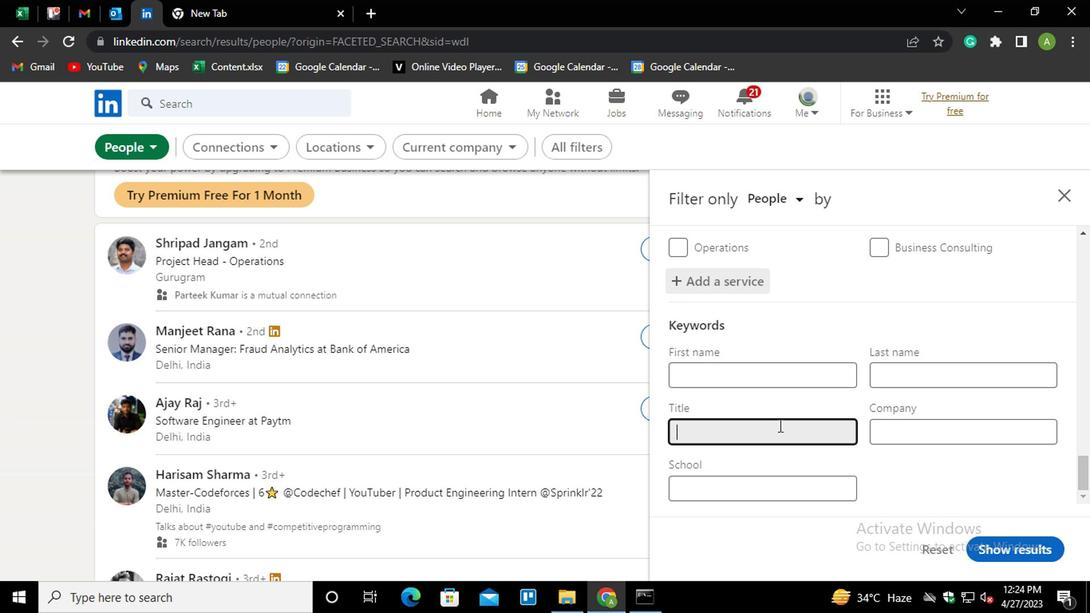 
Action: Key pressed <Key.shift>BUS<Key.space><Key.shift>PERSON
Screenshot: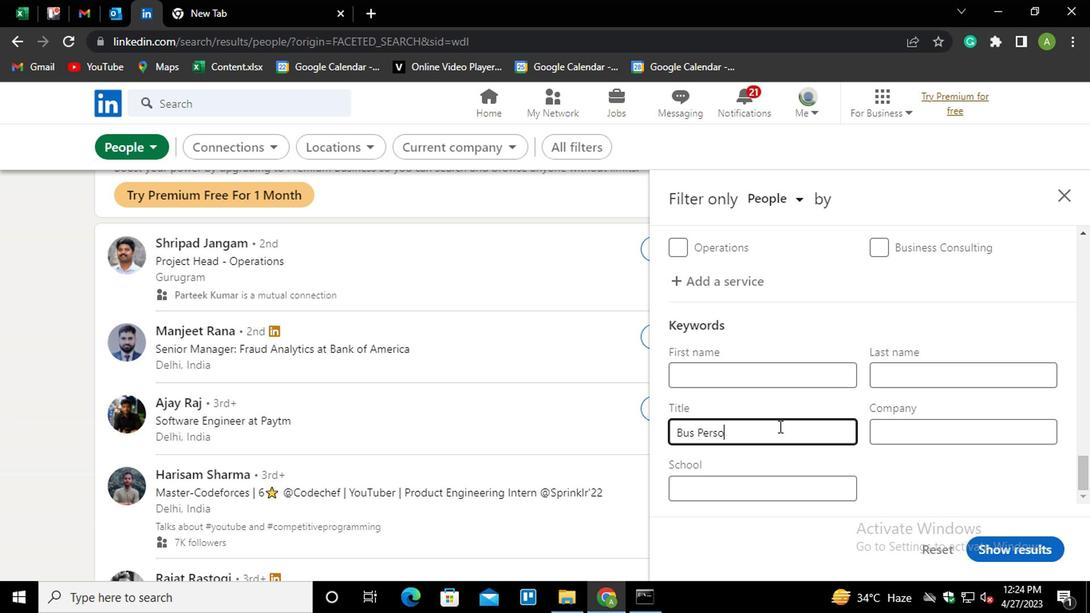 
Action: Mouse moved to (957, 467)
Screenshot: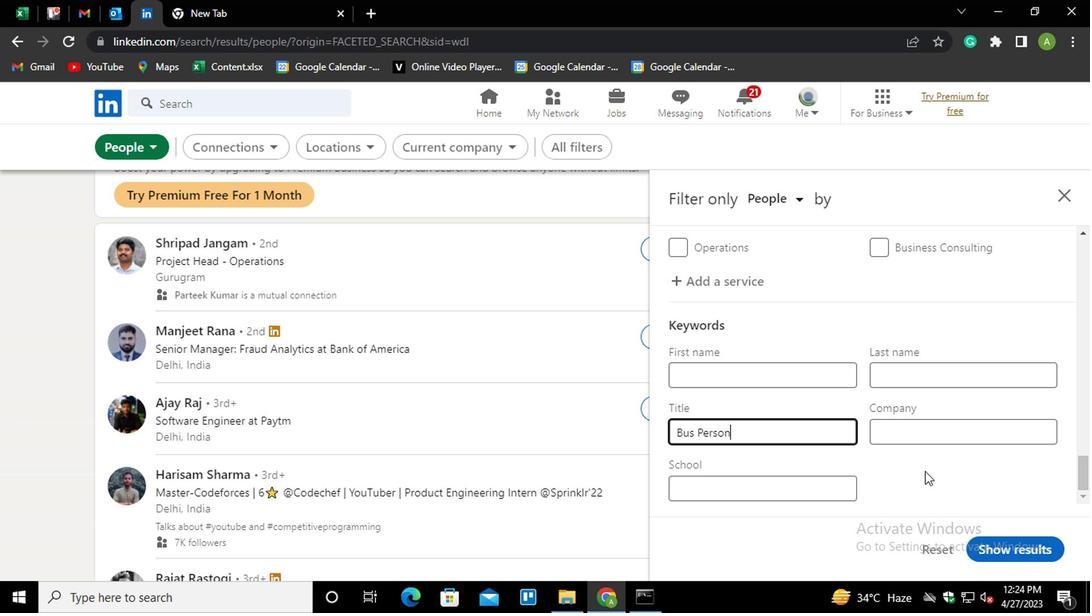
Action: Mouse pressed left at (957, 467)
Screenshot: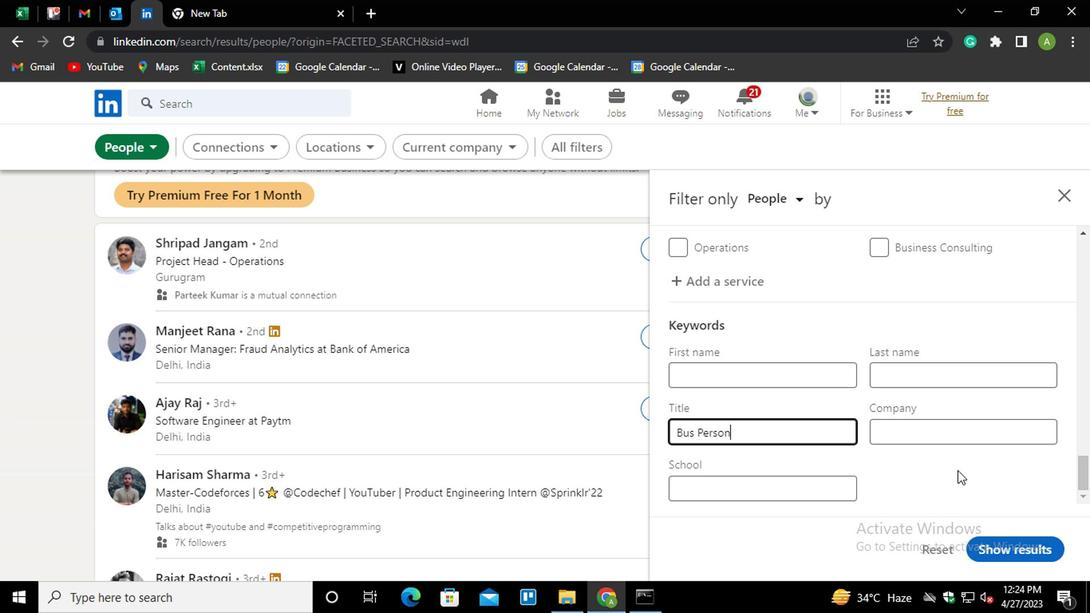 
Action: Mouse moved to (1009, 542)
Screenshot: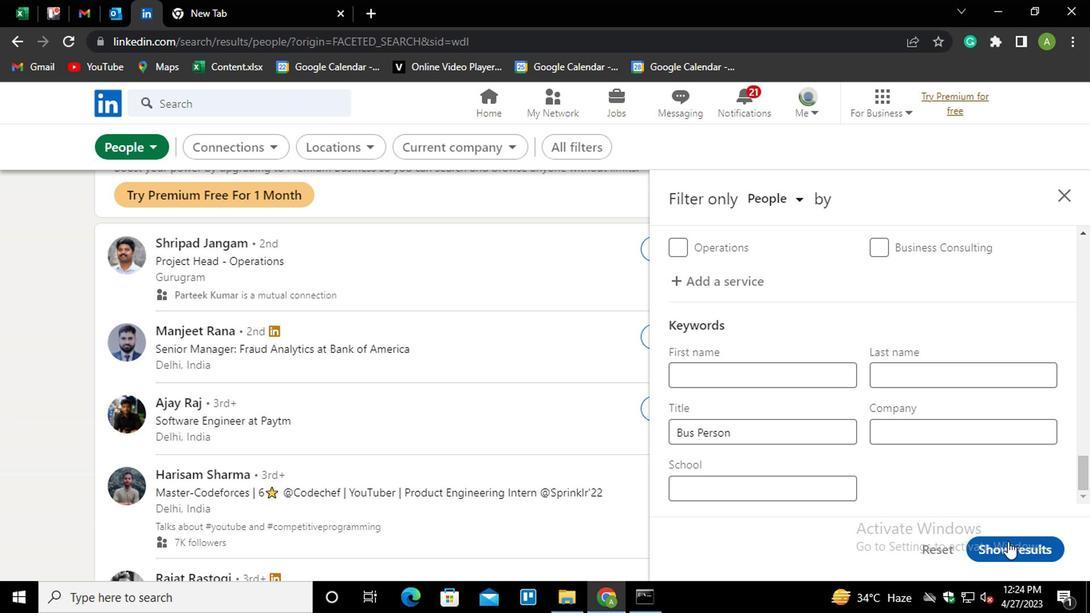 
Action: Mouse pressed left at (1009, 542)
Screenshot: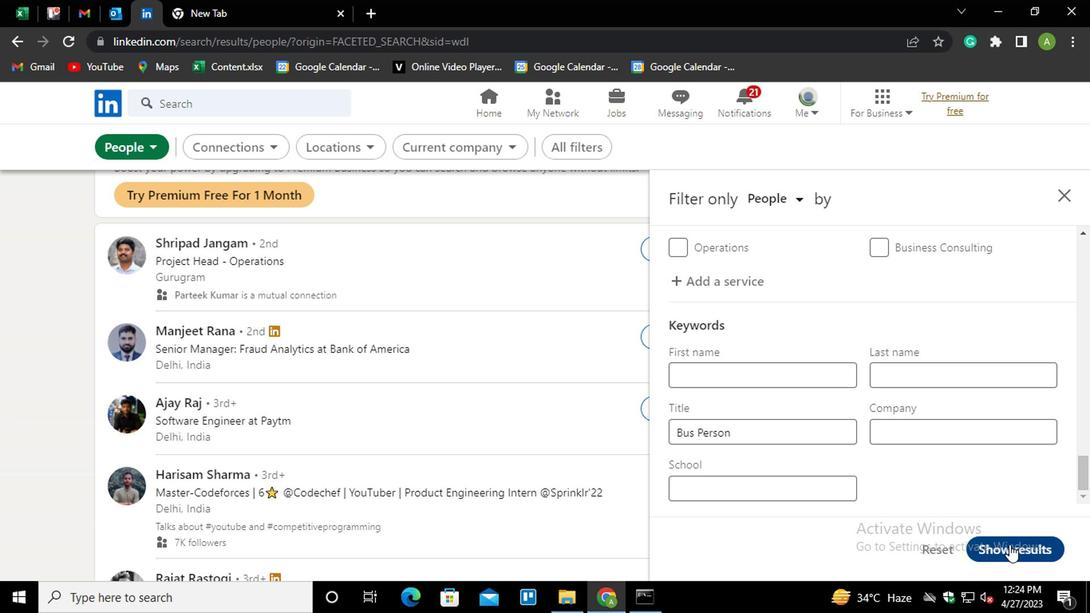 
